 Task: Search one way flight ticket for 1 adult, 5 children, 2 infants in seat and 1 infant on lap in first from Manhattan: Manhattan Regional Airport to Rock Springs: Southwest Wyoming Regional Airport (rock Springs Sweetwater County Airport) on 8-5-2023. Number of bags: 2 carry on bags and 6 checked bags. Price is upto 92000. Outbound departure time preference is 8:15.
Action: Mouse moved to (350, 318)
Screenshot: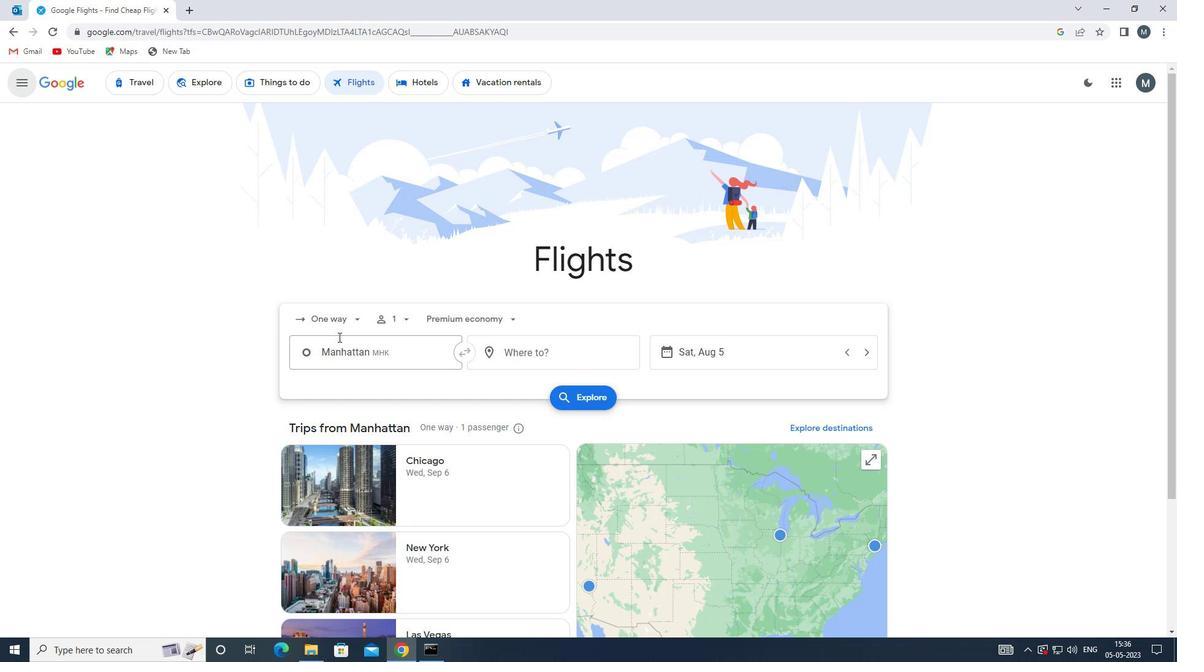 
Action: Mouse pressed left at (350, 318)
Screenshot: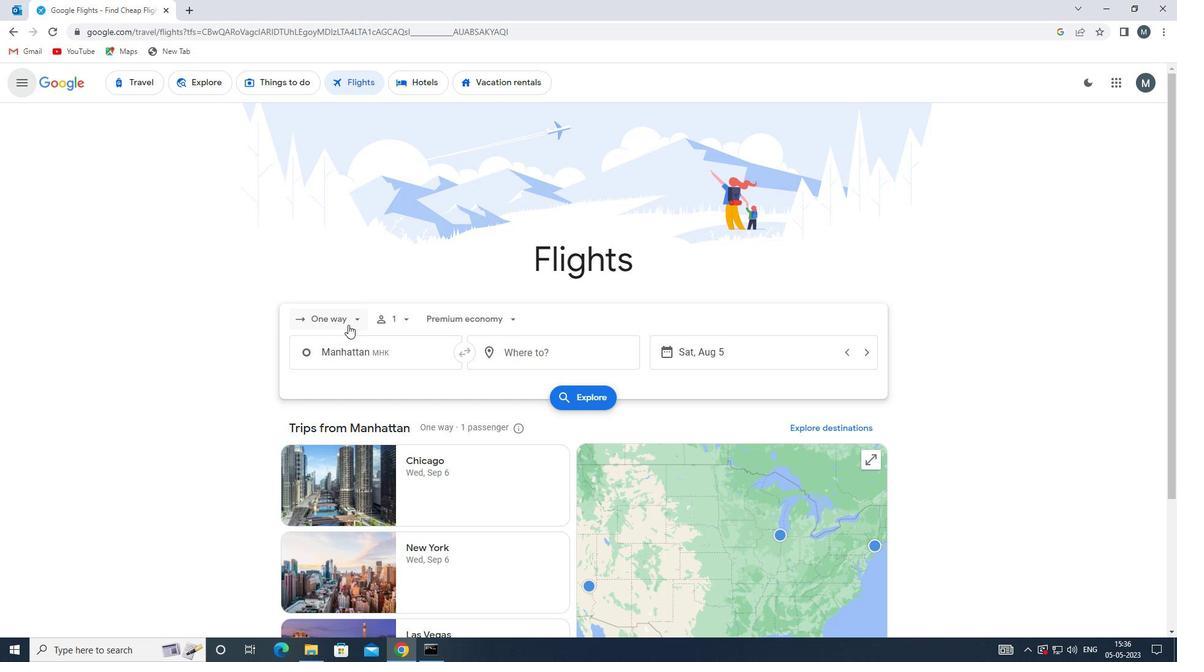 
Action: Mouse moved to (342, 373)
Screenshot: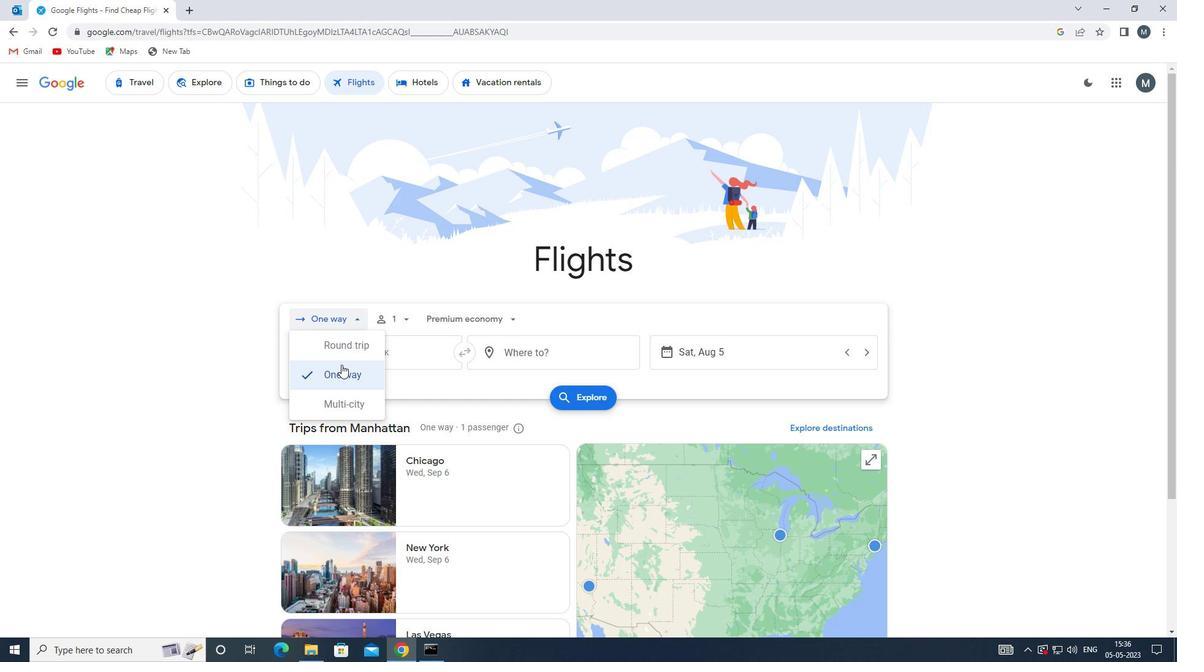 
Action: Mouse pressed left at (342, 373)
Screenshot: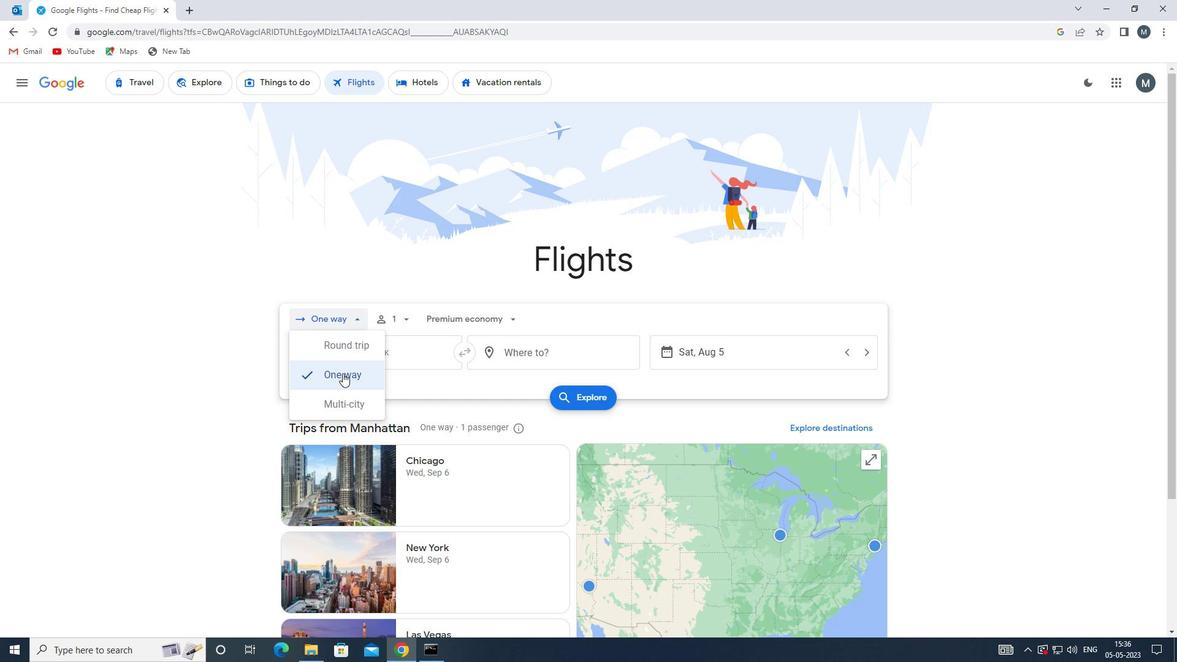 
Action: Mouse moved to (405, 318)
Screenshot: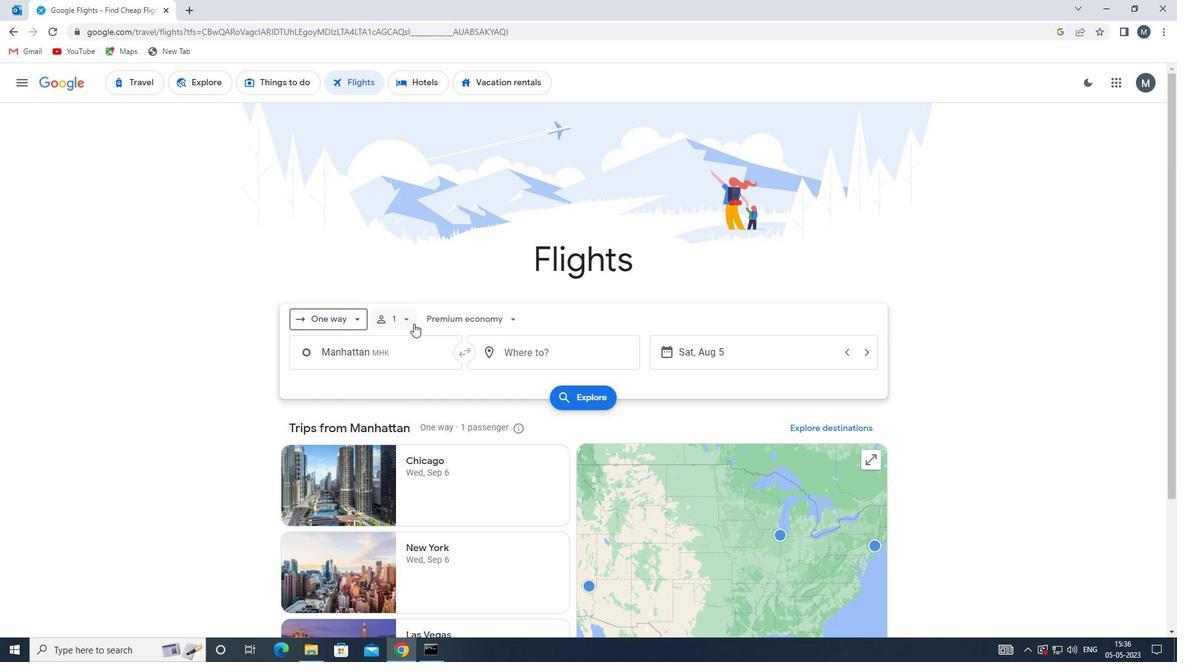 
Action: Mouse pressed left at (405, 318)
Screenshot: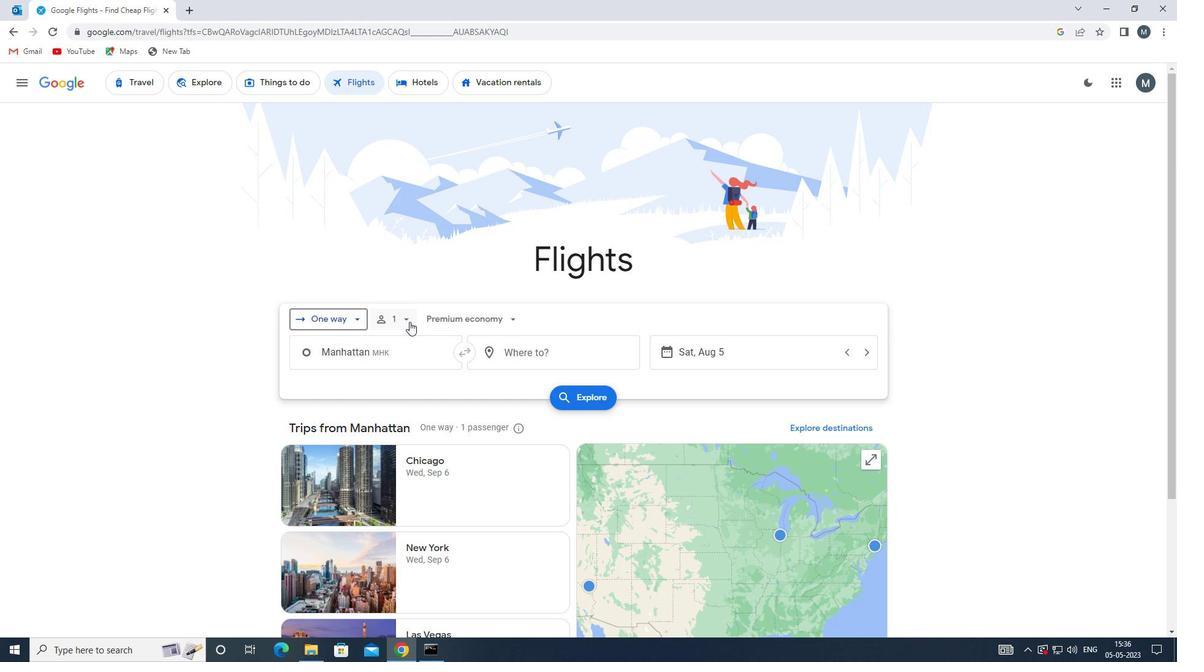 
Action: Mouse moved to (497, 384)
Screenshot: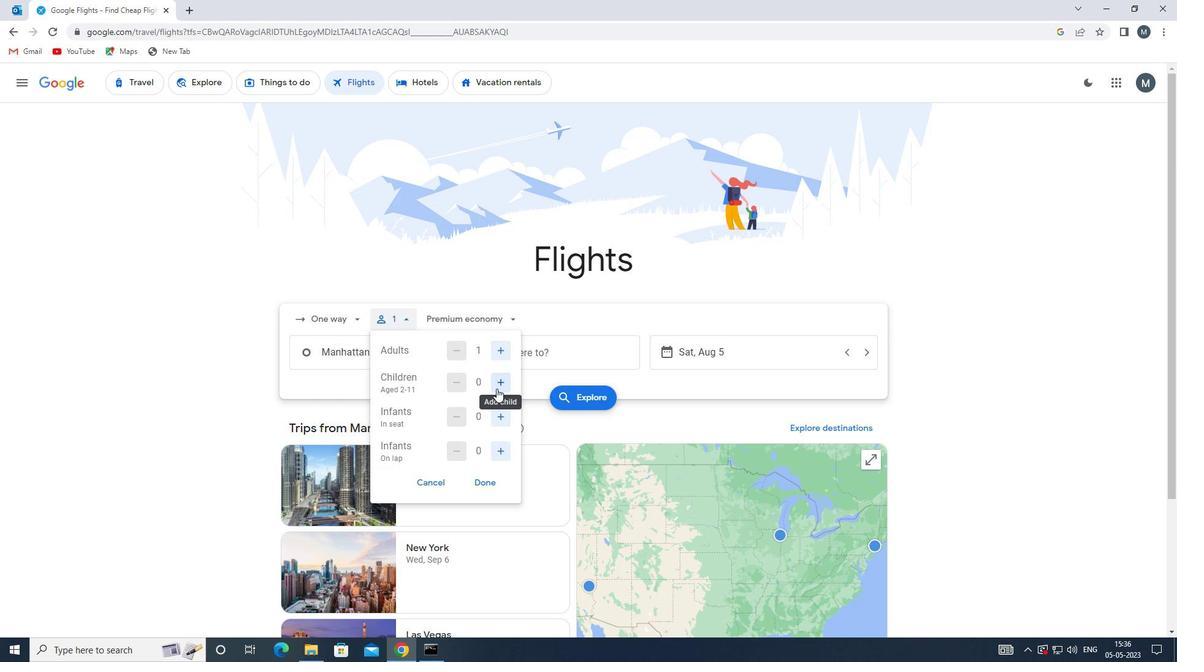 
Action: Mouse pressed left at (497, 384)
Screenshot: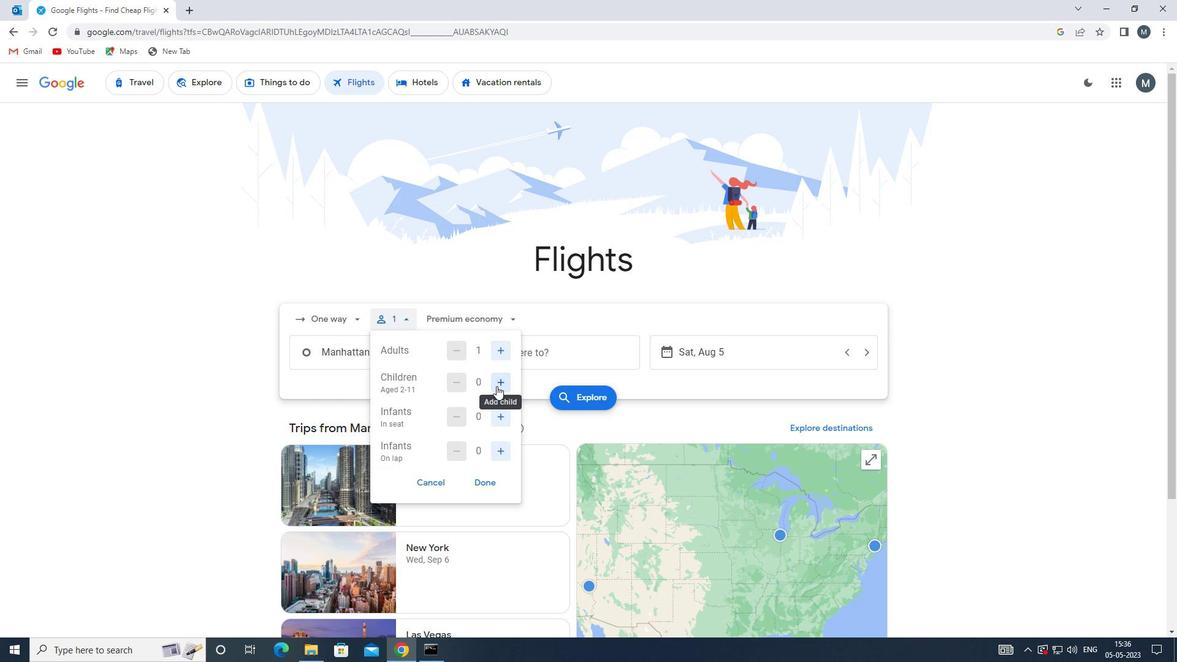 
Action: Mouse pressed left at (497, 384)
Screenshot: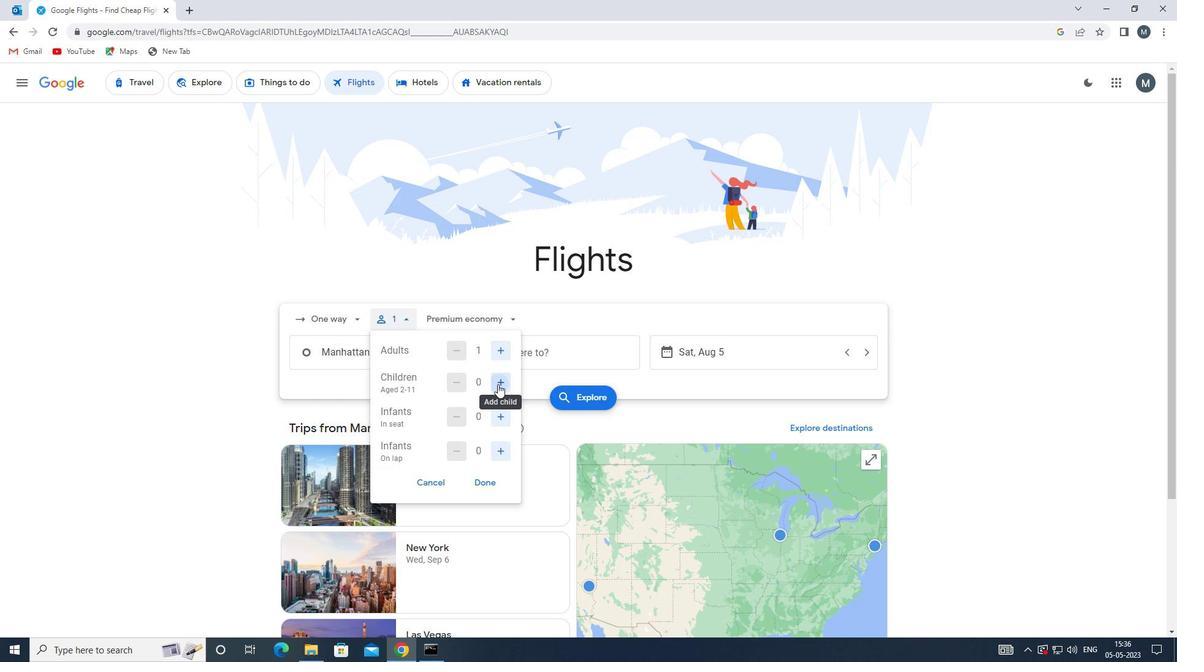 
Action: Mouse pressed left at (497, 384)
Screenshot: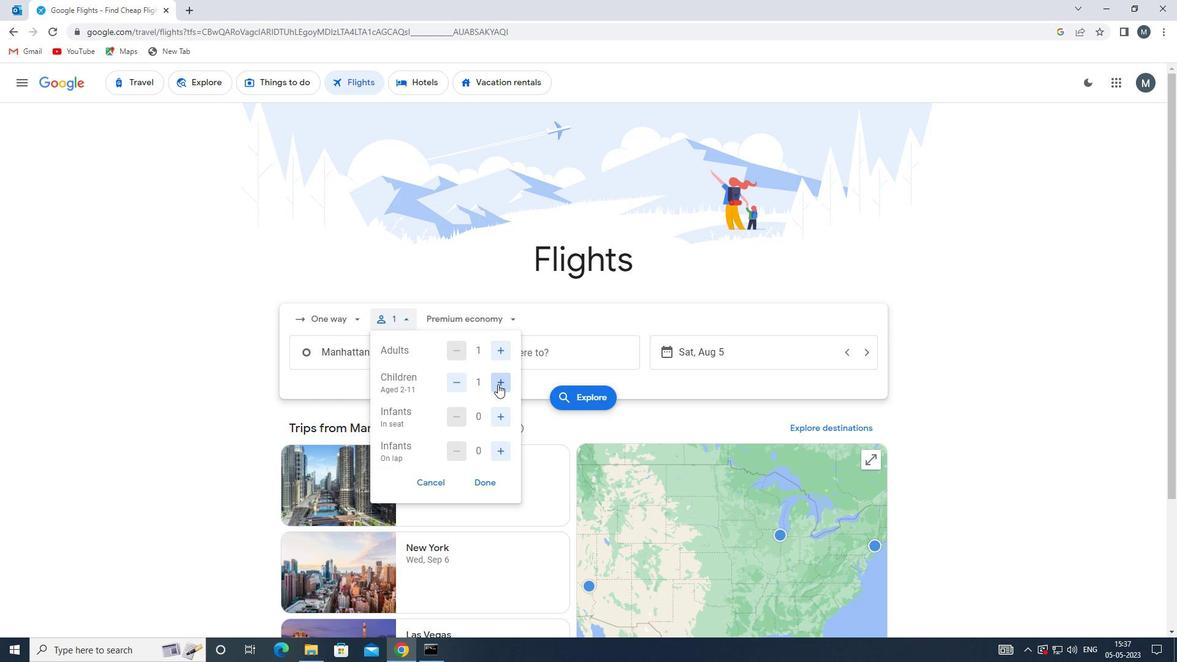 
Action: Mouse pressed left at (497, 384)
Screenshot: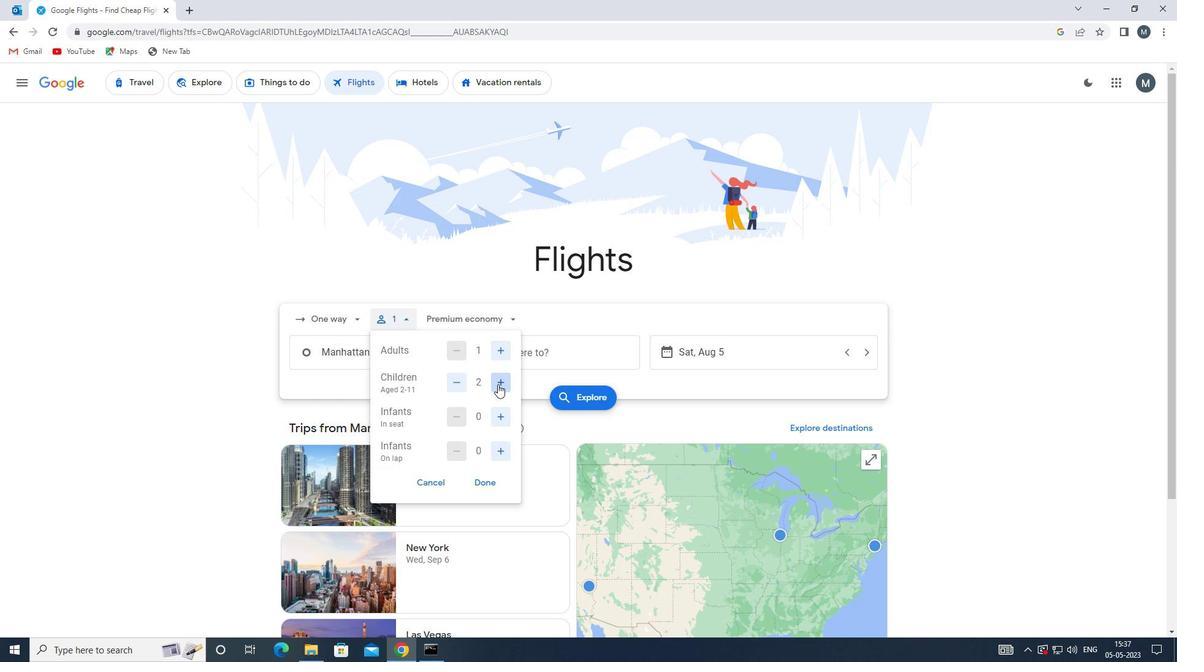 
Action: Mouse pressed left at (497, 384)
Screenshot: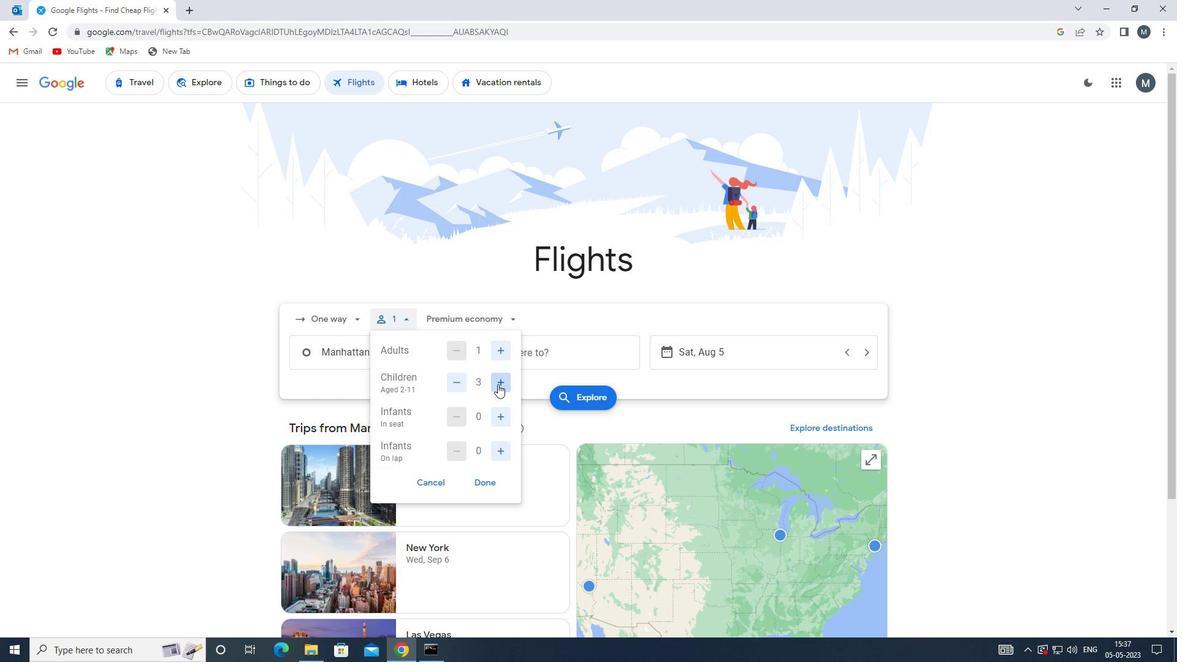 
Action: Mouse moved to (501, 412)
Screenshot: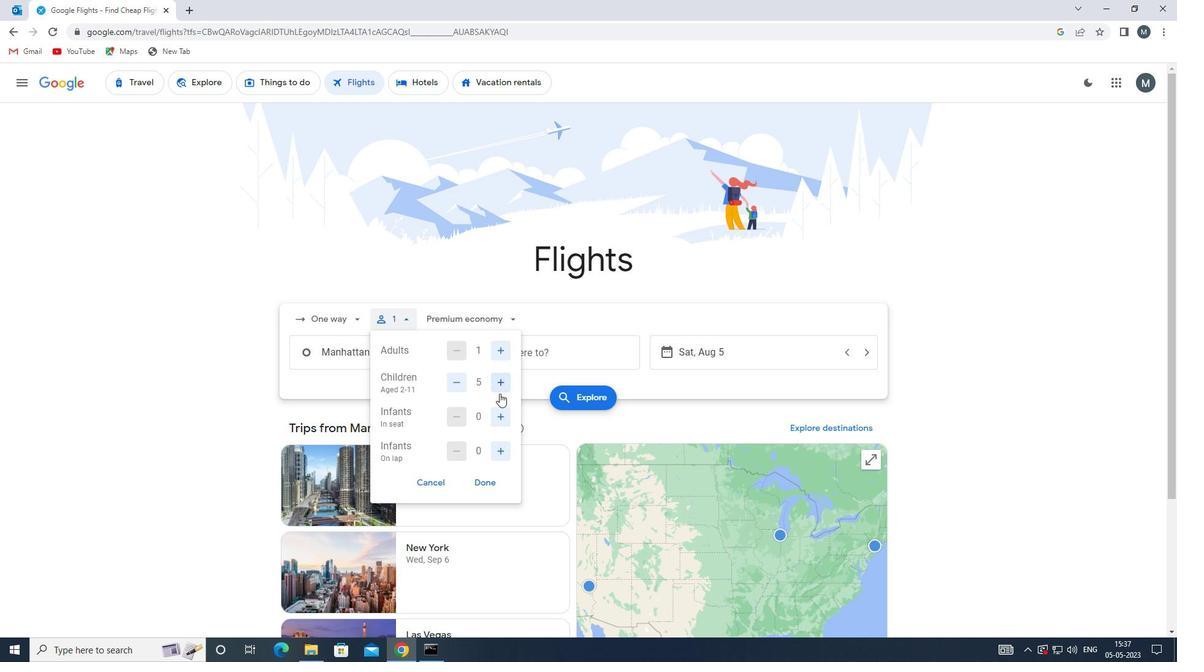 
Action: Mouse pressed left at (501, 412)
Screenshot: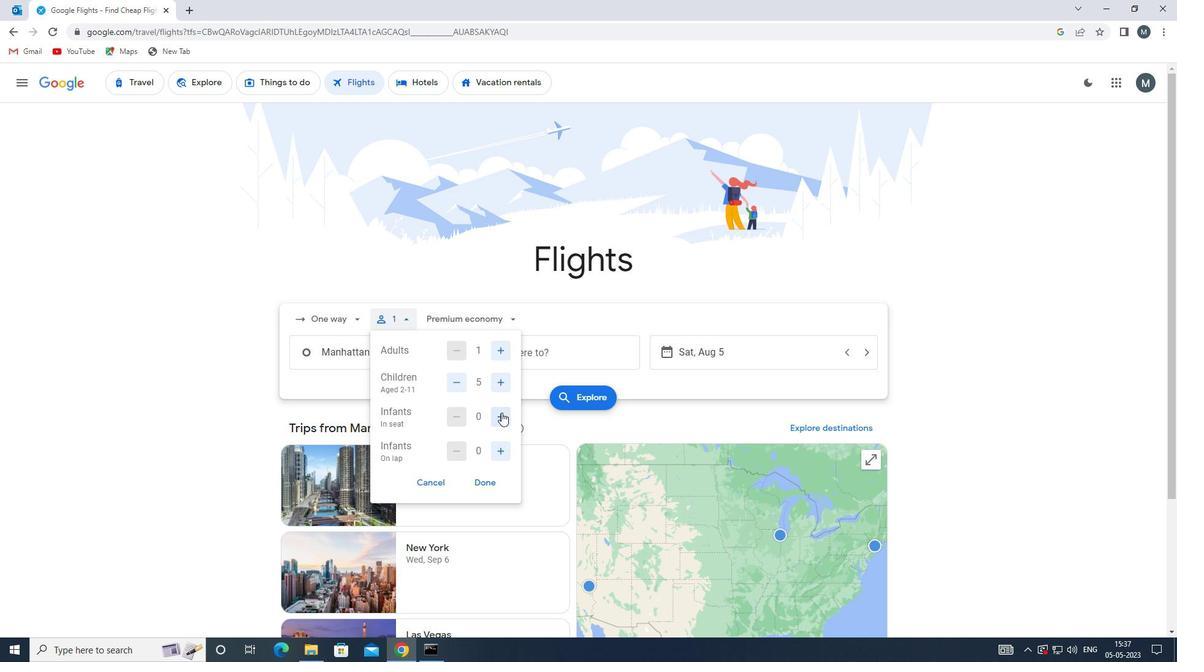 
Action: Mouse pressed left at (501, 412)
Screenshot: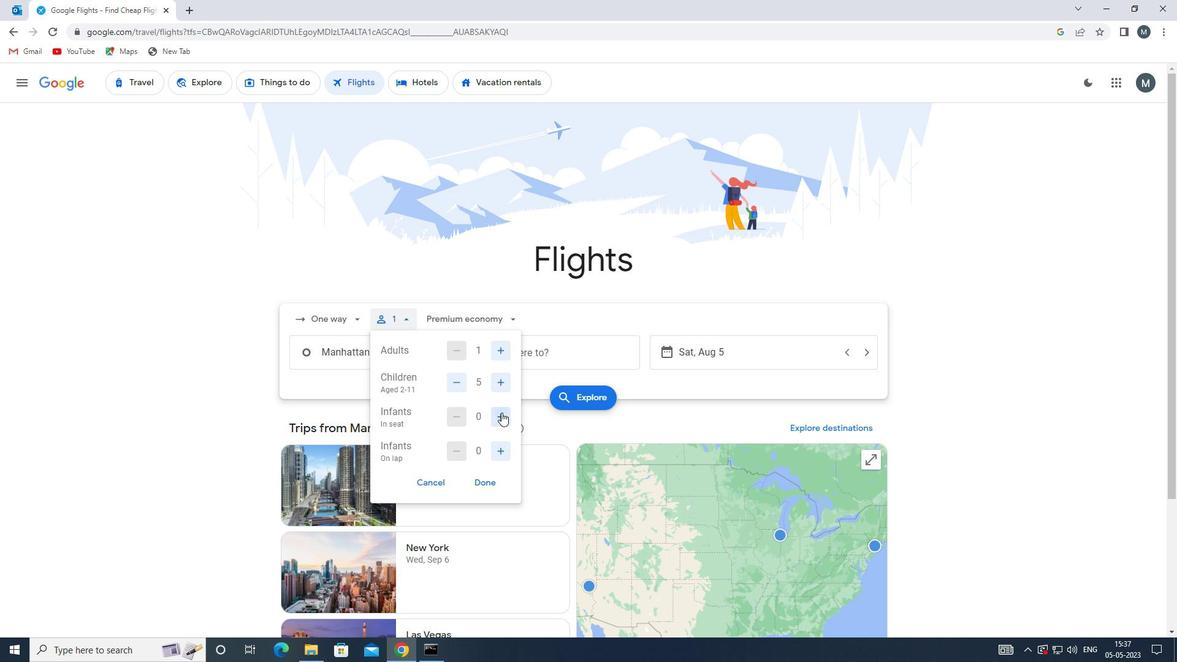 
Action: Mouse moved to (497, 452)
Screenshot: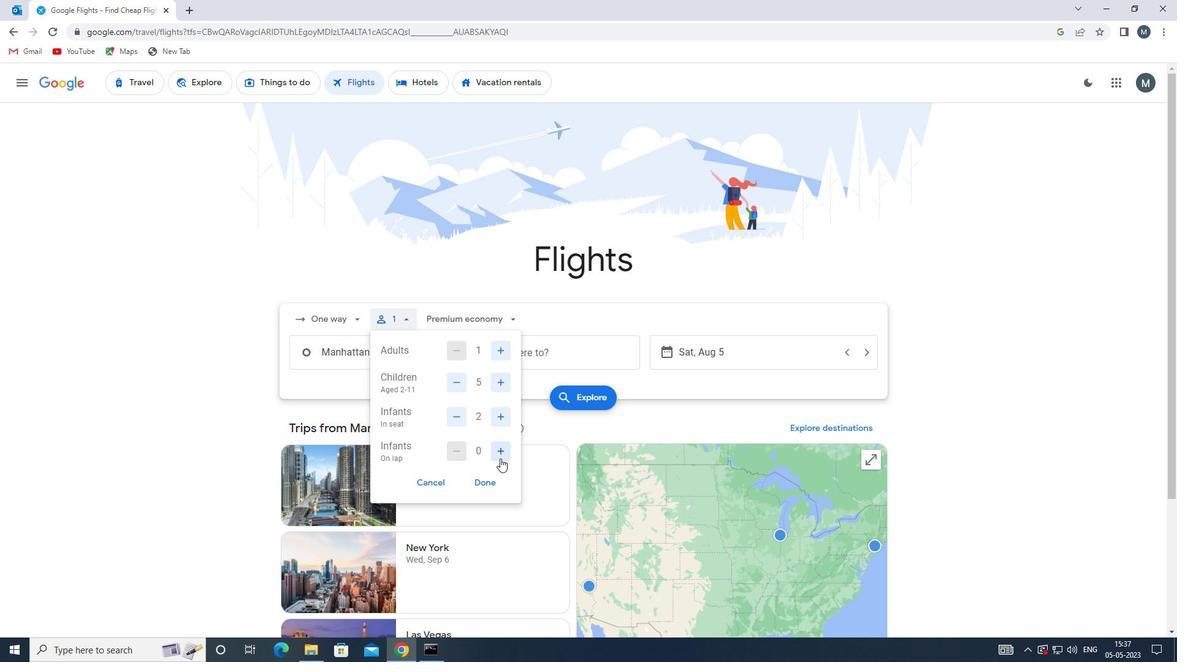 
Action: Mouse pressed left at (497, 452)
Screenshot: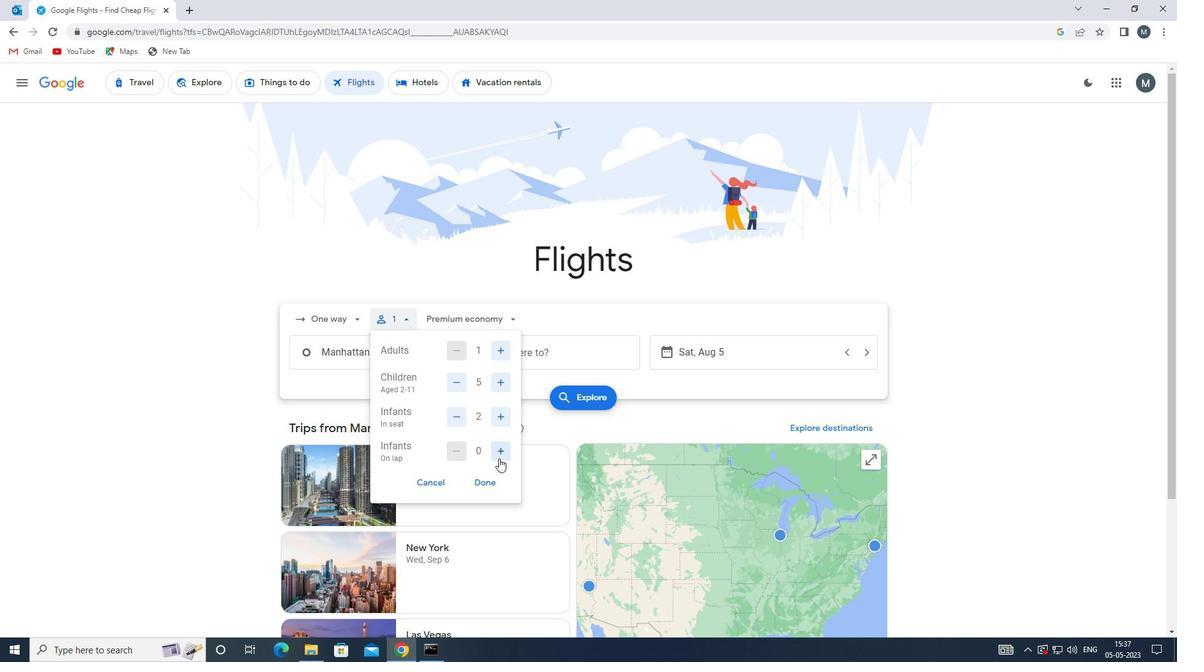
Action: Mouse moved to (491, 483)
Screenshot: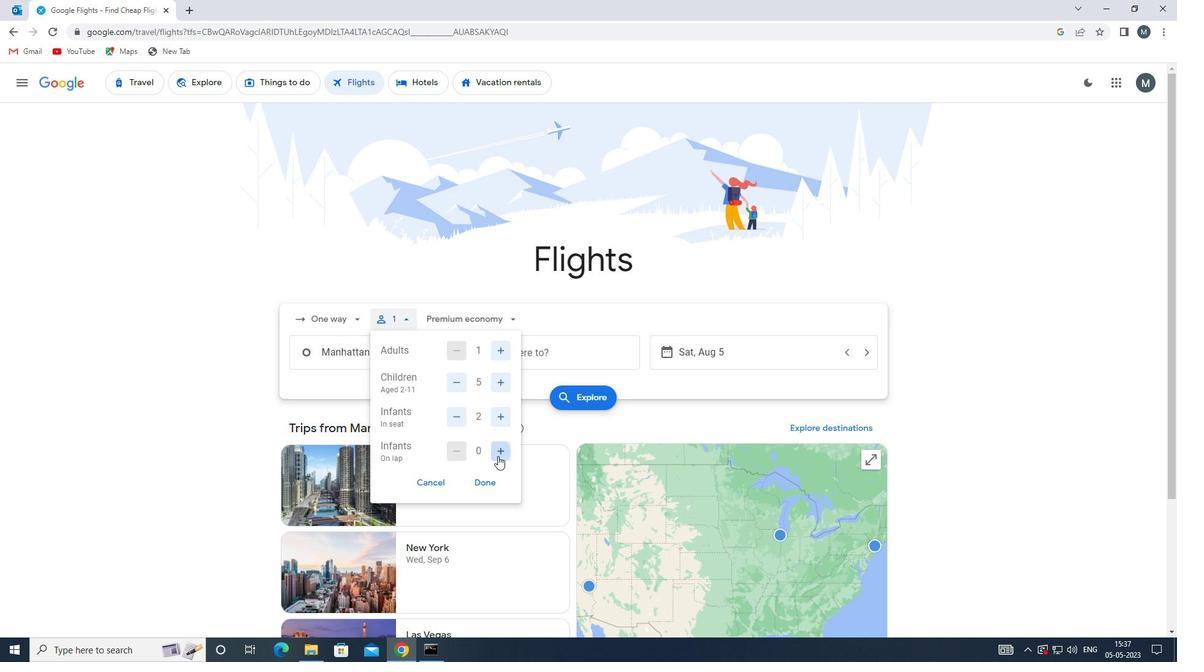 
Action: Mouse pressed left at (491, 483)
Screenshot: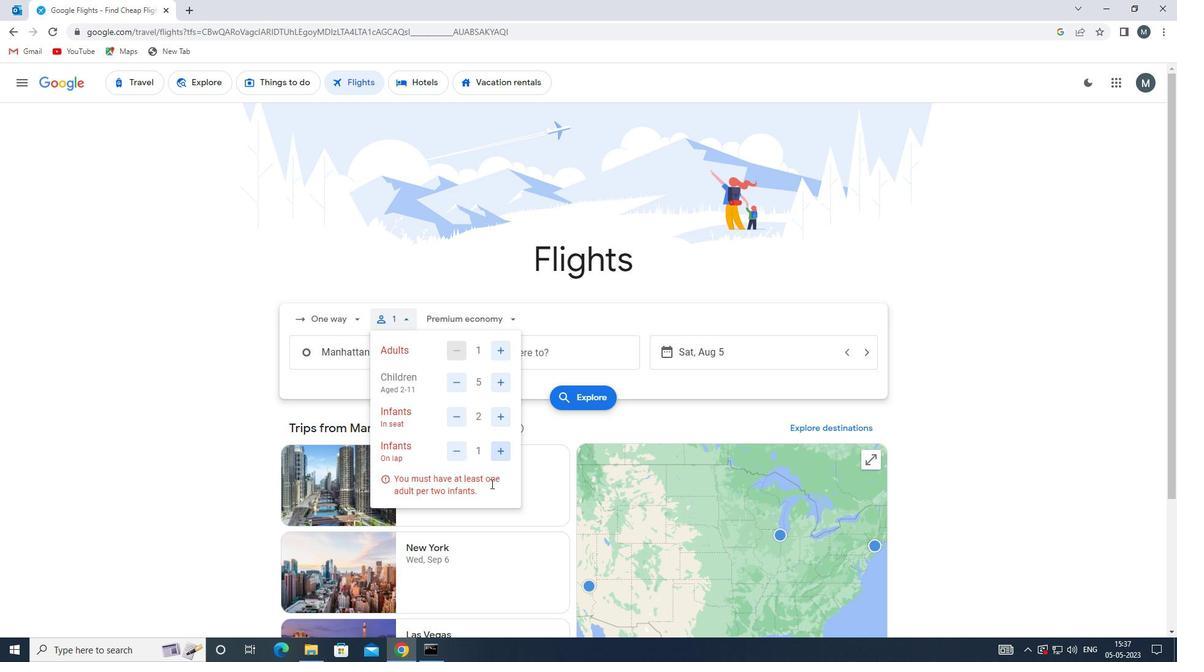 
Action: Mouse moved to (460, 415)
Screenshot: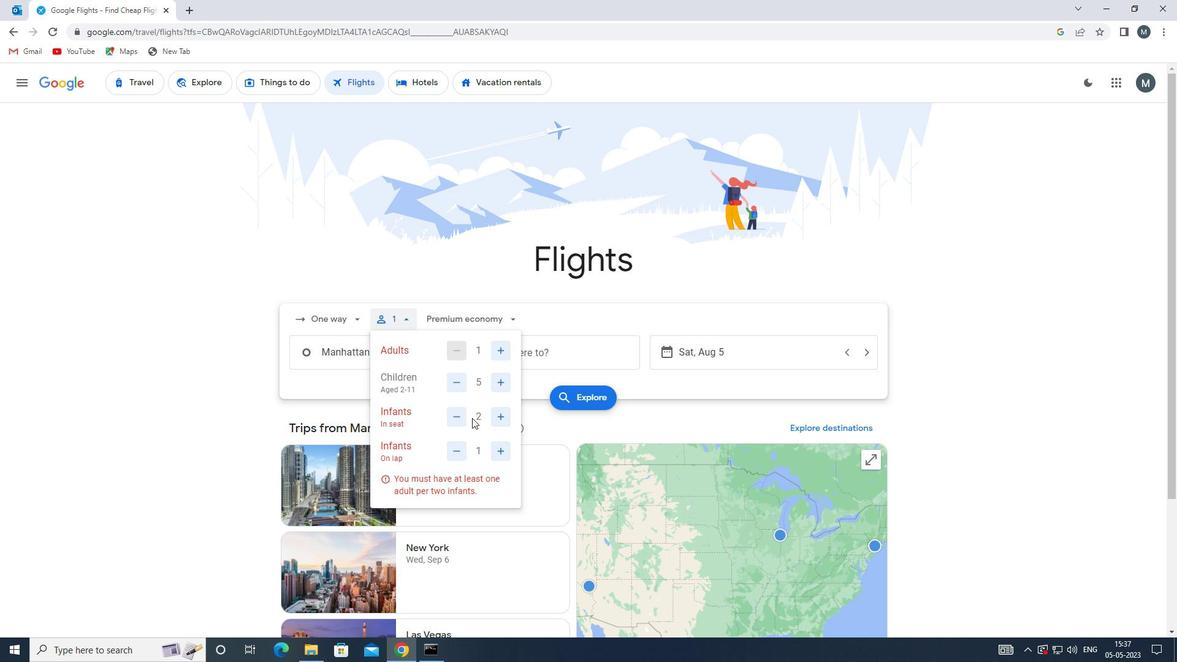 
Action: Mouse pressed left at (460, 415)
Screenshot: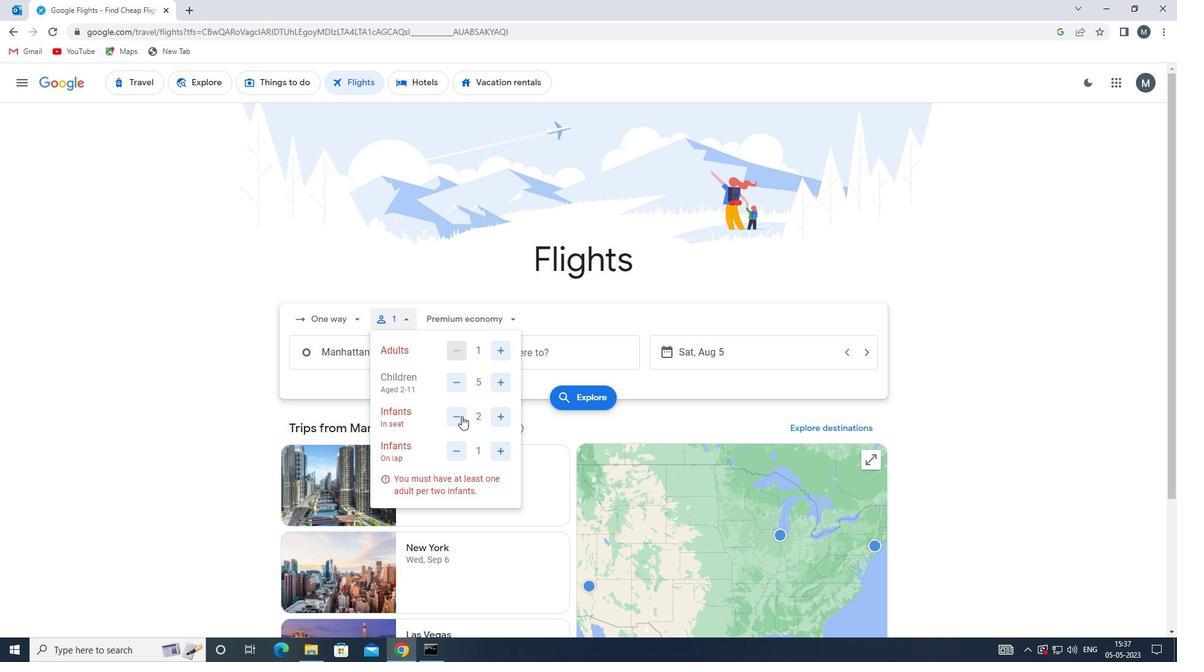 
Action: Mouse moved to (489, 484)
Screenshot: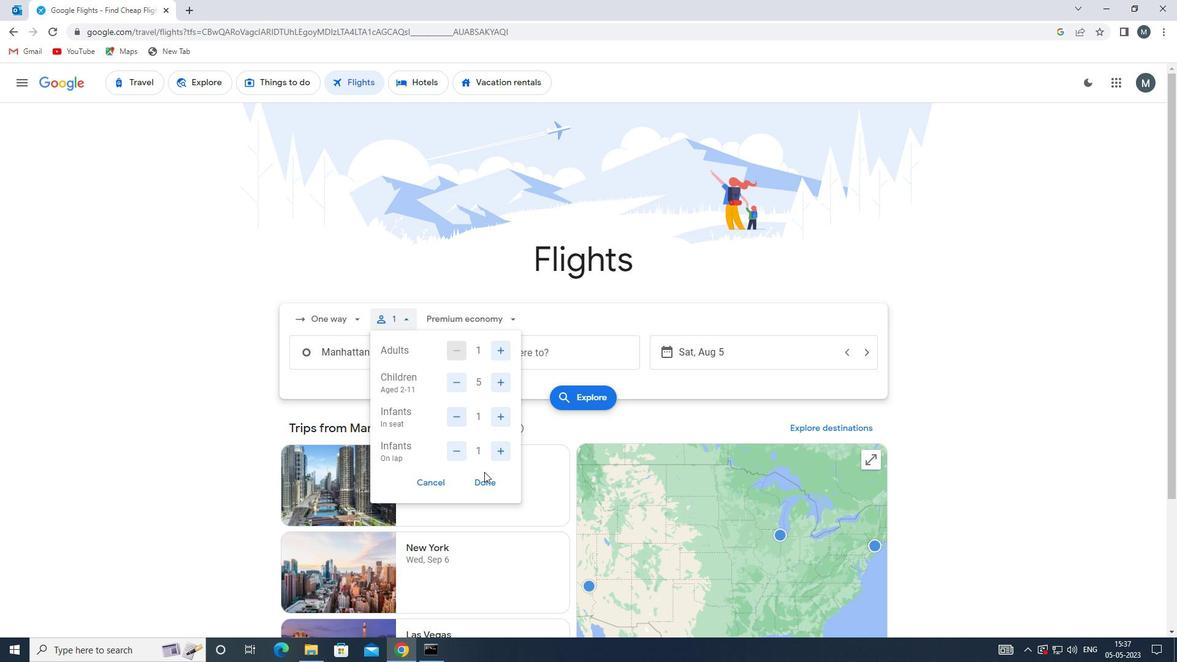
Action: Mouse pressed left at (489, 484)
Screenshot: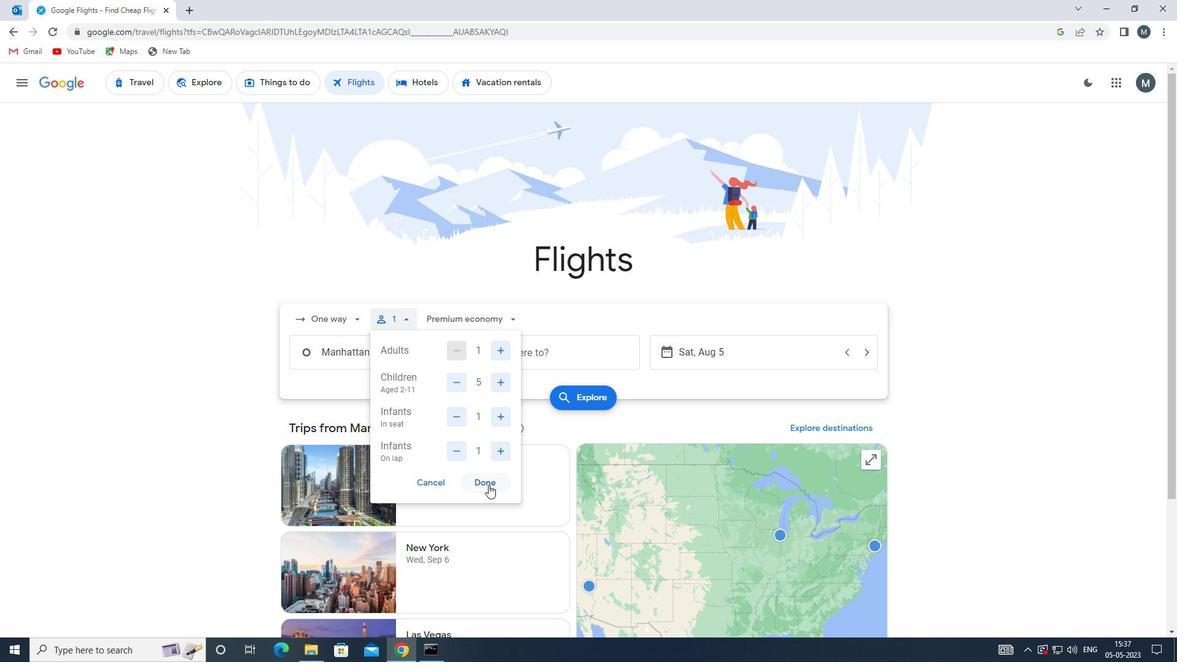 
Action: Mouse moved to (459, 323)
Screenshot: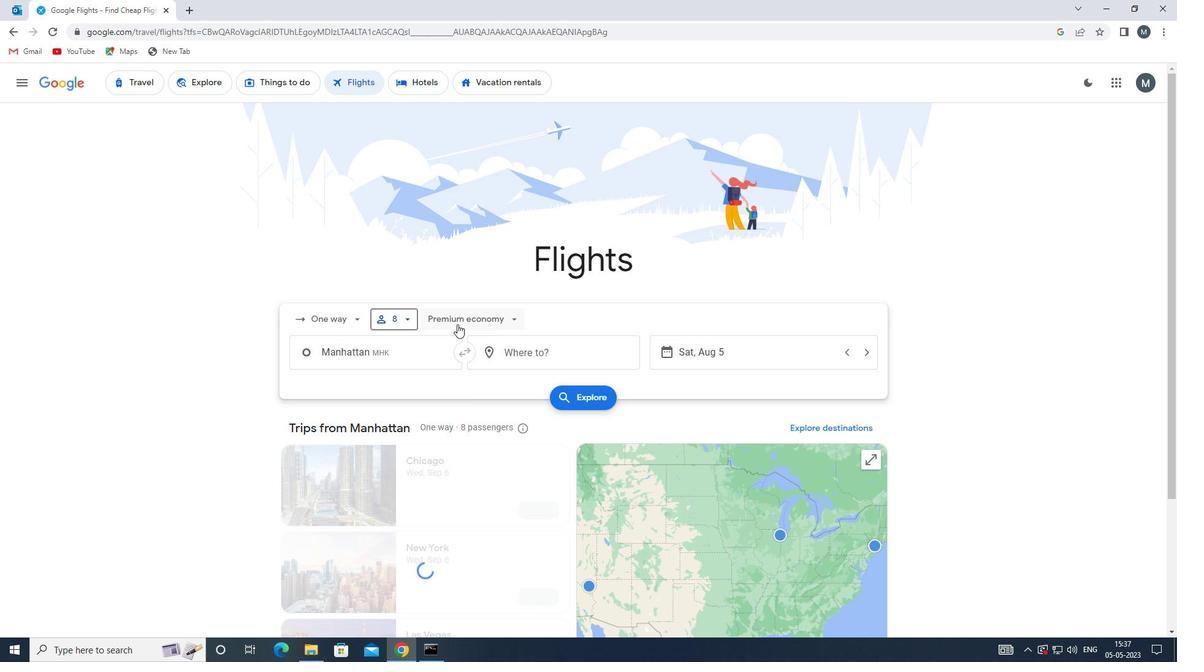 
Action: Mouse pressed left at (459, 323)
Screenshot: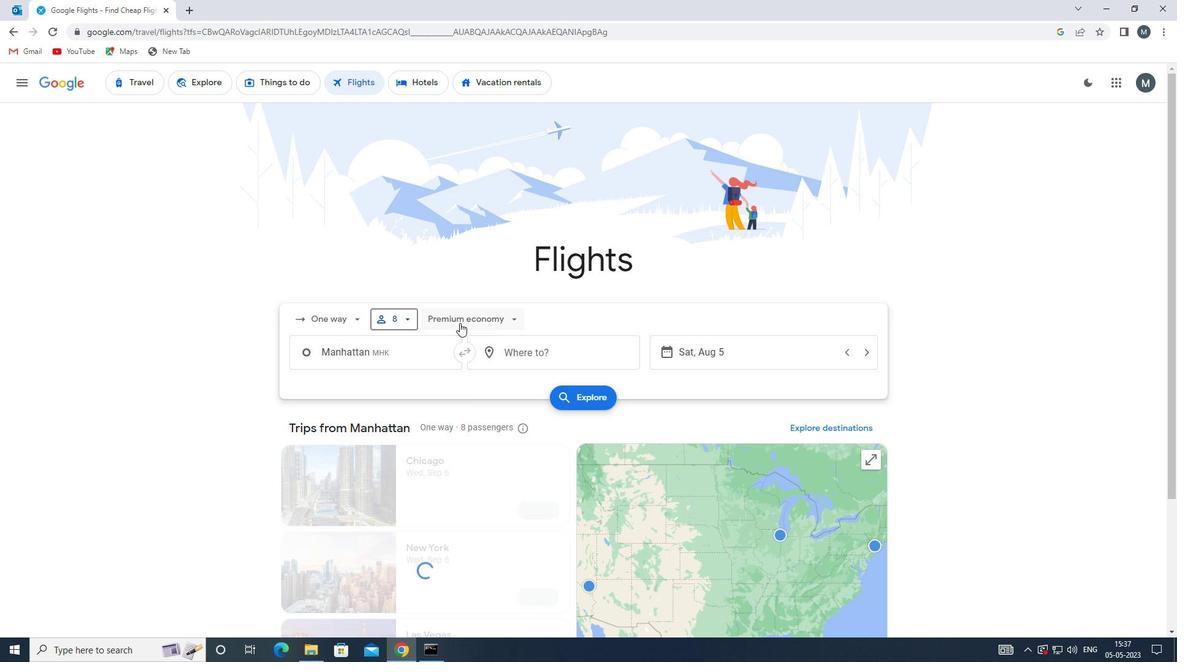 
Action: Mouse moved to (469, 434)
Screenshot: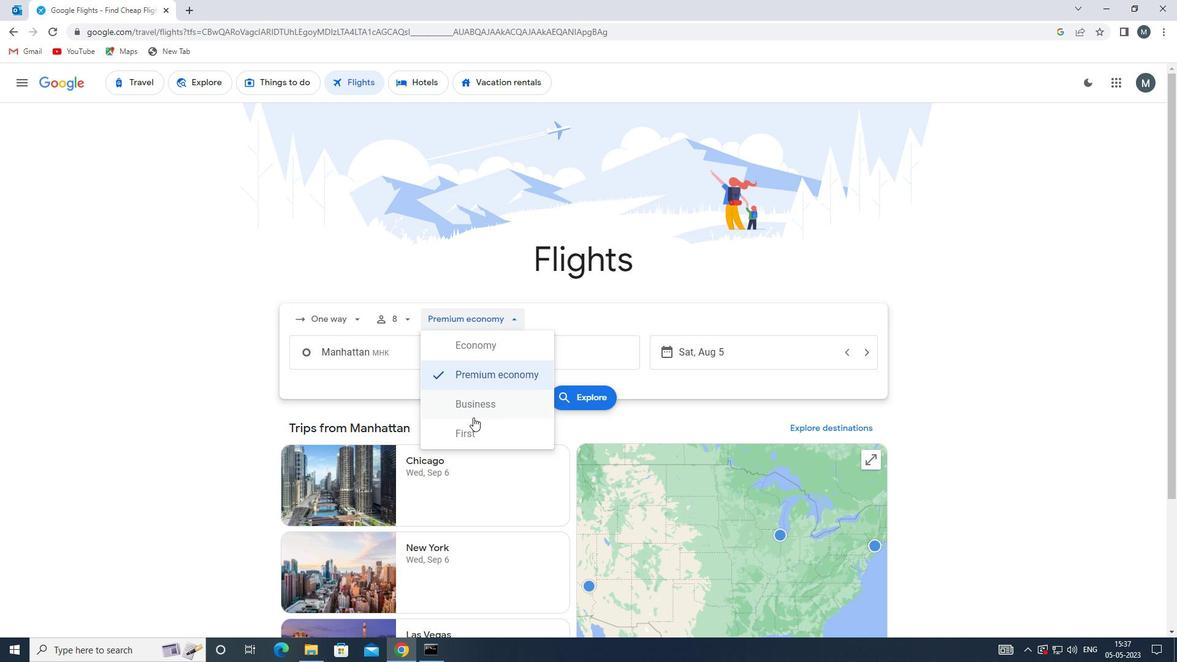 
Action: Mouse pressed left at (469, 434)
Screenshot: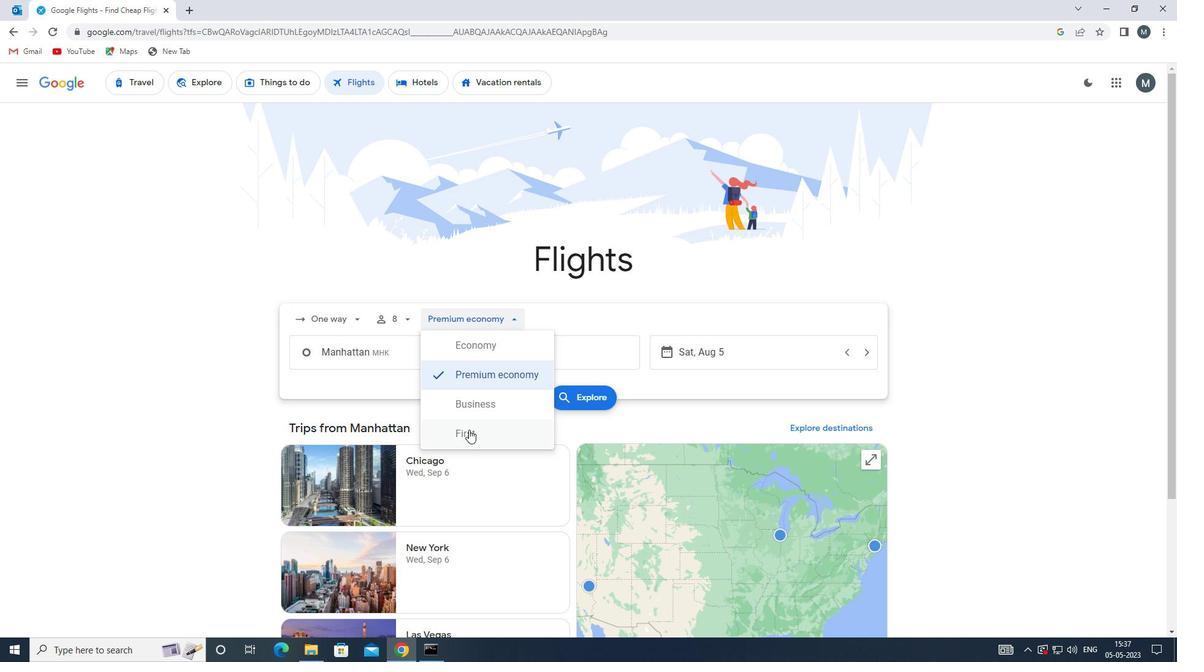 
Action: Mouse moved to (399, 359)
Screenshot: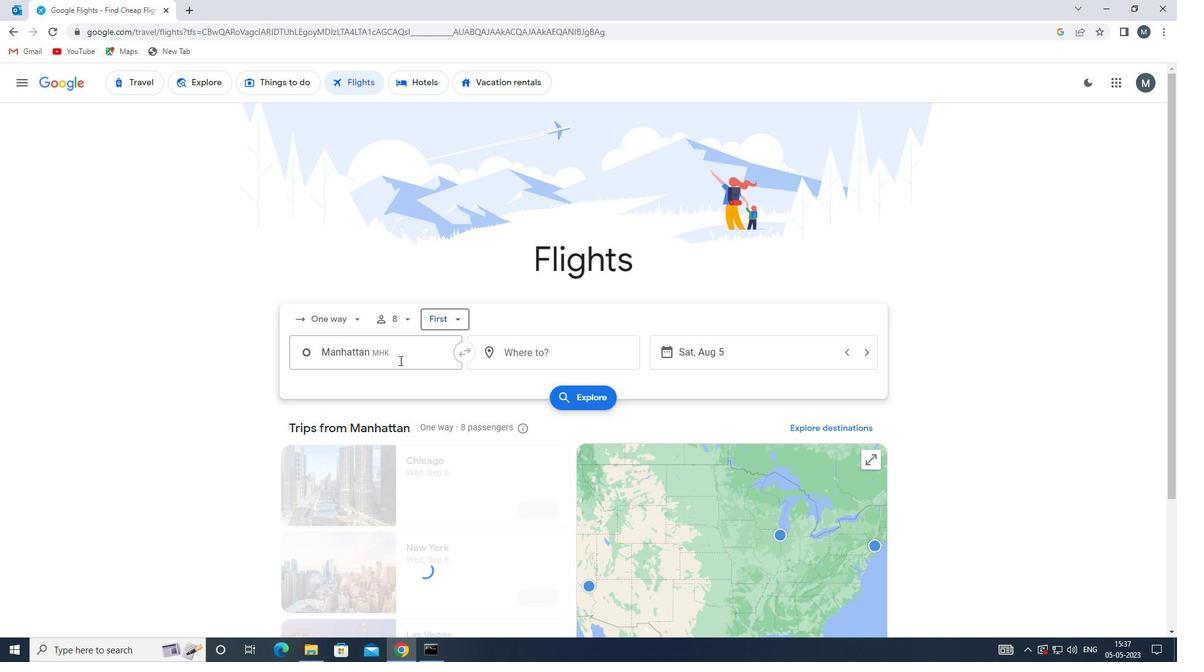 
Action: Mouse pressed left at (399, 359)
Screenshot: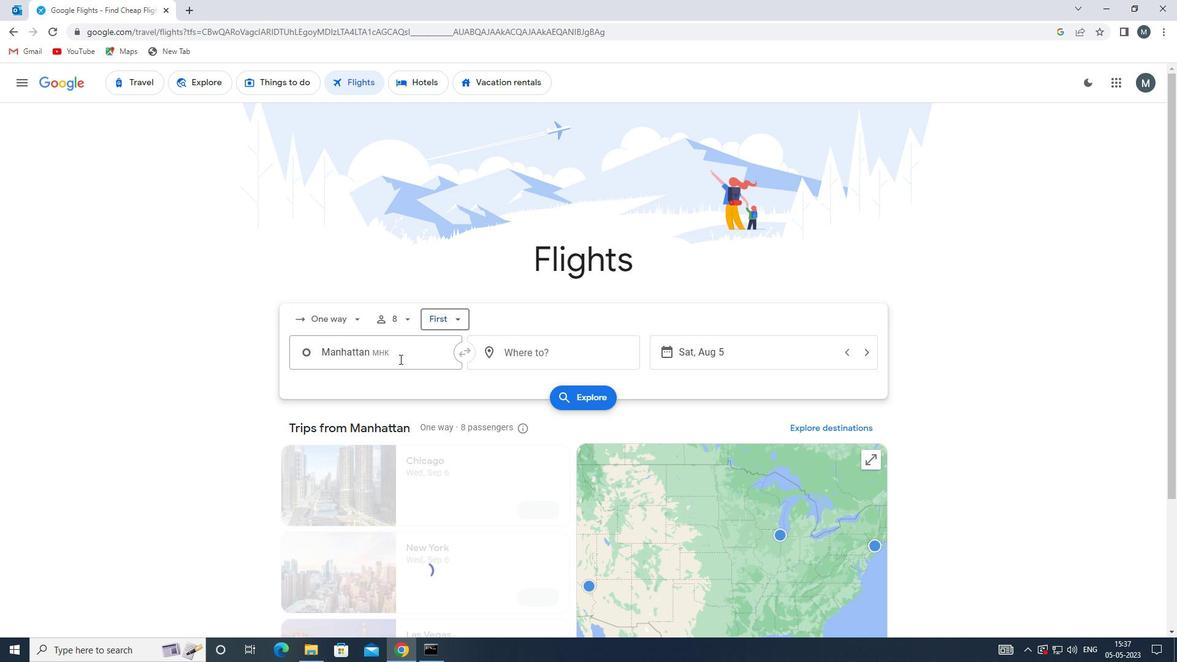 
Action: Mouse moved to (405, 521)
Screenshot: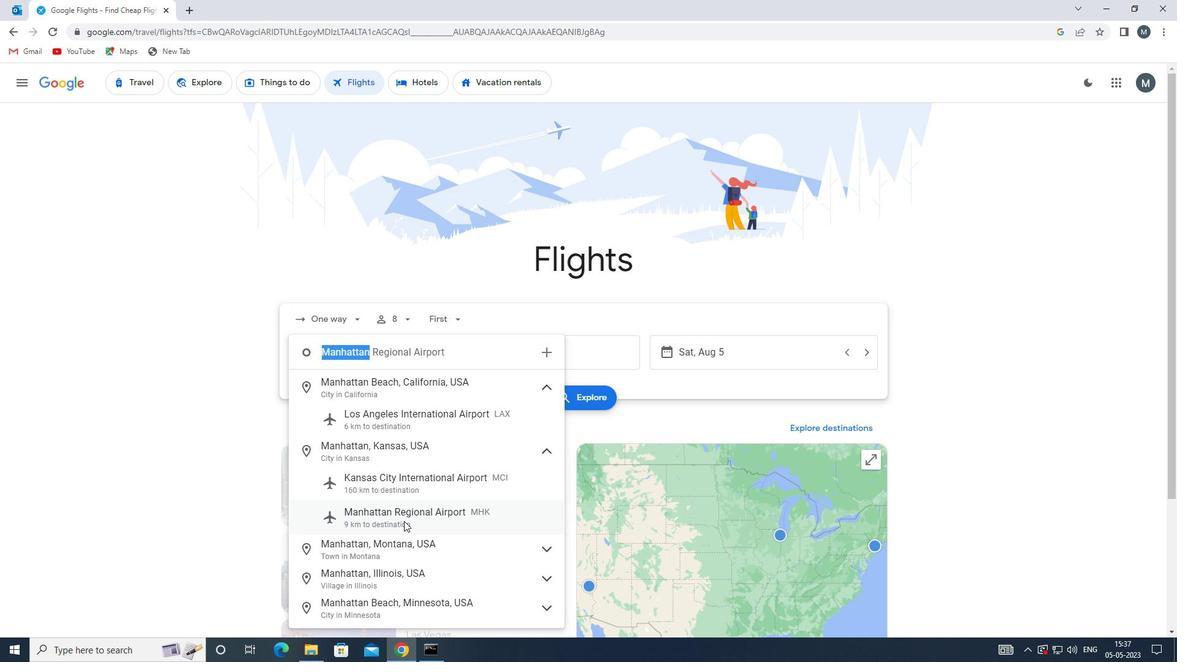
Action: Mouse pressed left at (405, 521)
Screenshot: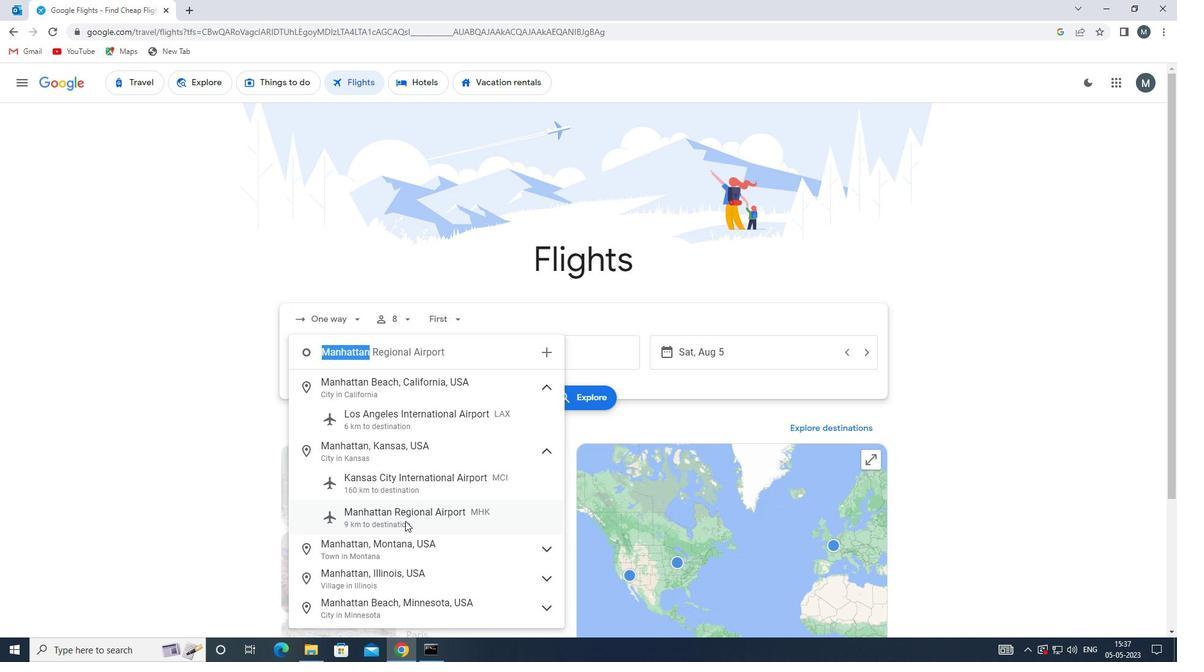 
Action: Mouse moved to (525, 356)
Screenshot: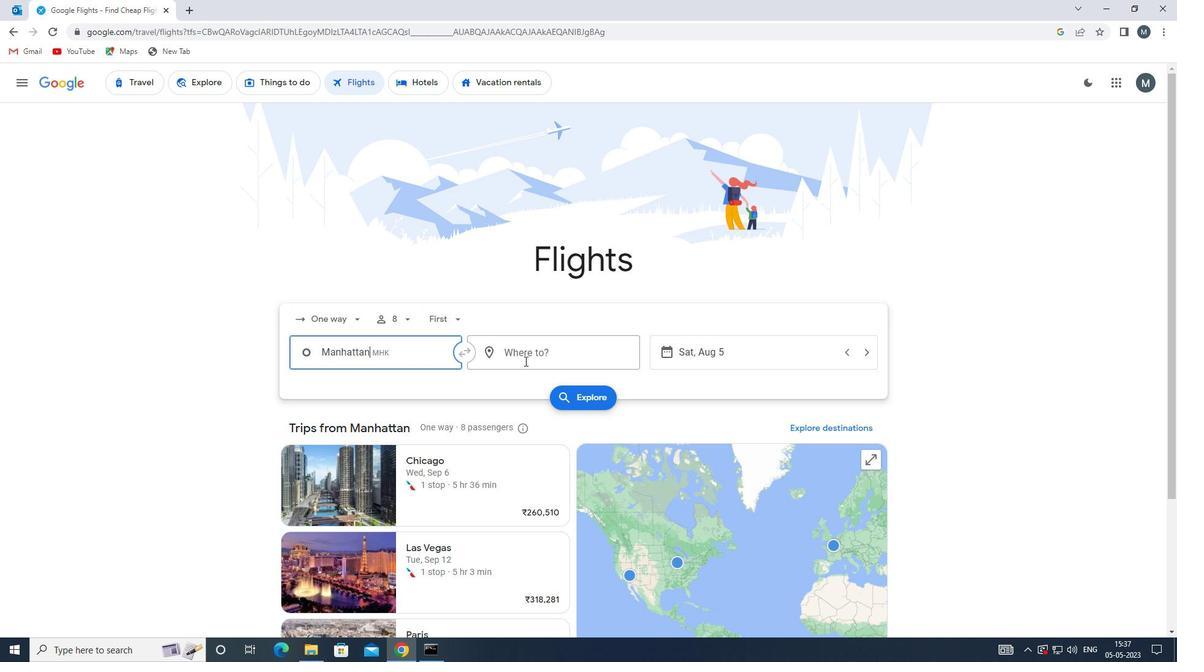 
Action: Mouse pressed left at (525, 356)
Screenshot: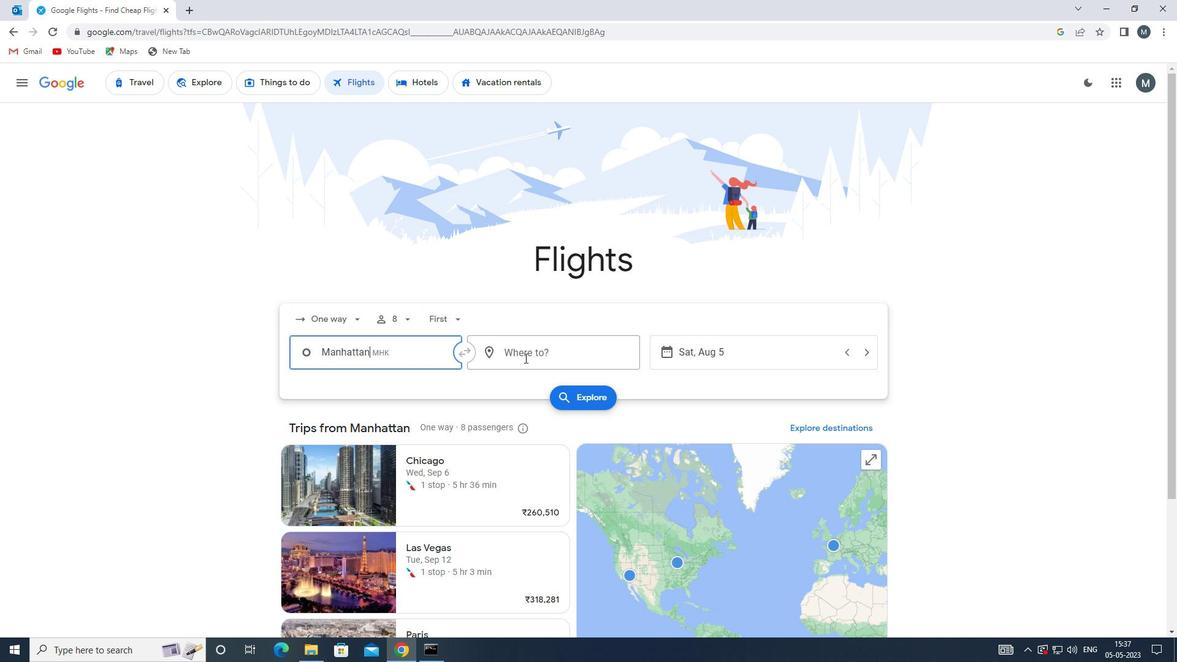 
Action: Mouse moved to (525, 356)
Screenshot: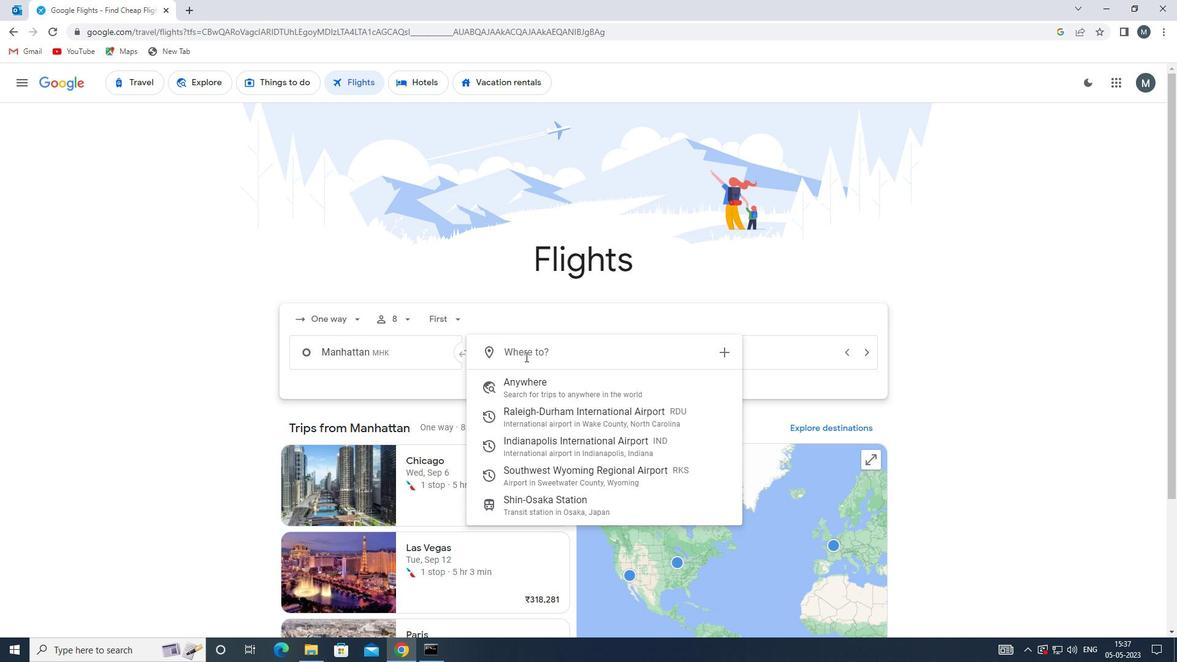 
Action: Key pressed r
Screenshot: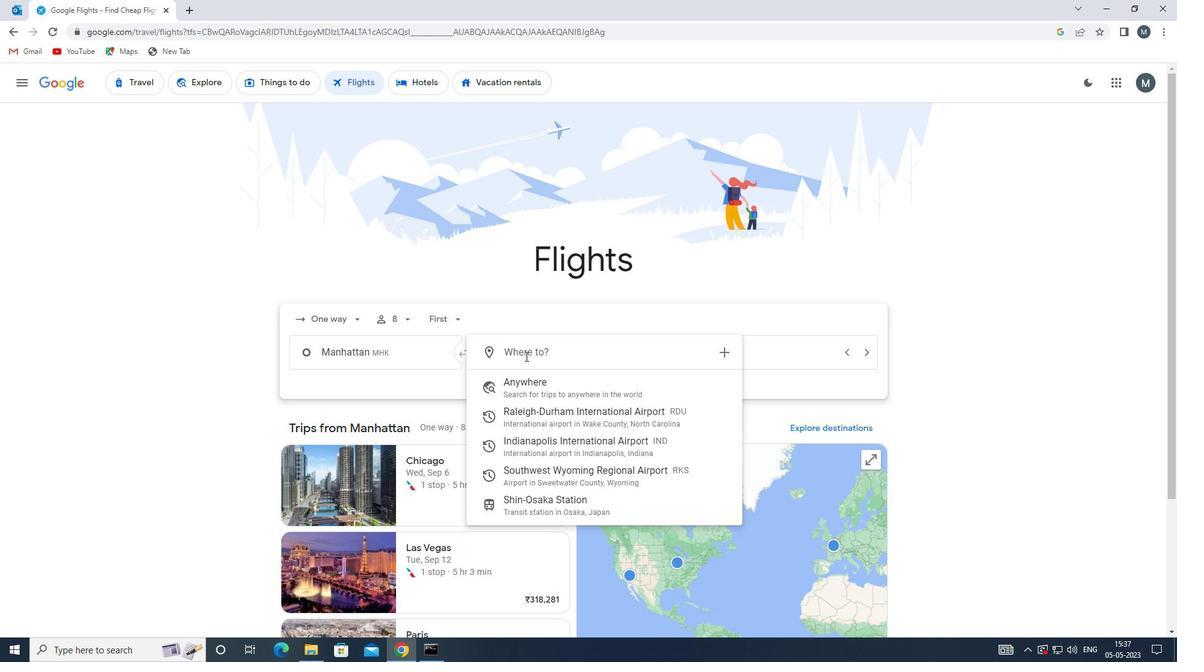 
Action: Mouse moved to (525, 356)
Screenshot: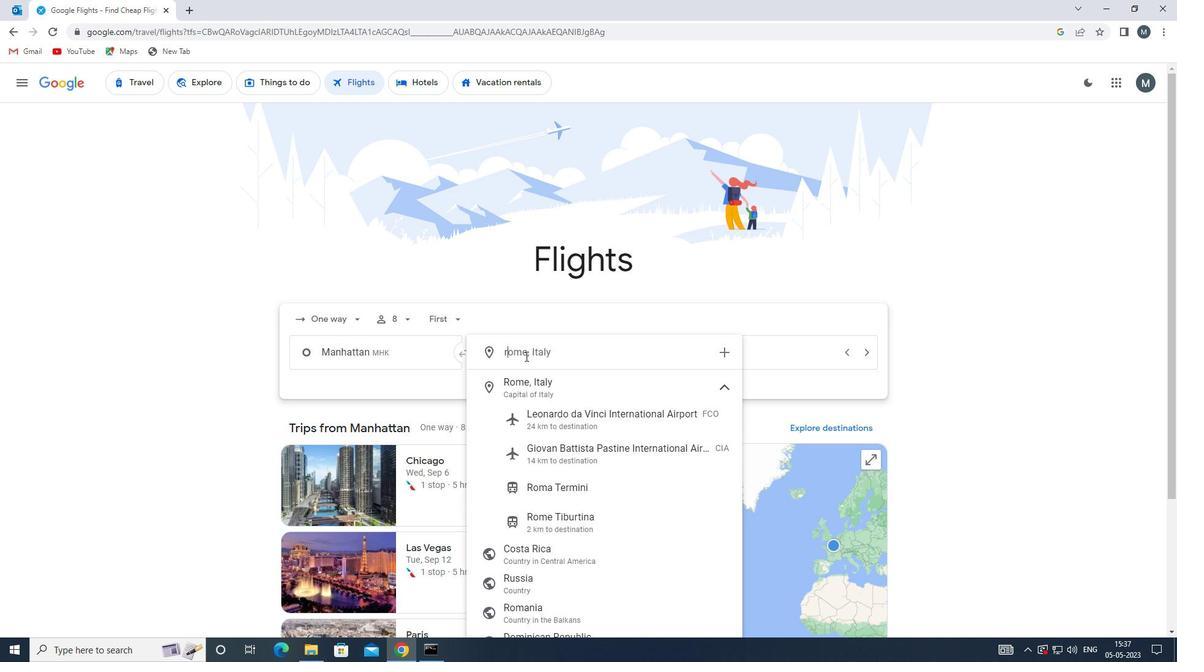 
Action: Key pressed ks
Screenshot: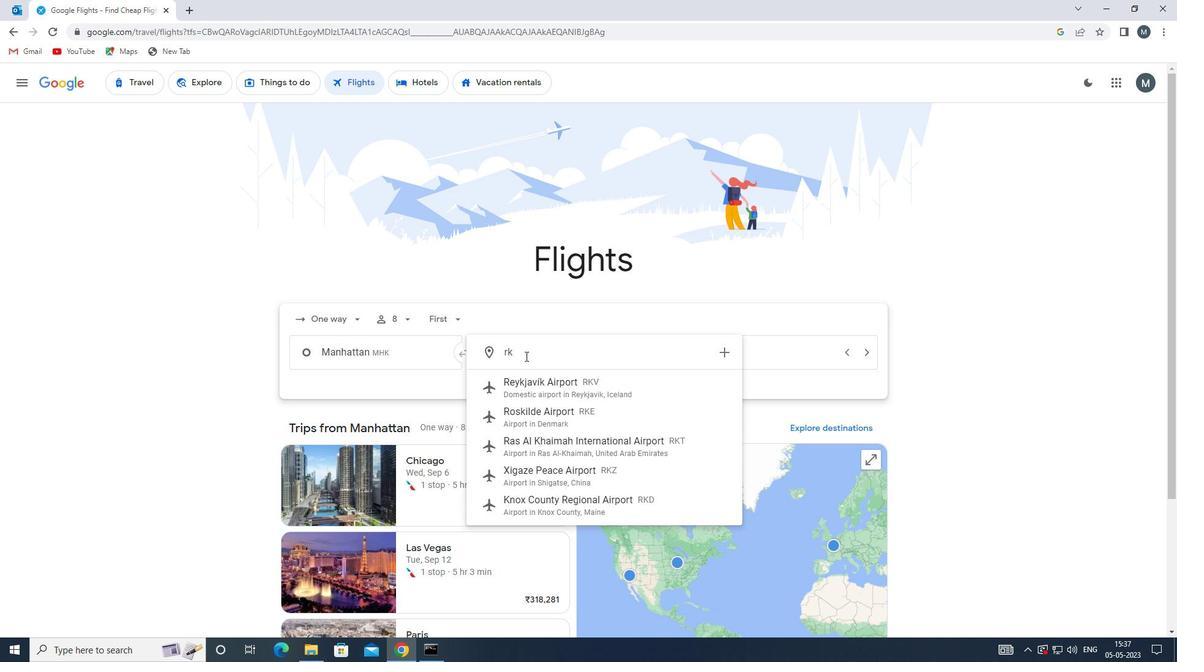 
Action: Mouse moved to (534, 387)
Screenshot: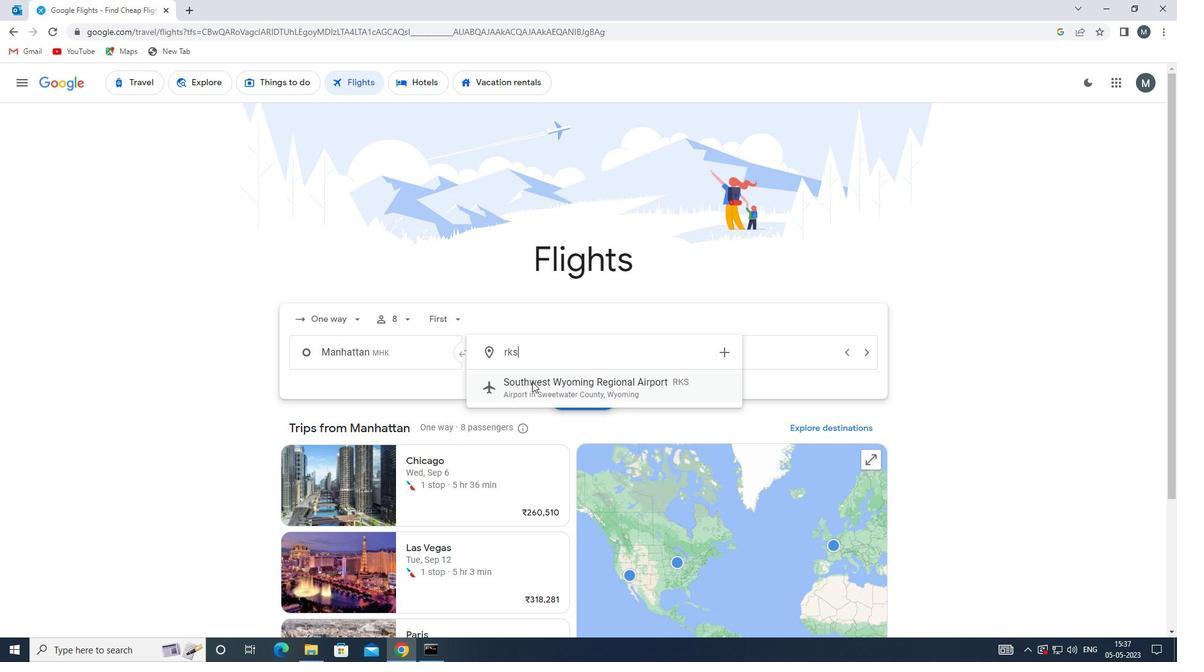 
Action: Mouse pressed left at (534, 387)
Screenshot: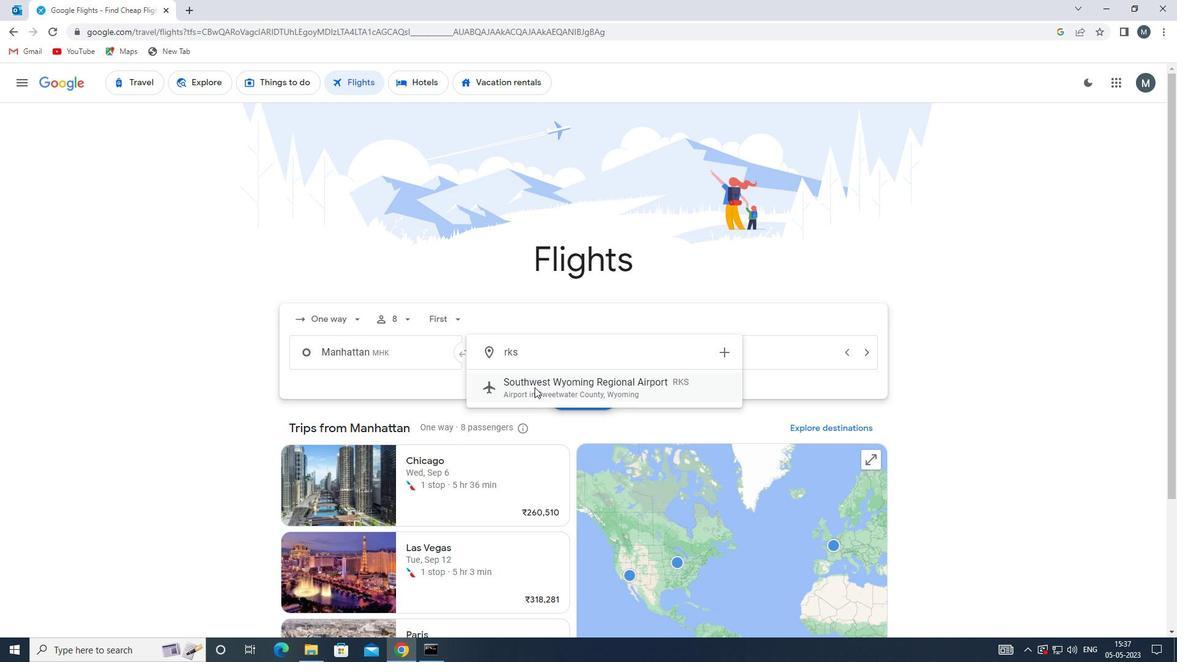 
Action: Mouse moved to (703, 355)
Screenshot: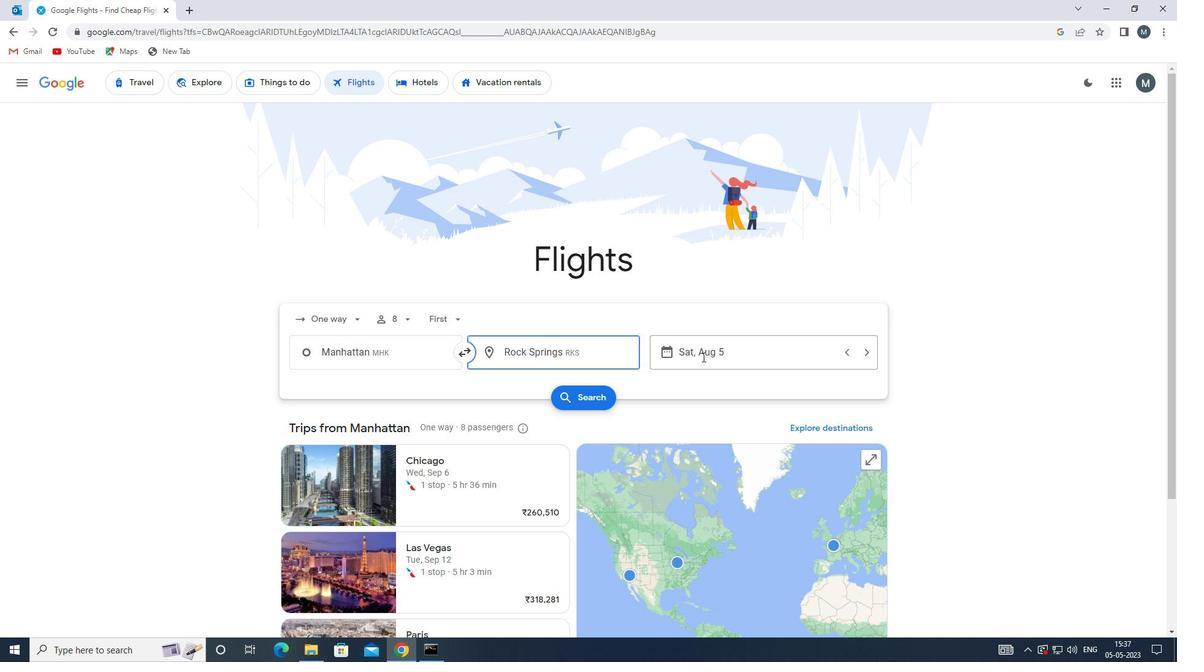 
Action: Mouse pressed left at (703, 355)
Screenshot: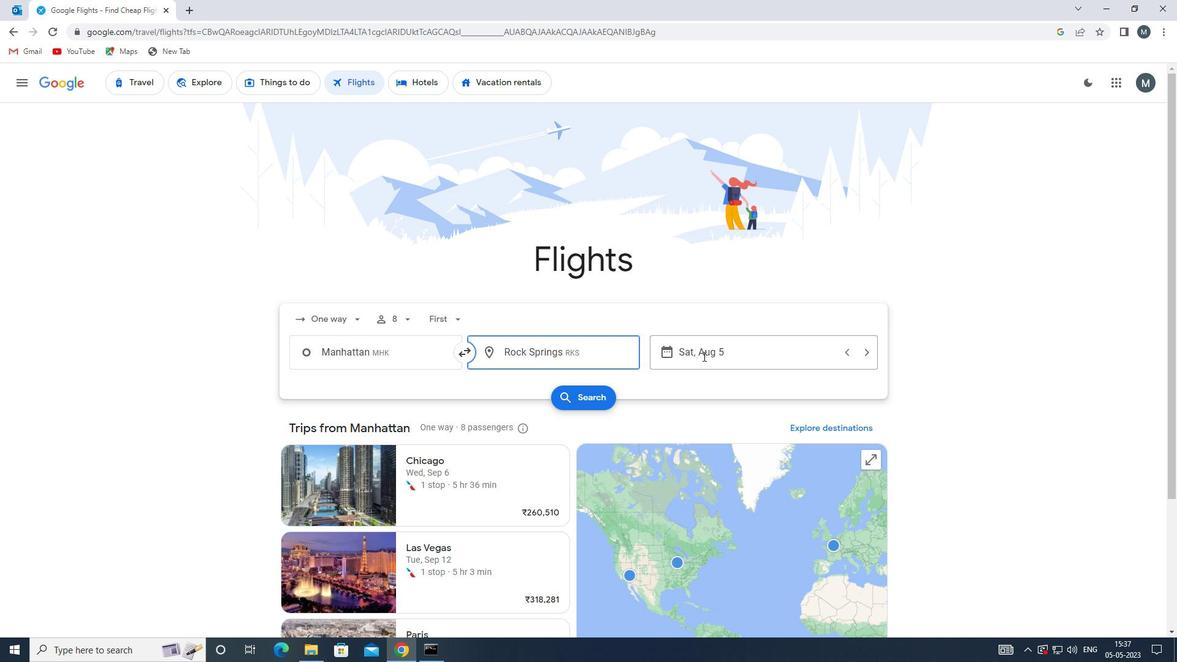 
Action: Mouse moved to (620, 419)
Screenshot: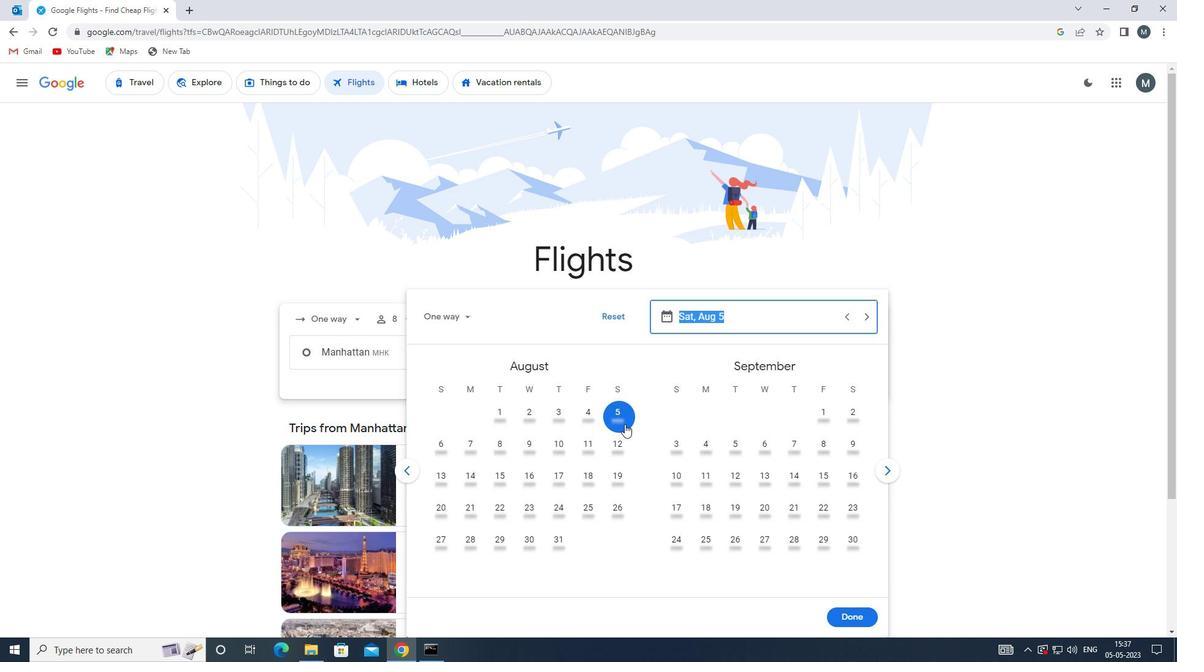 
Action: Mouse pressed left at (620, 419)
Screenshot: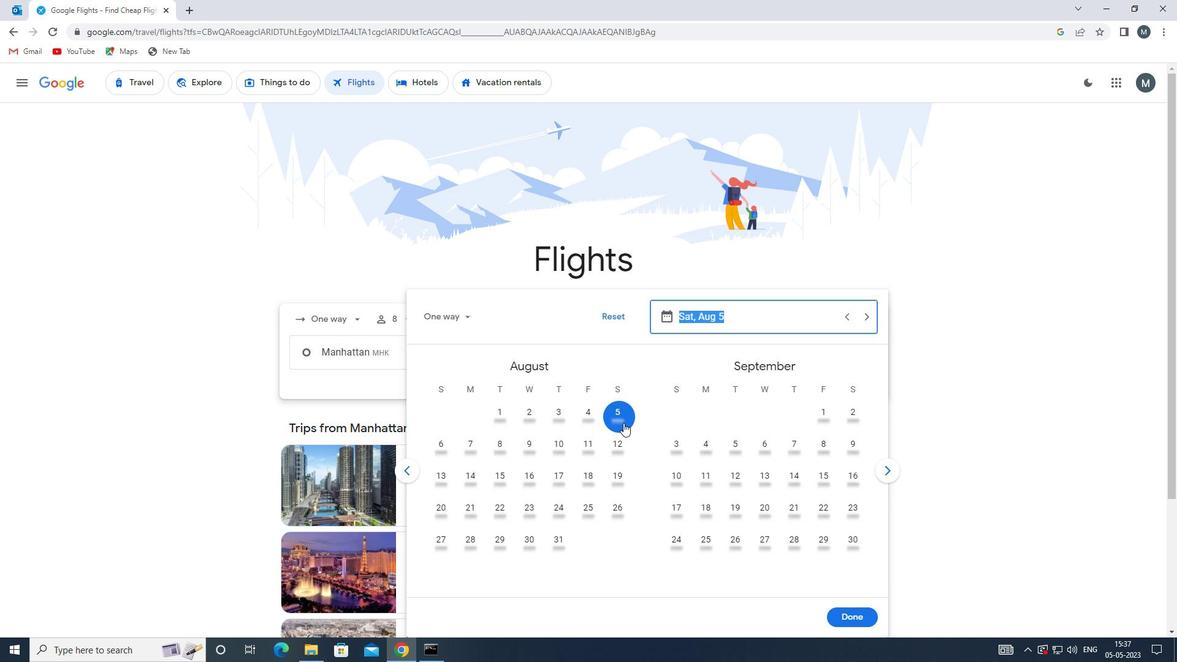 
Action: Mouse moved to (840, 617)
Screenshot: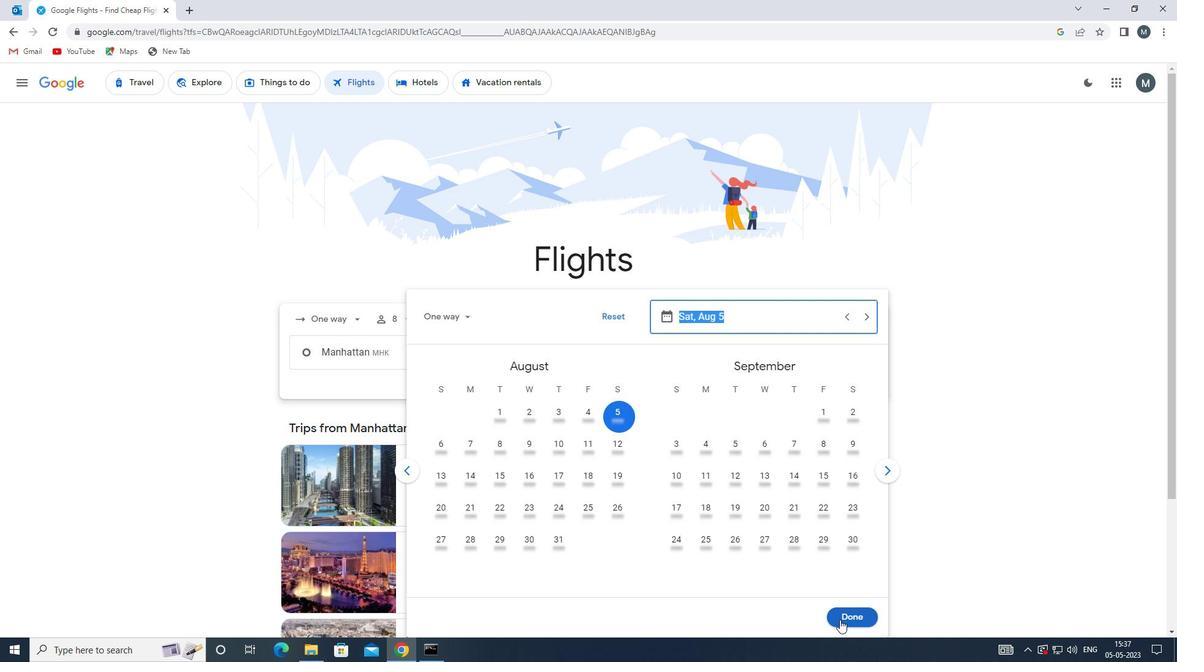 
Action: Mouse pressed left at (840, 617)
Screenshot: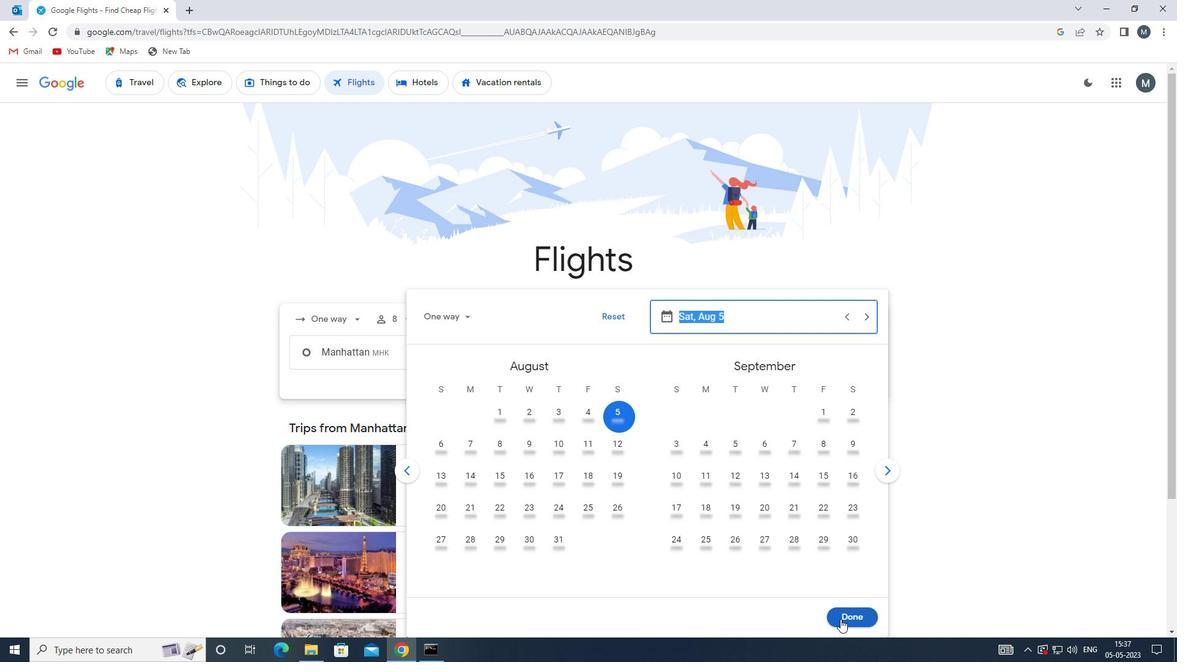 
Action: Mouse moved to (582, 398)
Screenshot: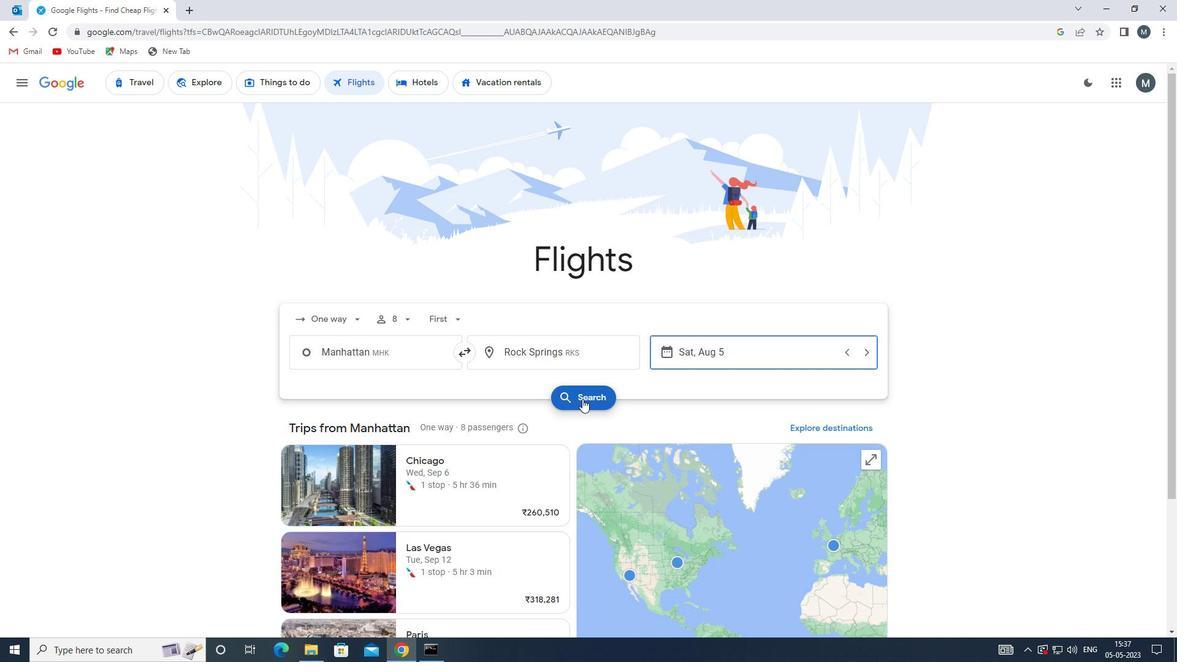 
Action: Mouse pressed left at (582, 398)
Screenshot: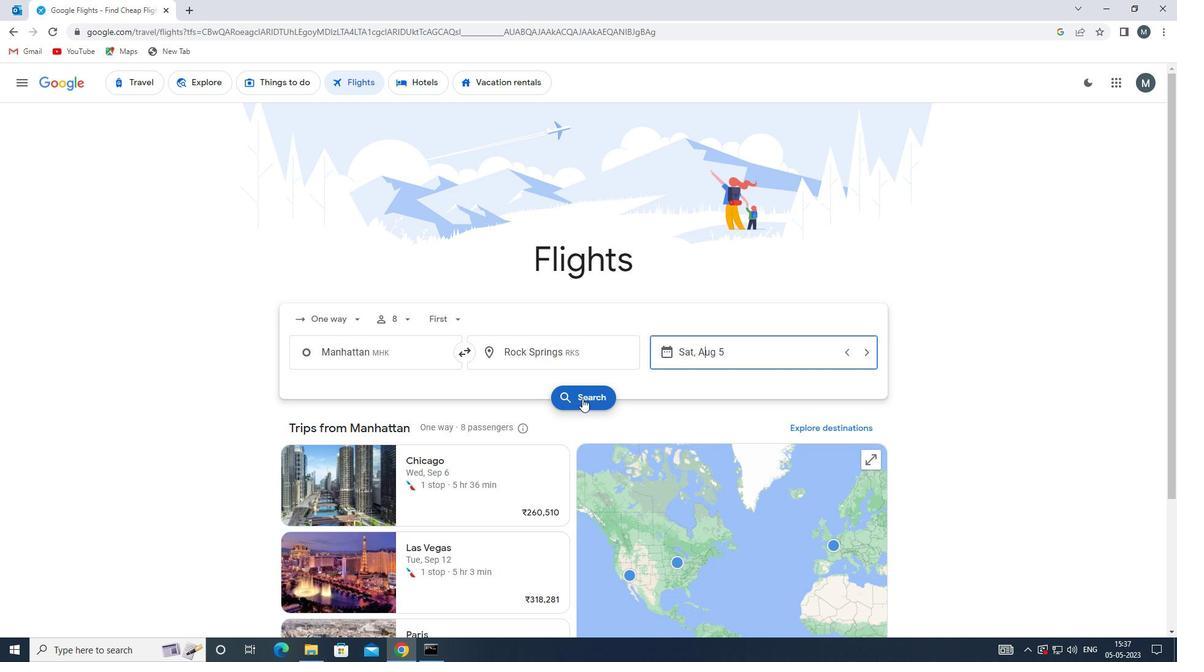 
Action: Mouse moved to (304, 191)
Screenshot: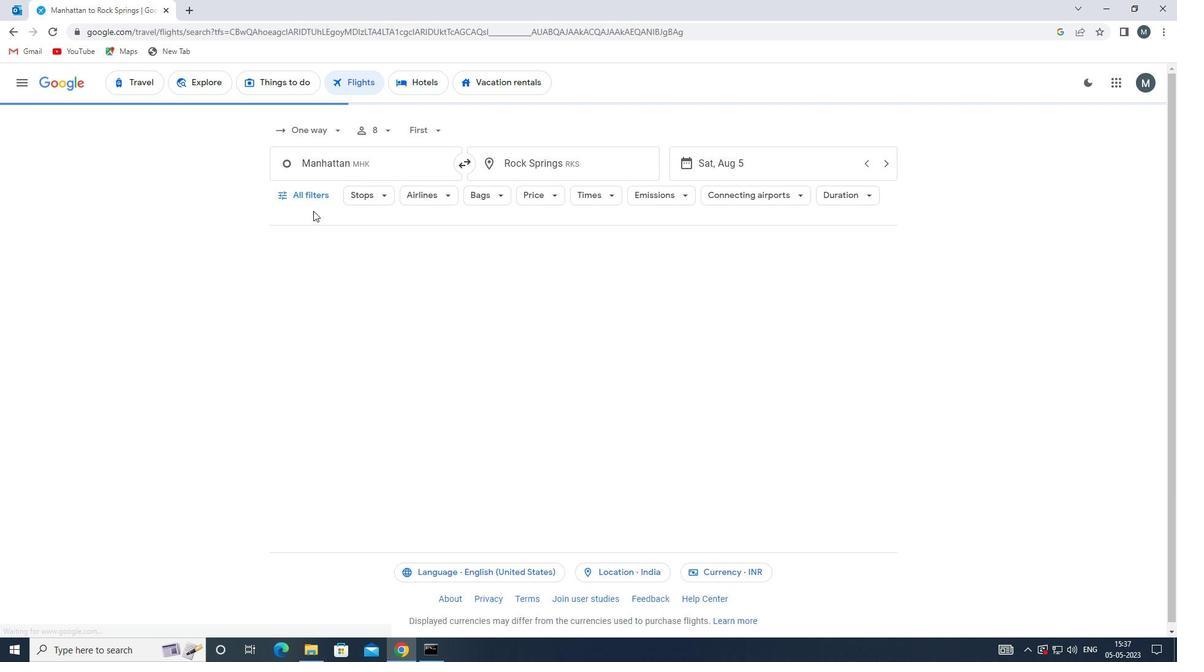 
Action: Mouse pressed left at (304, 191)
Screenshot: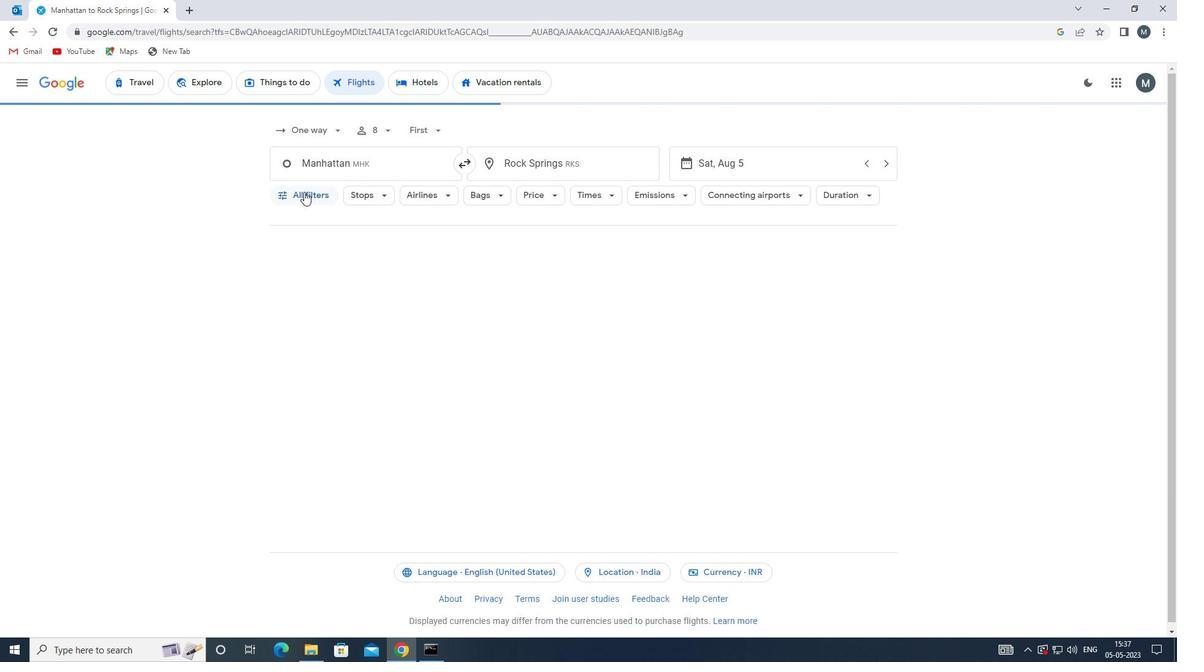 
Action: Mouse moved to (354, 312)
Screenshot: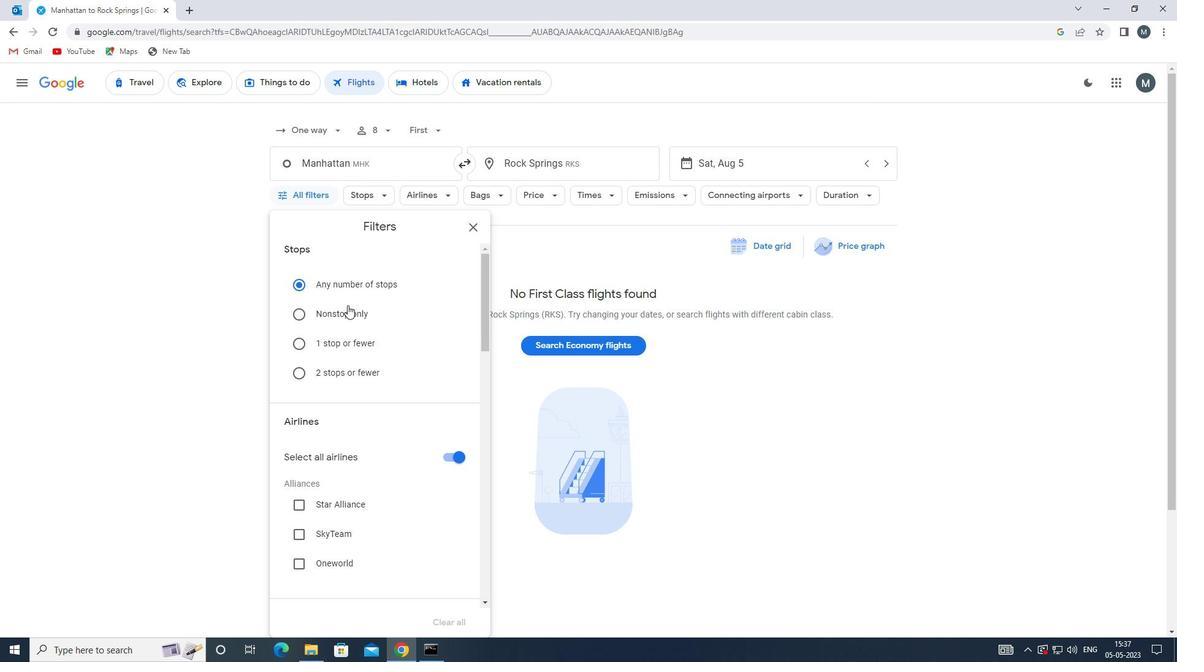 
Action: Mouse scrolled (354, 312) with delta (0, 0)
Screenshot: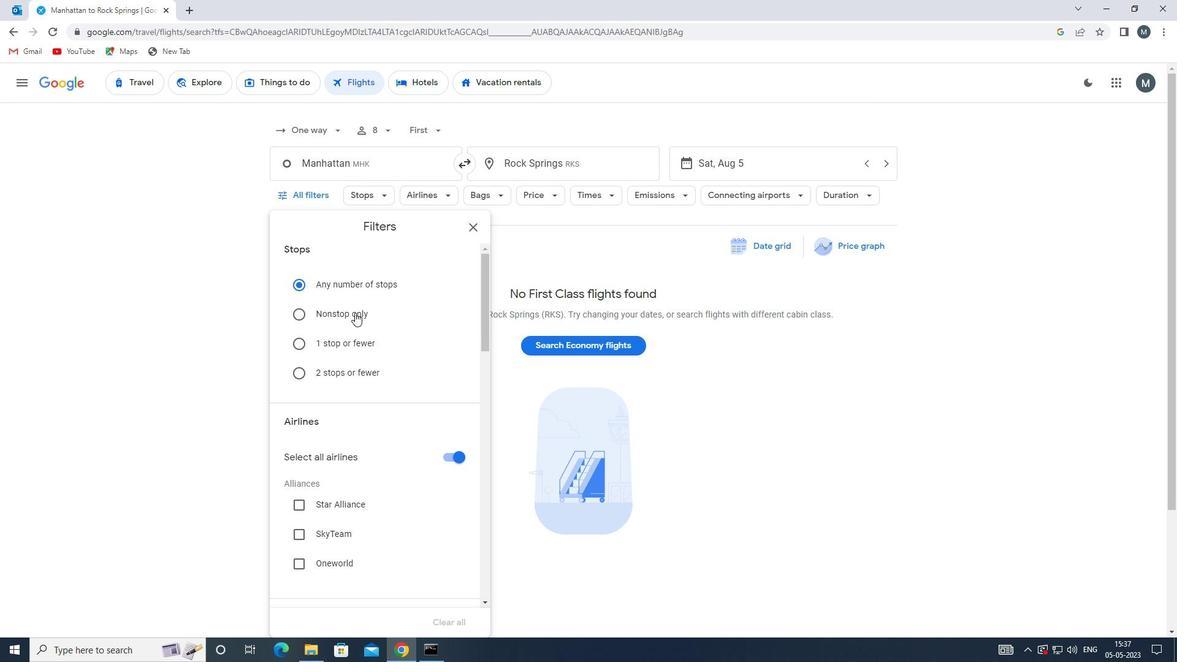 
Action: Mouse moved to (448, 394)
Screenshot: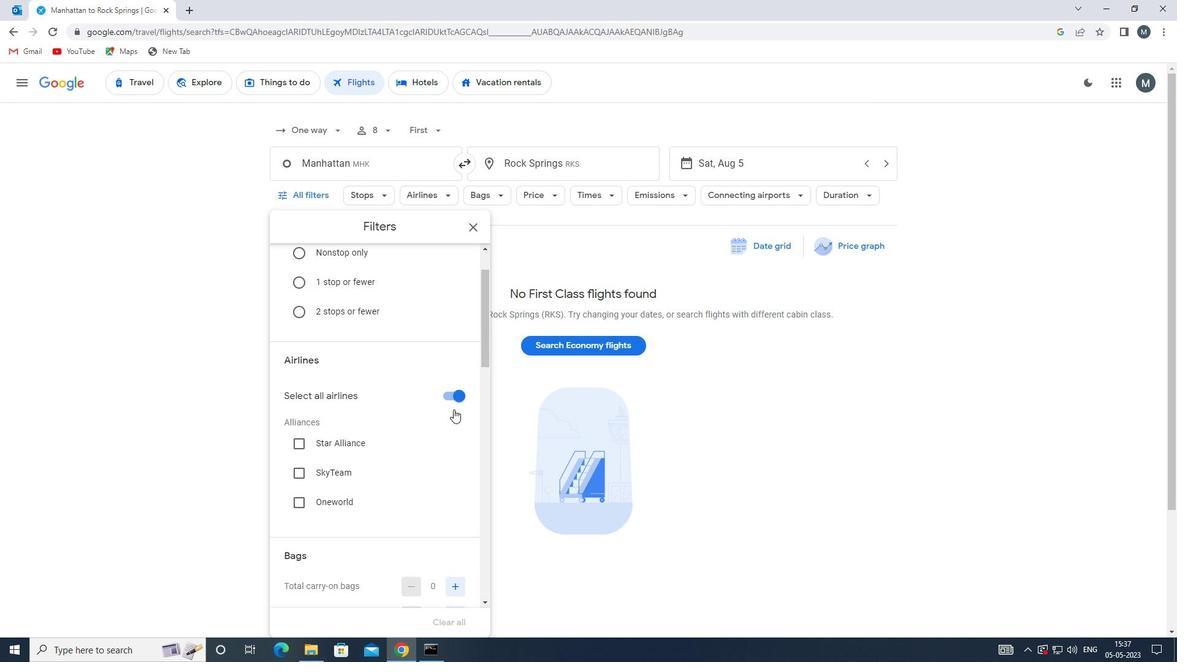 
Action: Mouse pressed left at (448, 394)
Screenshot: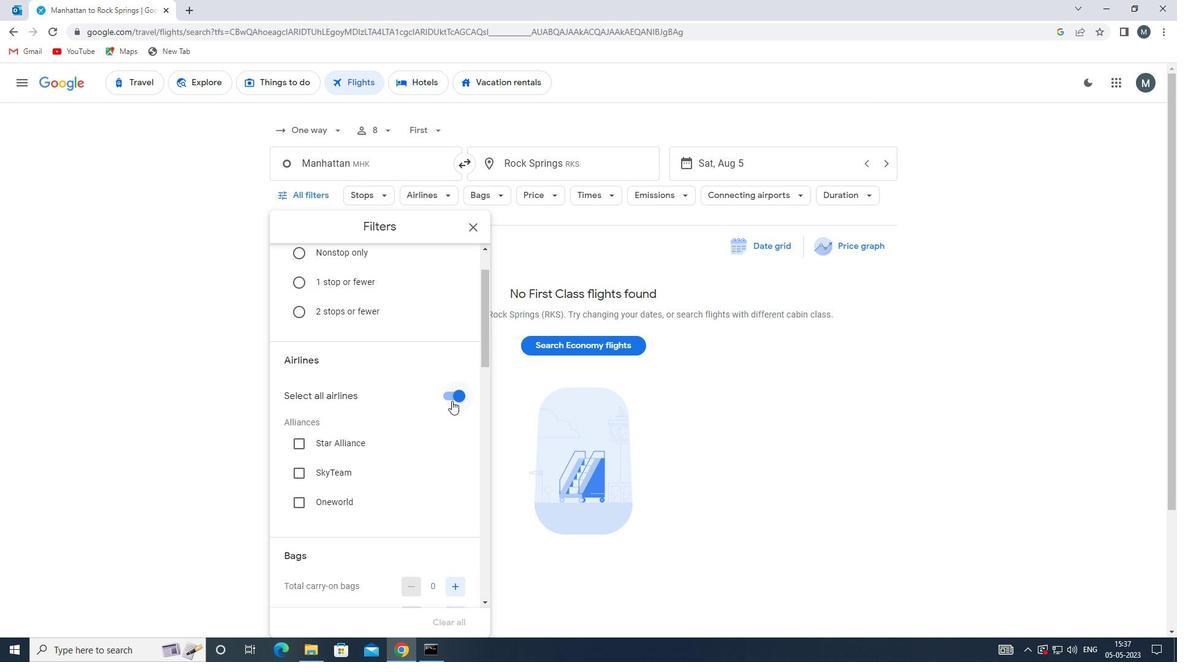 
Action: Mouse moved to (389, 400)
Screenshot: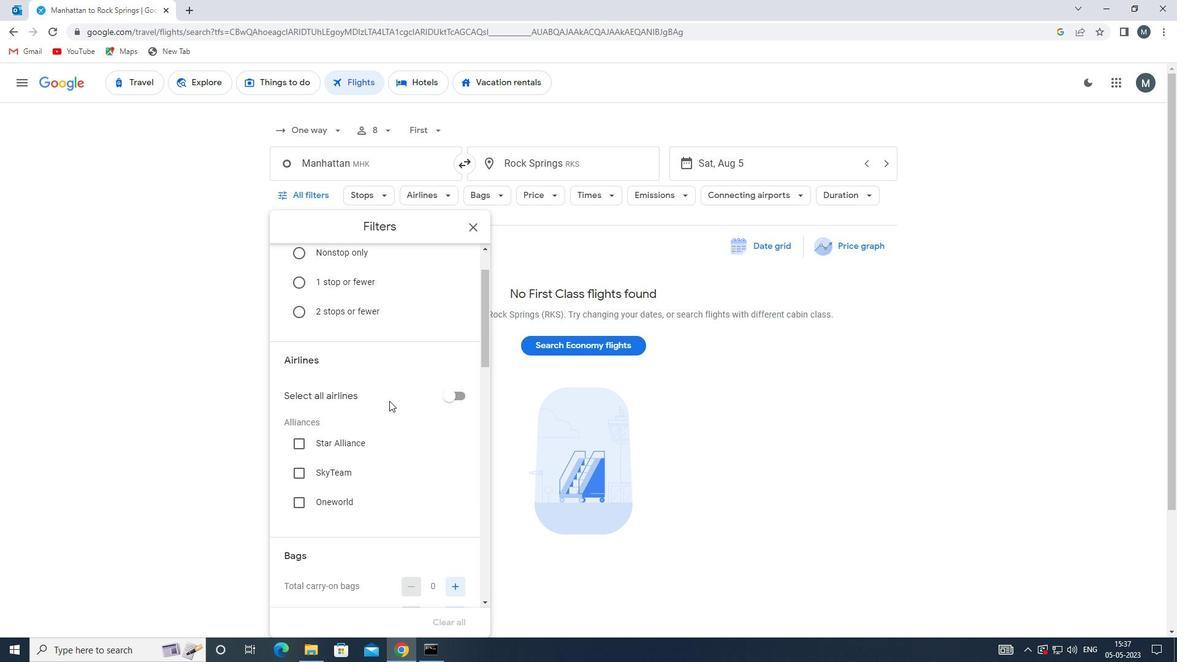
Action: Mouse scrolled (389, 399) with delta (0, 0)
Screenshot: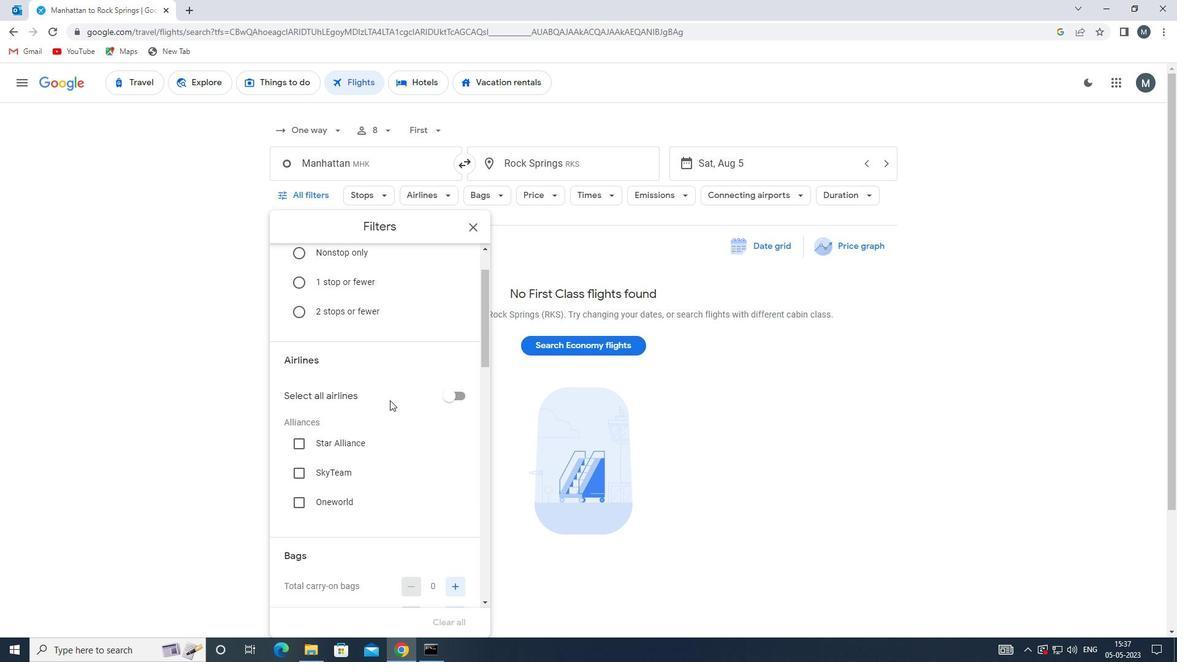 
Action: Mouse moved to (400, 391)
Screenshot: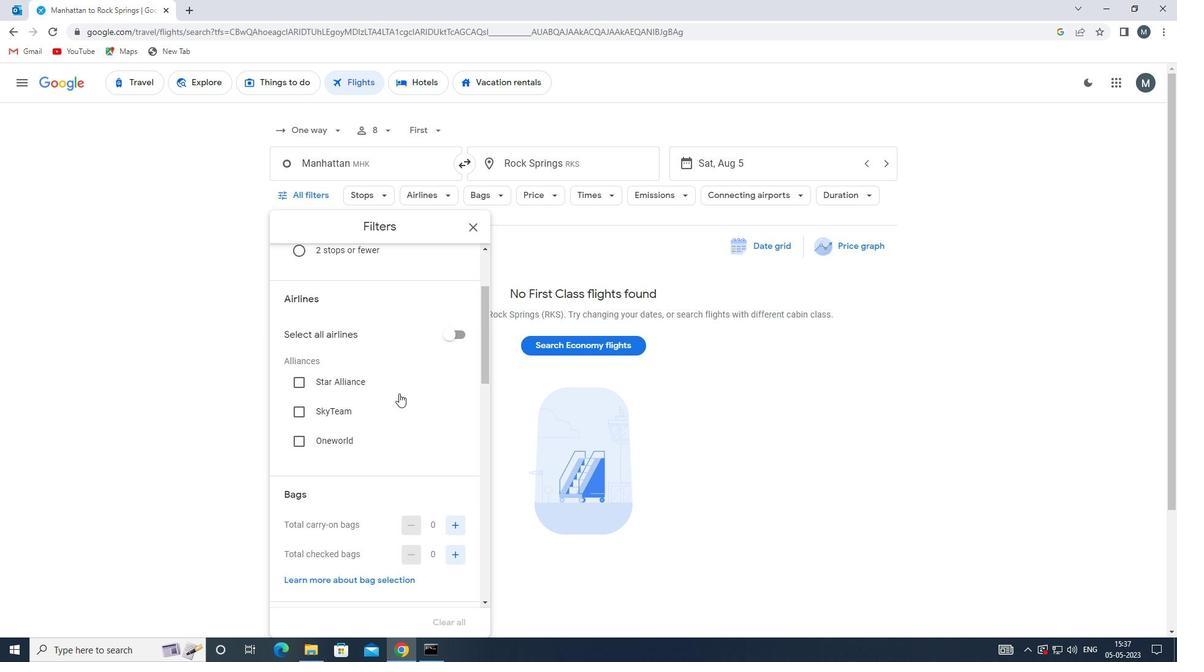 
Action: Mouse scrolled (400, 391) with delta (0, 0)
Screenshot: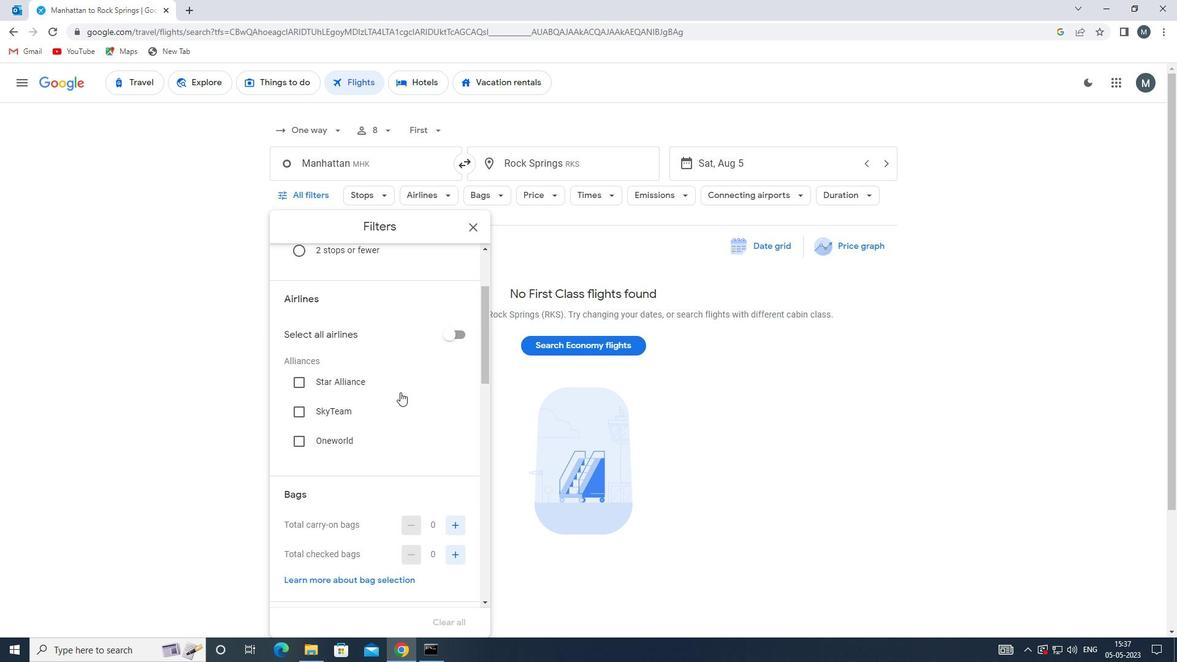 
Action: Mouse scrolled (400, 391) with delta (0, 0)
Screenshot: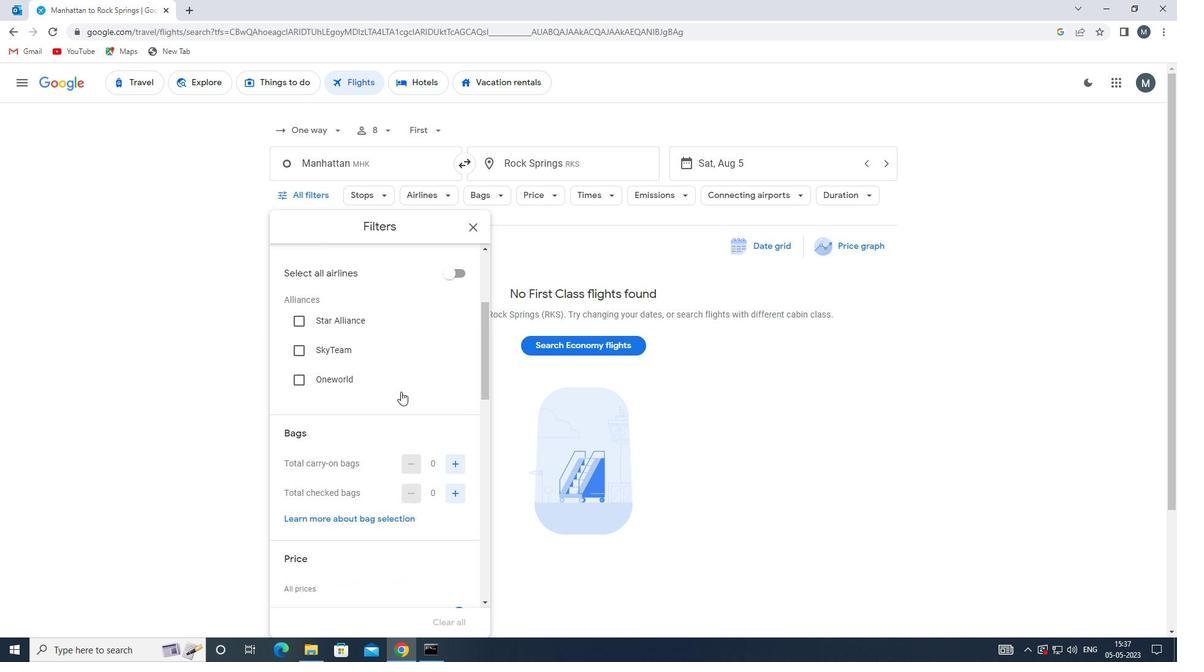 
Action: Mouse moved to (453, 401)
Screenshot: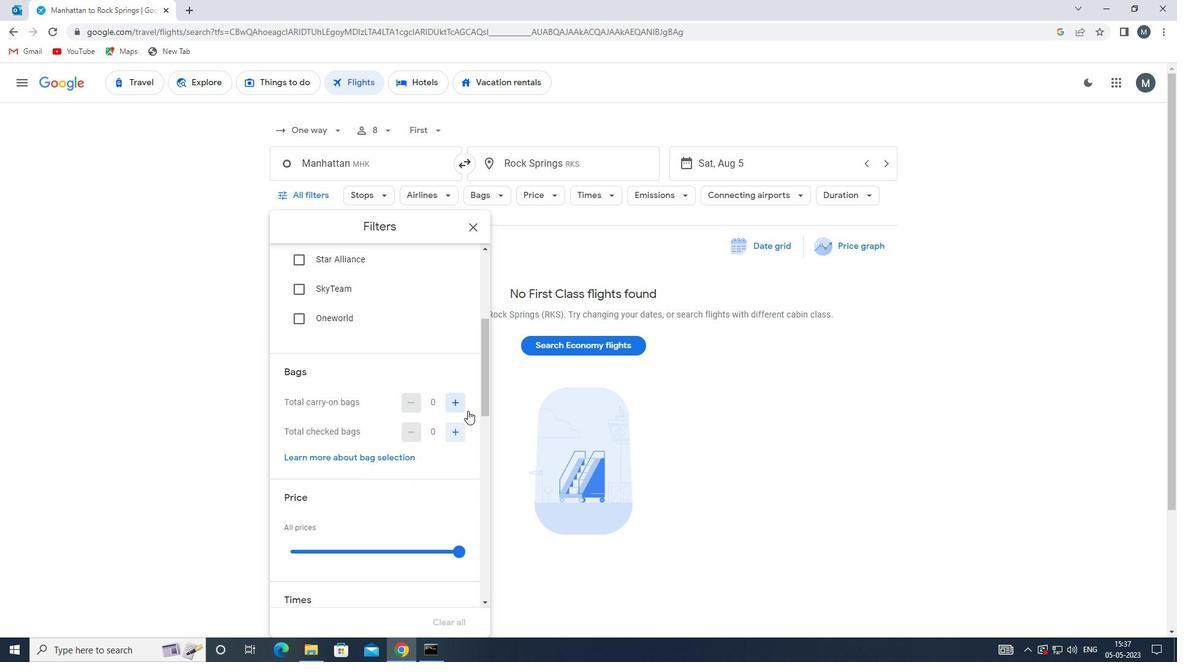 
Action: Mouse pressed left at (453, 401)
Screenshot: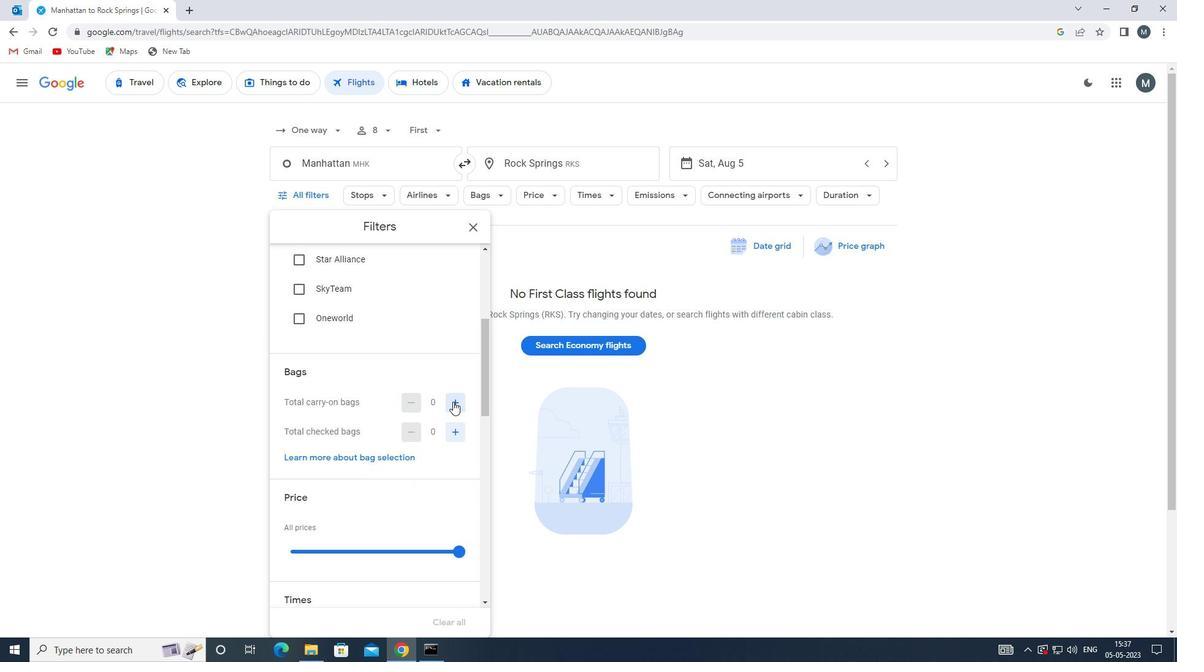 
Action: Mouse pressed left at (453, 401)
Screenshot: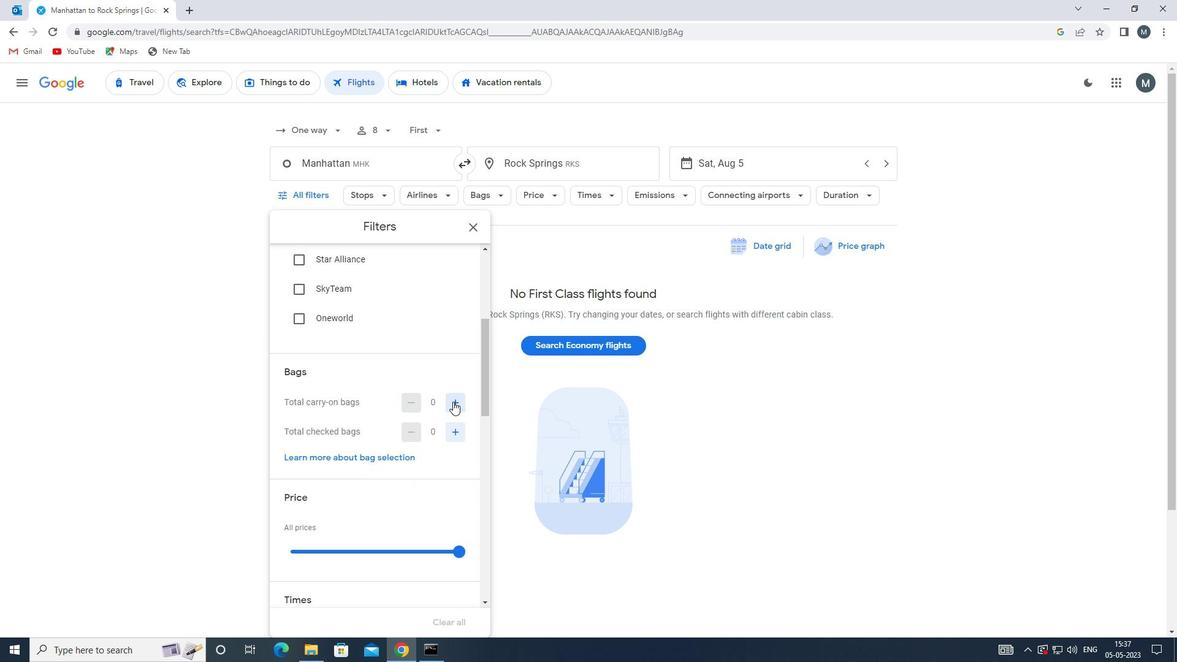 
Action: Mouse moved to (454, 428)
Screenshot: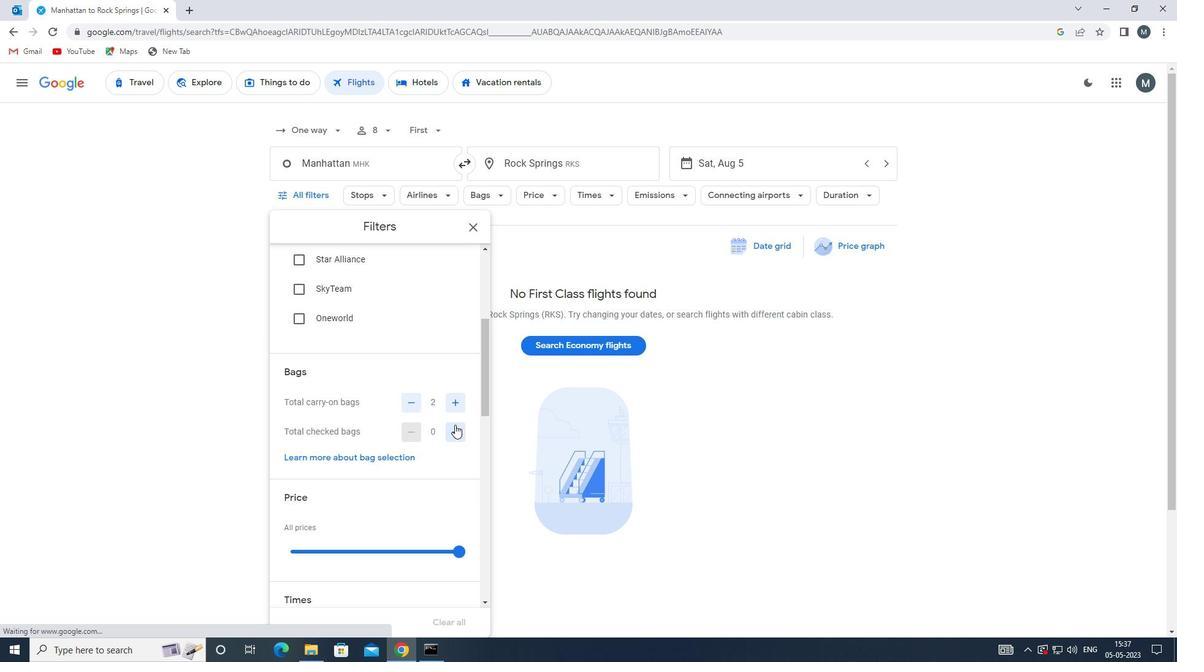 
Action: Mouse pressed left at (454, 428)
Screenshot: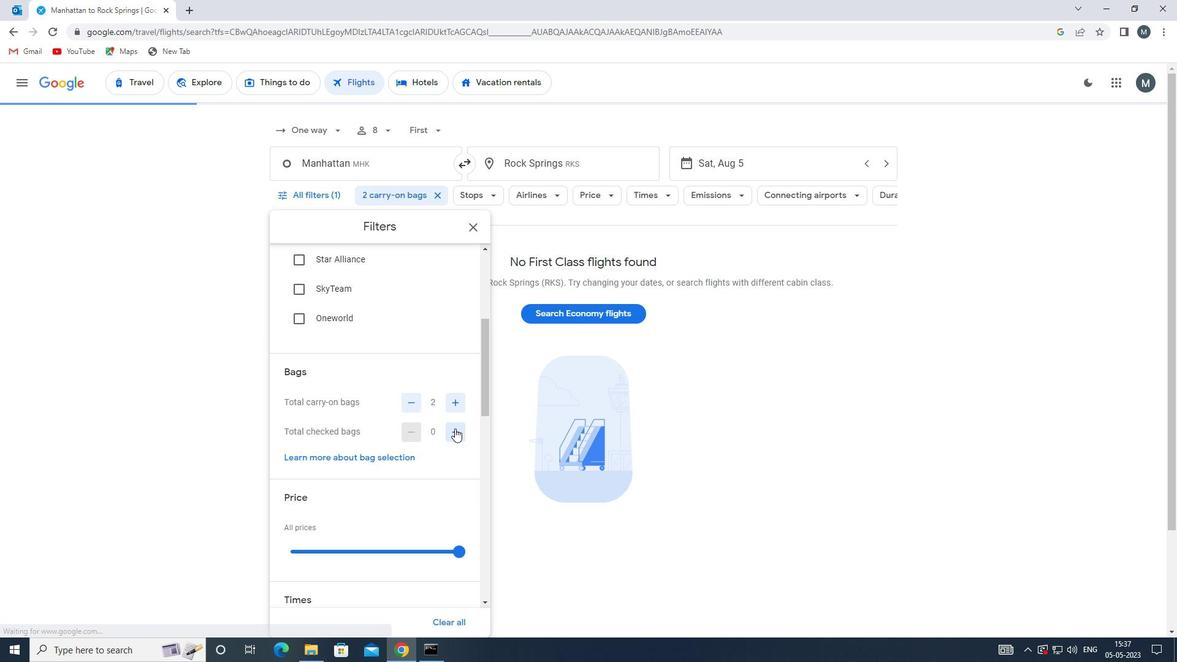 
Action: Mouse moved to (454, 428)
Screenshot: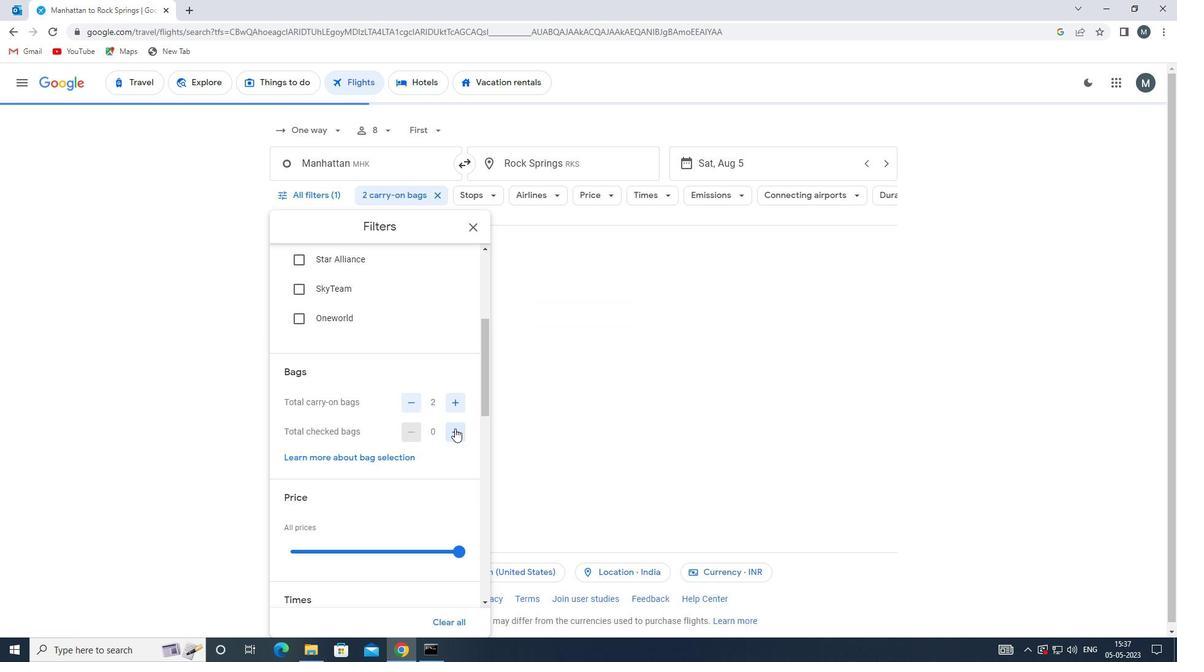 
Action: Mouse pressed left at (454, 428)
Screenshot: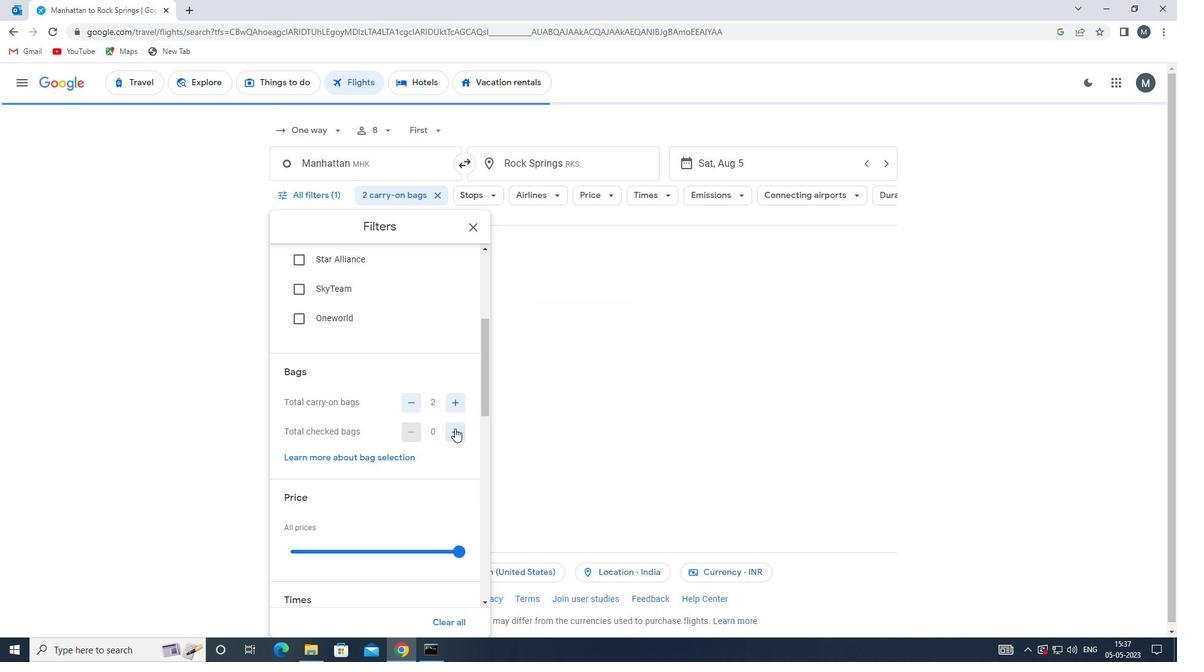 
Action: Mouse pressed left at (454, 428)
Screenshot: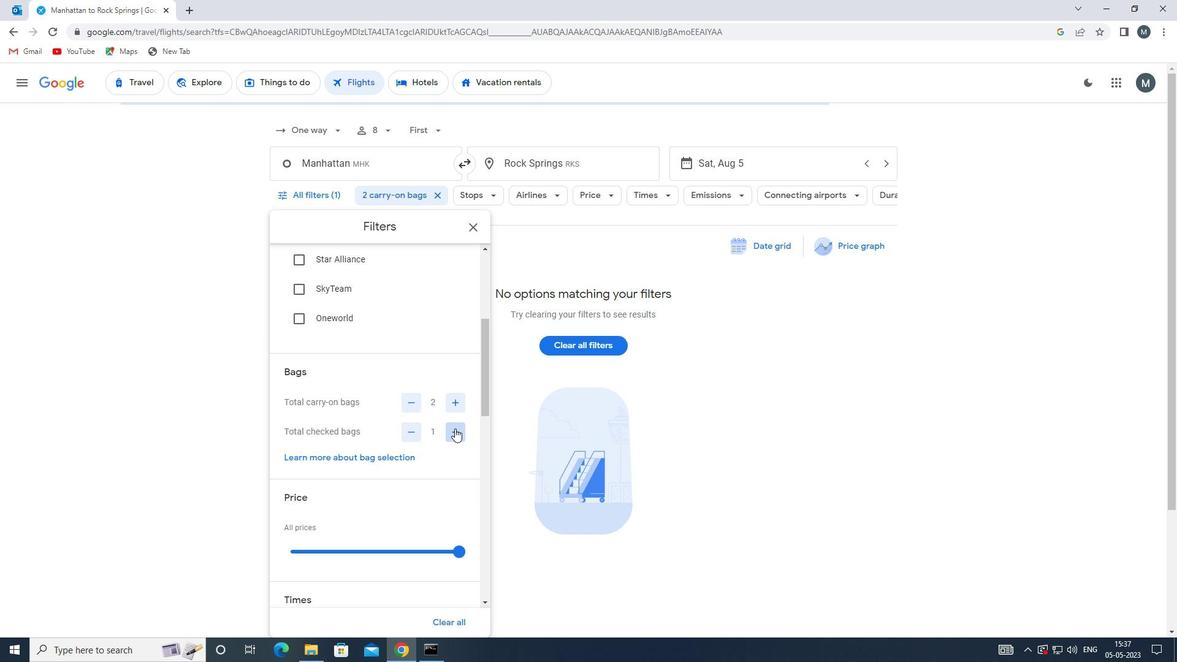 
Action: Mouse moved to (454, 429)
Screenshot: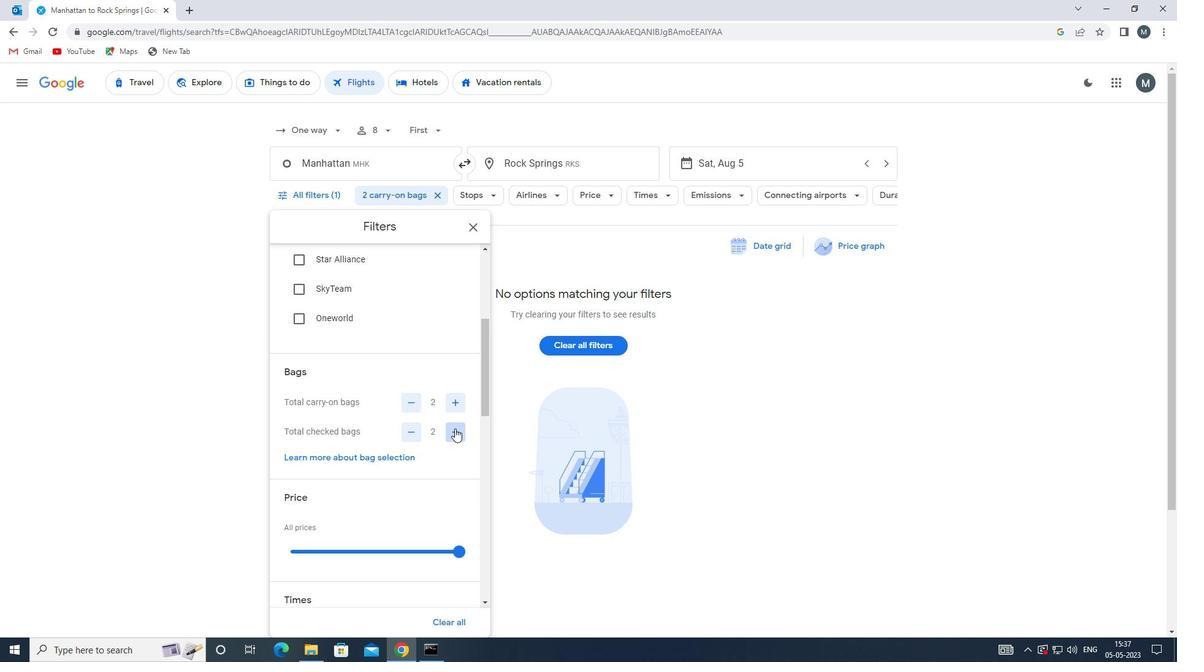 
Action: Mouse pressed left at (454, 429)
Screenshot: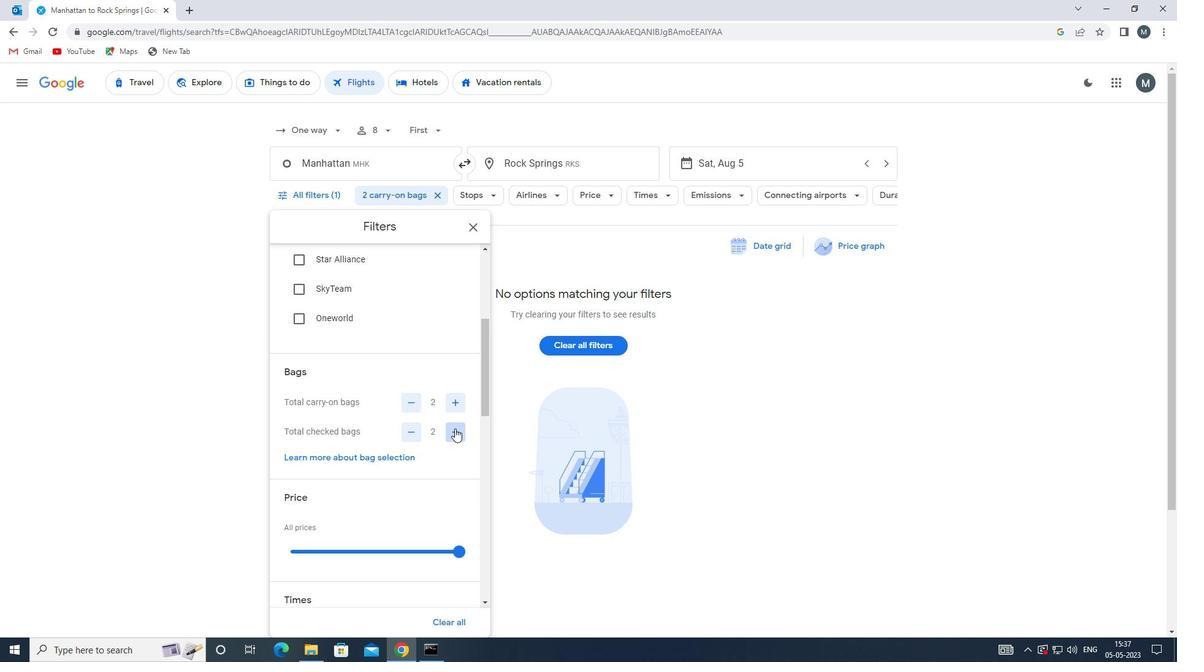 
Action: Mouse pressed left at (454, 429)
Screenshot: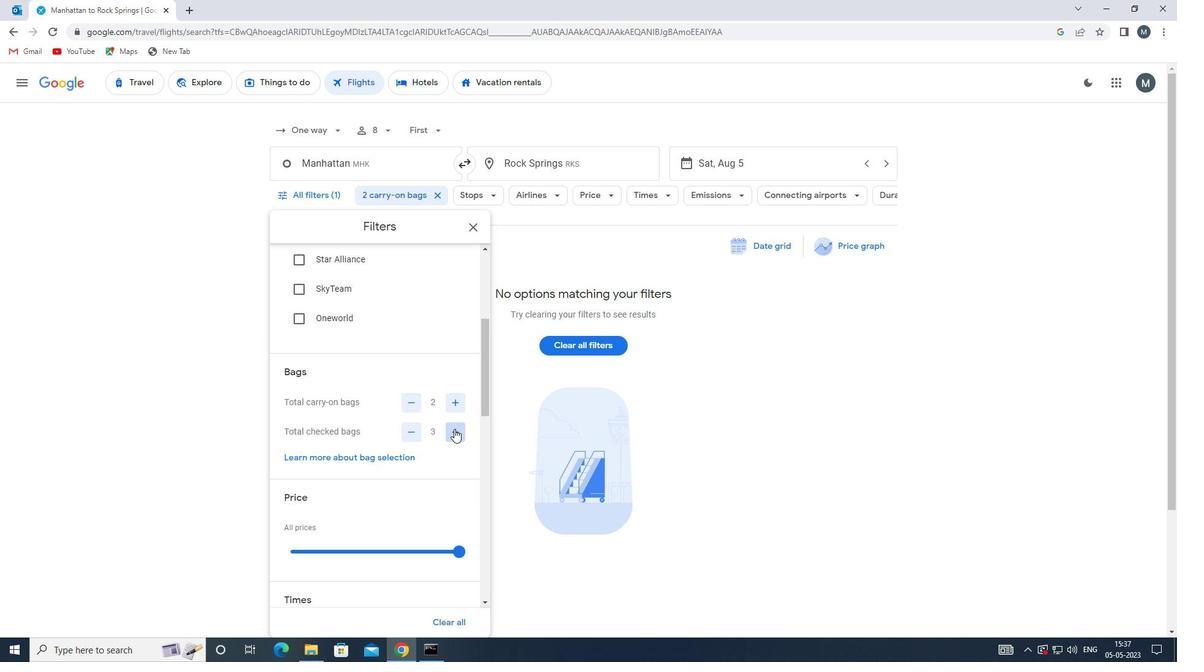 
Action: Mouse pressed left at (454, 429)
Screenshot: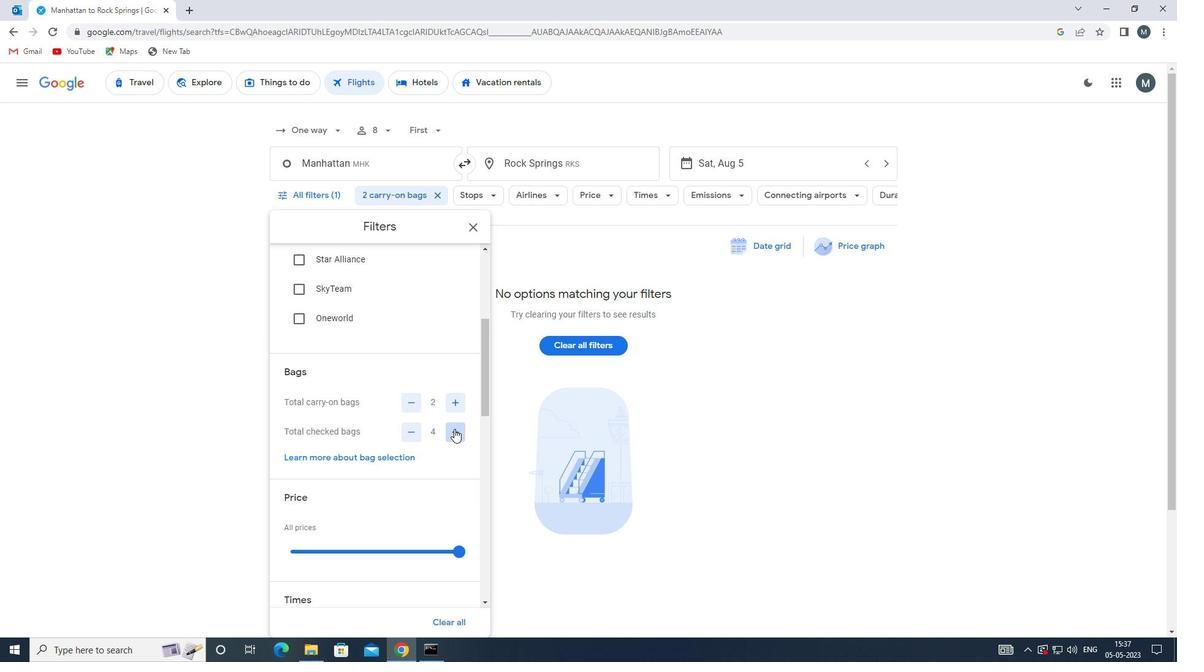 
Action: Mouse pressed left at (454, 429)
Screenshot: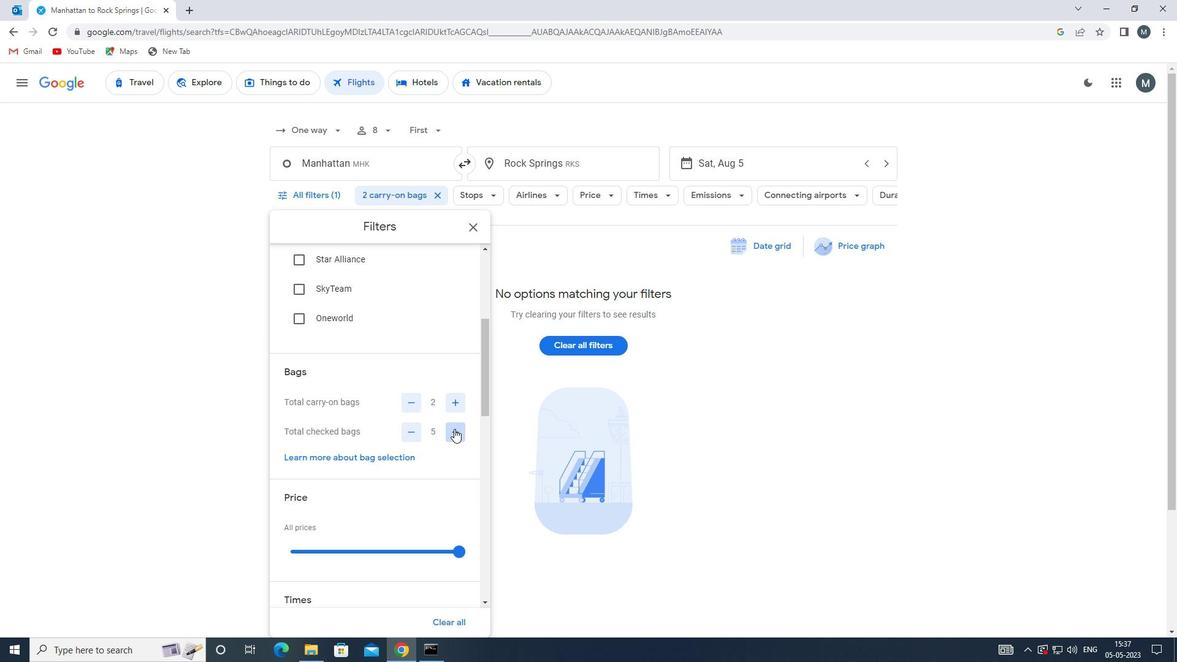 
Action: Mouse moved to (417, 429)
Screenshot: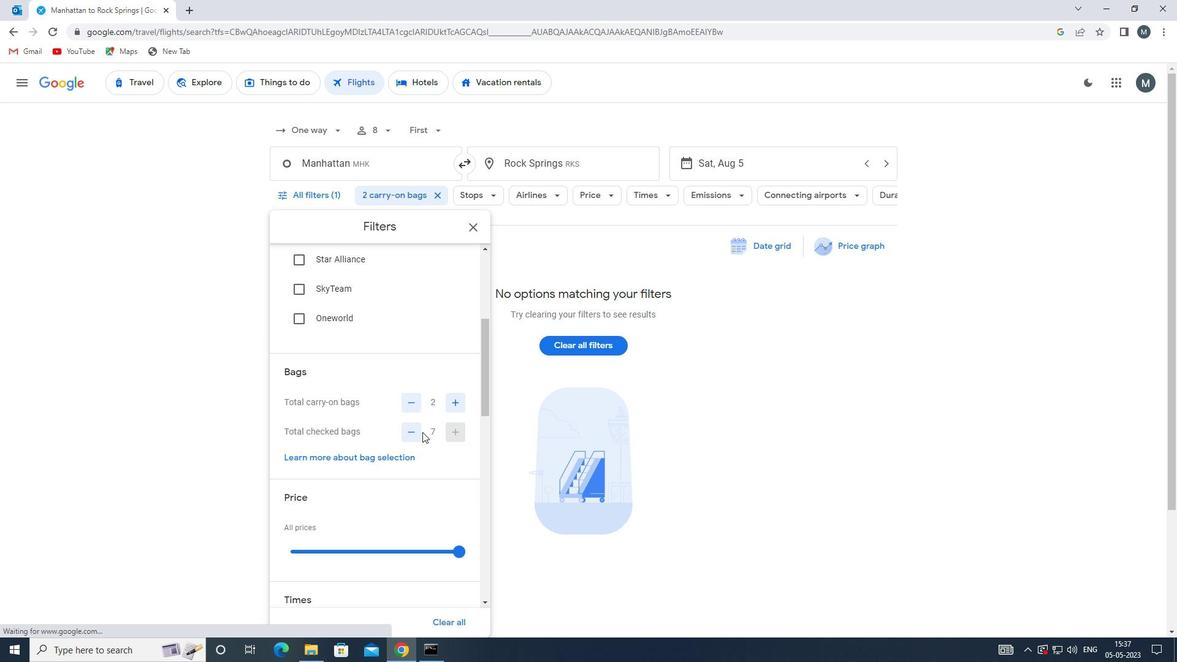
Action: Mouse pressed left at (417, 429)
Screenshot: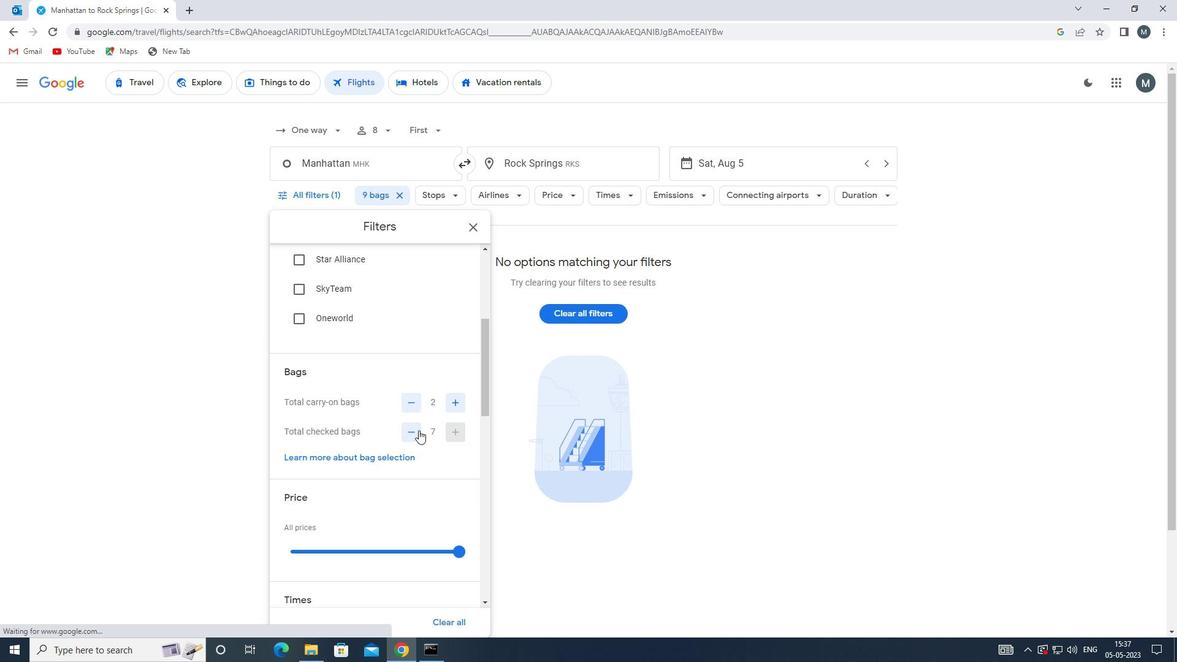 
Action: Mouse moved to (426, 424)
Screenshot: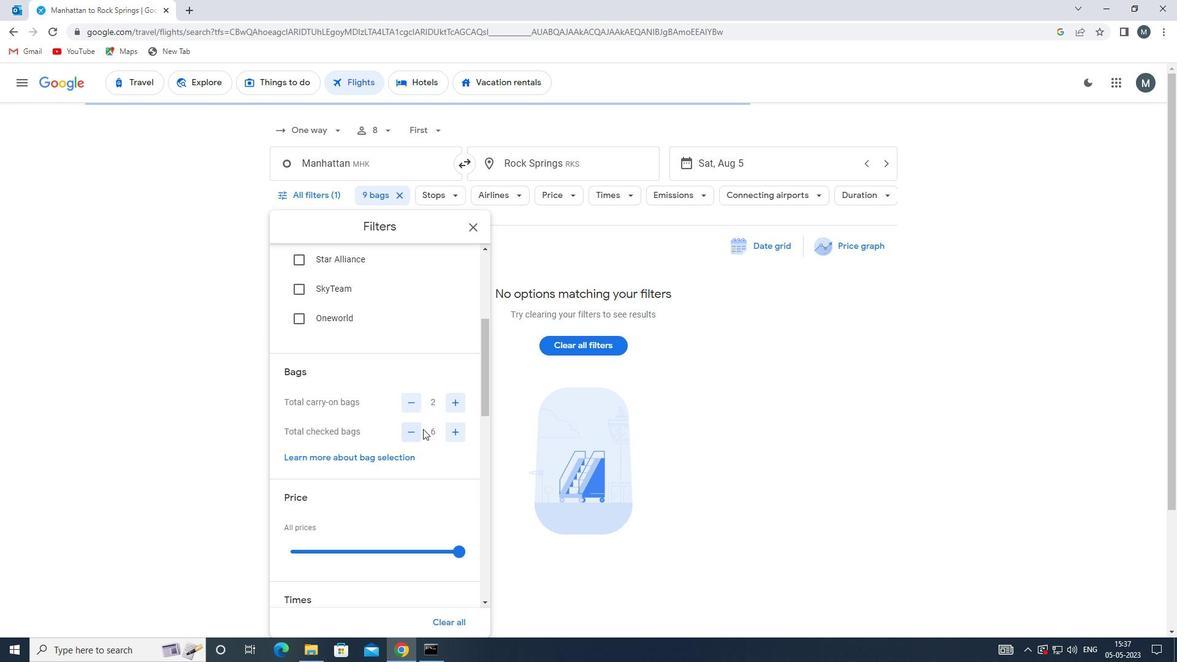 
Action: Mouse scrolled (426, 424) with delta (0, 0)
Screenshot: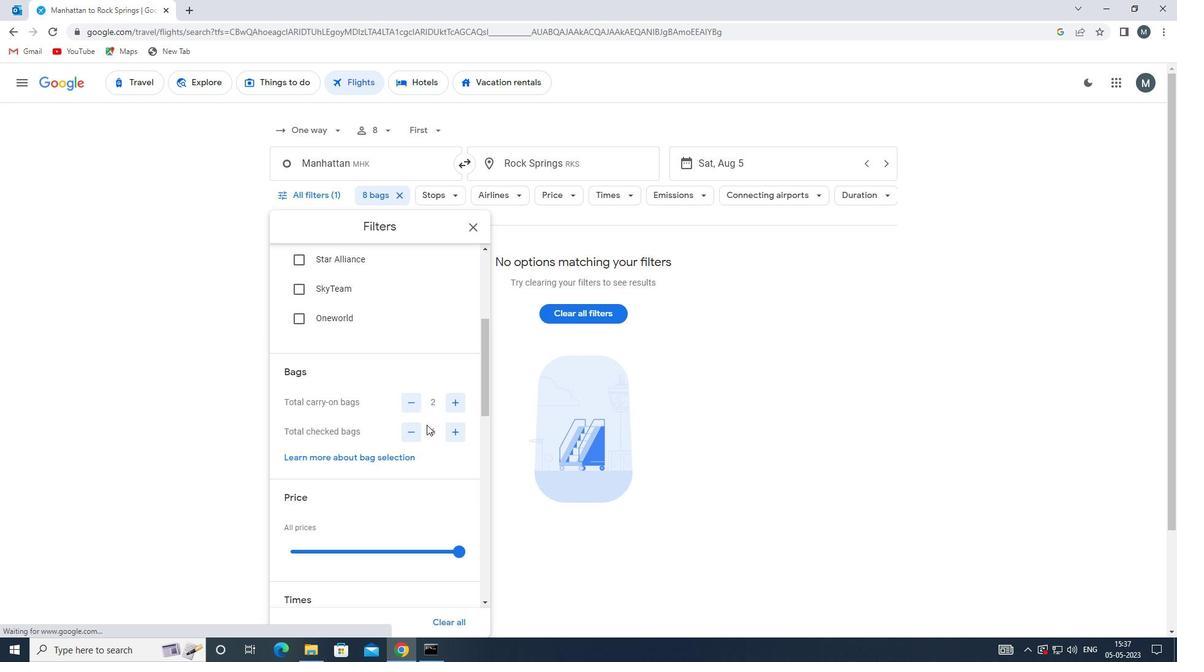 
Action: Mouse moved to (412, 407)
Screenshot: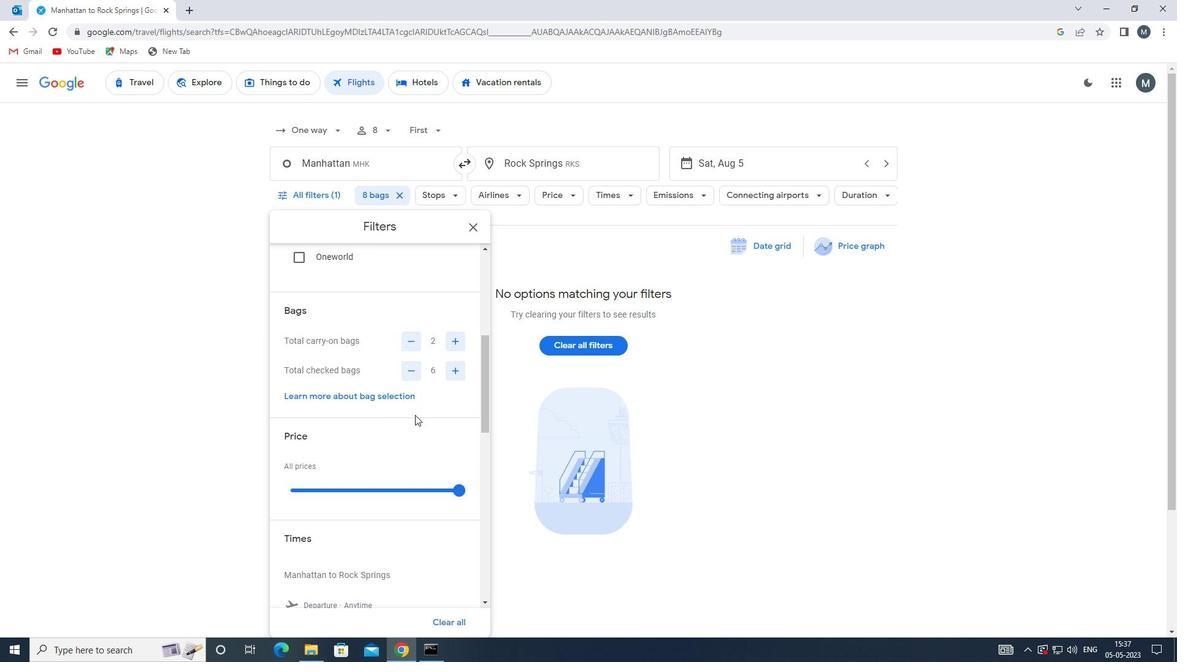 
Action: Mouse scrolled (412, 407) with delta (0, 0)
Screenshot: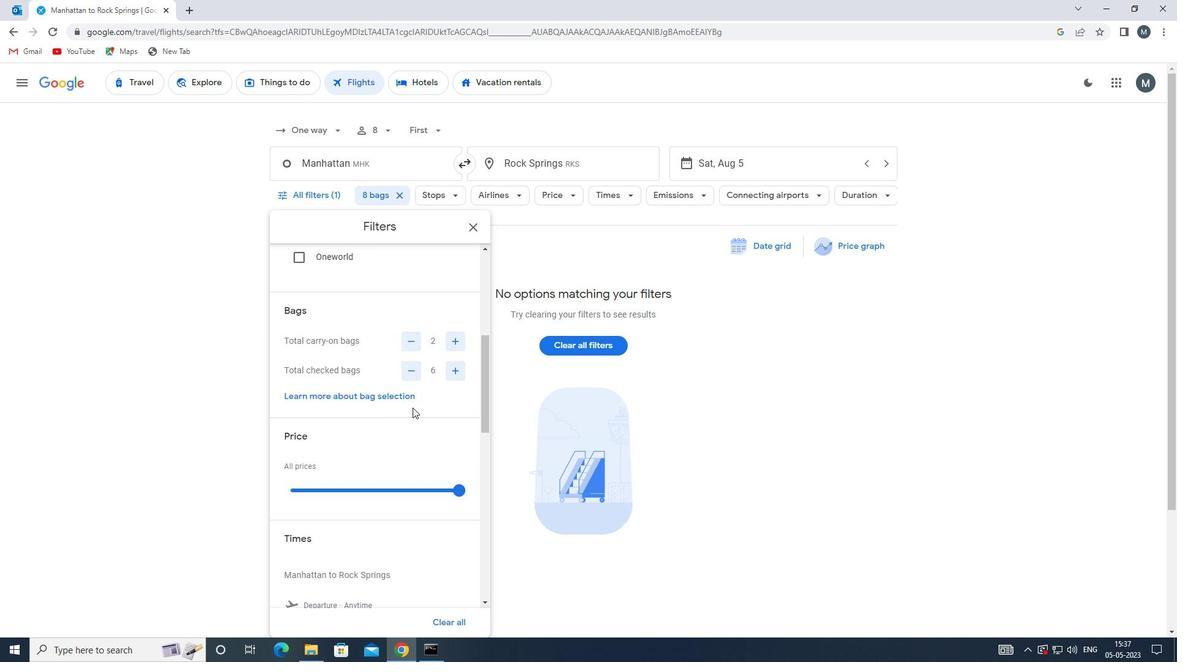 
Action: Mouse moved to (349, 427)
Screenshot: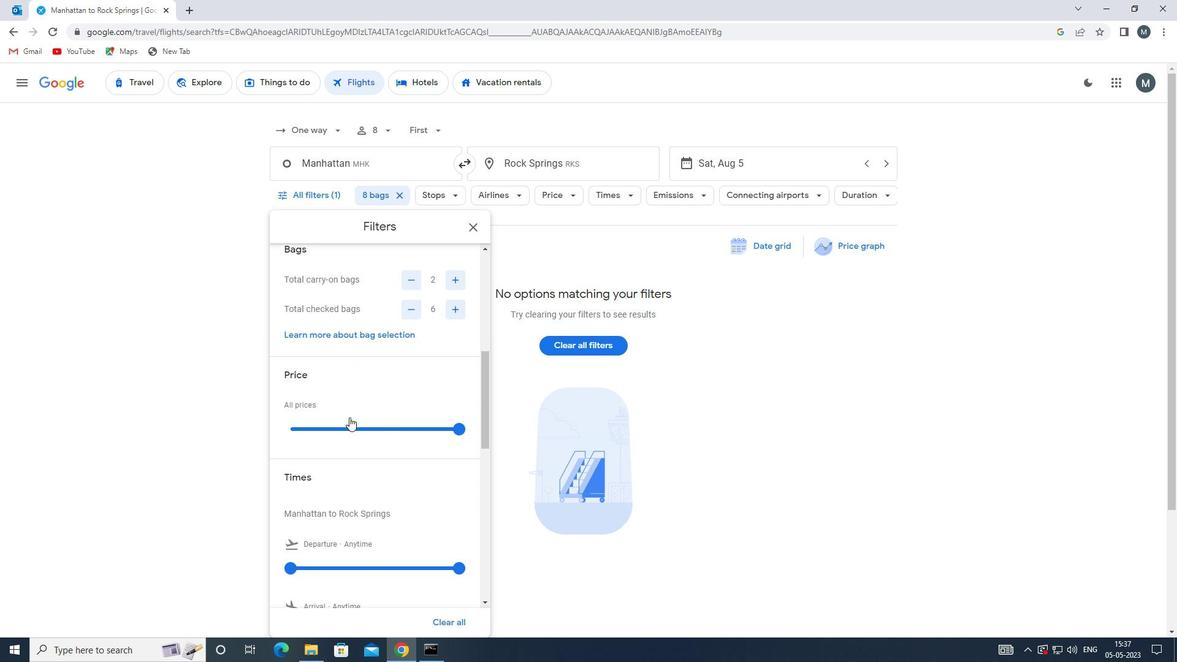 
Action: Mouse pressed left at (349, 427)
Screenshot: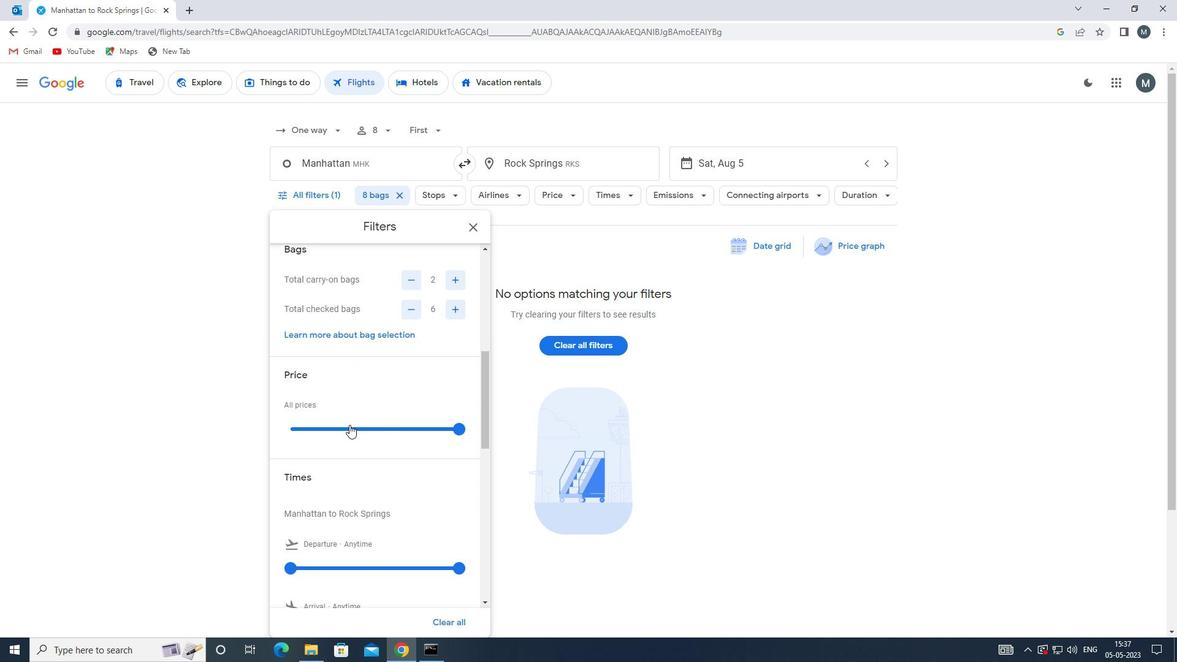 
Action: Mouse moved to (347, 428)
Screenshot: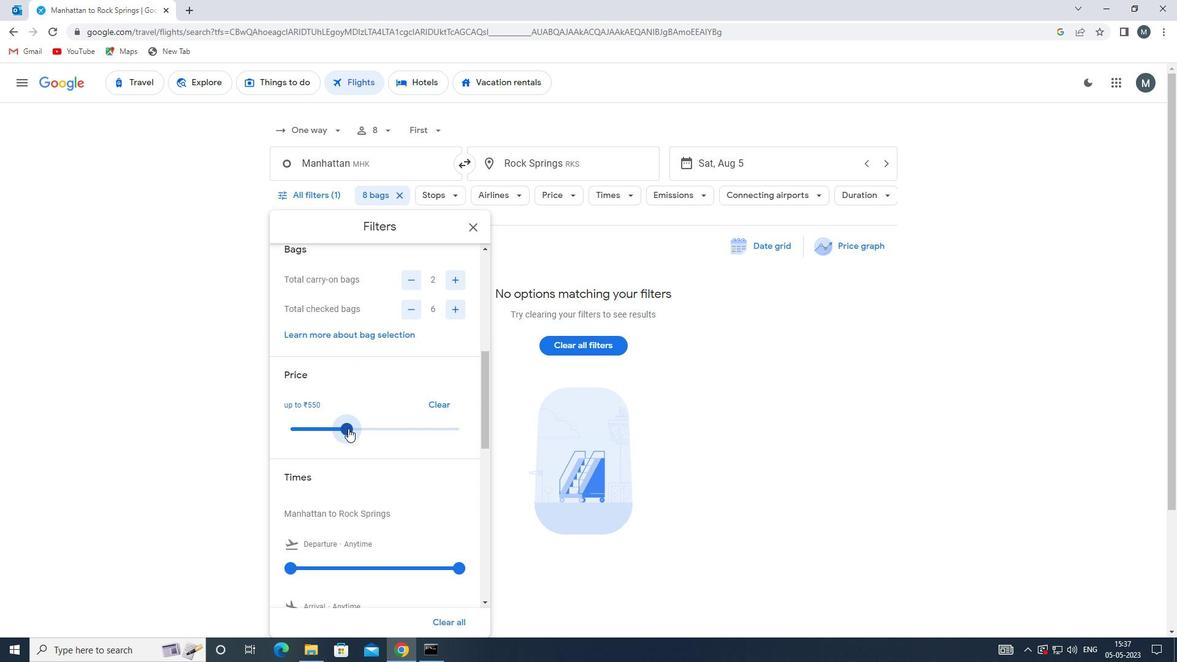 
Action: Mouse pressed left at (347, 428)
Screenshot: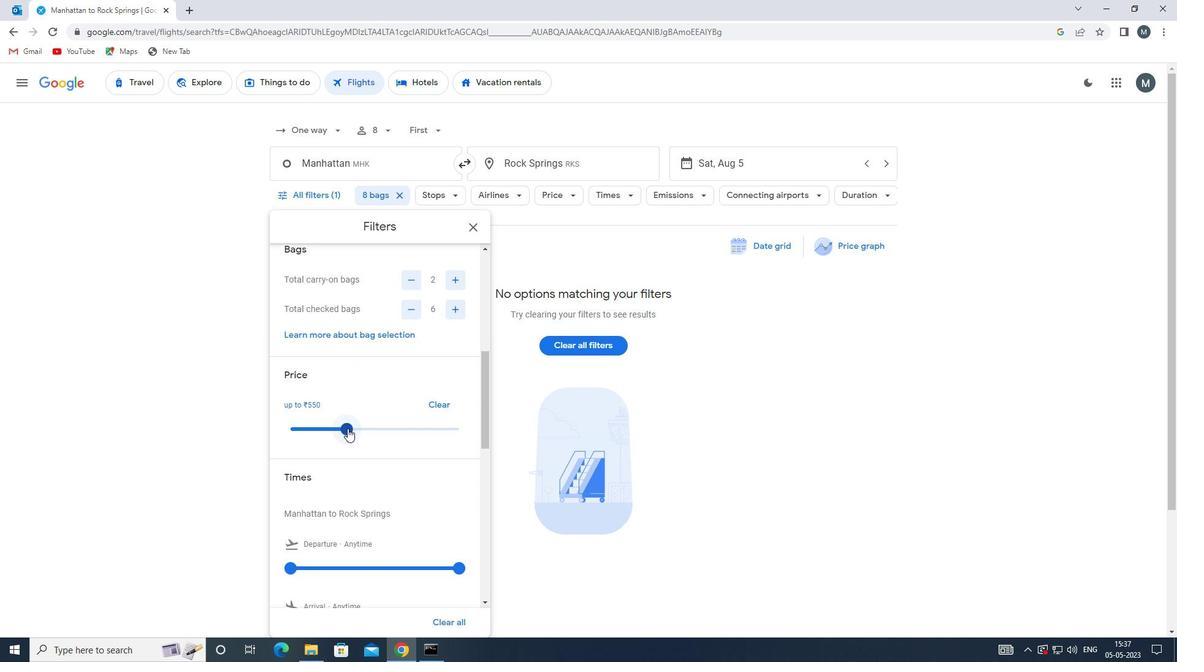 
Action: Mouse moved to (366, 424)
Screenshot: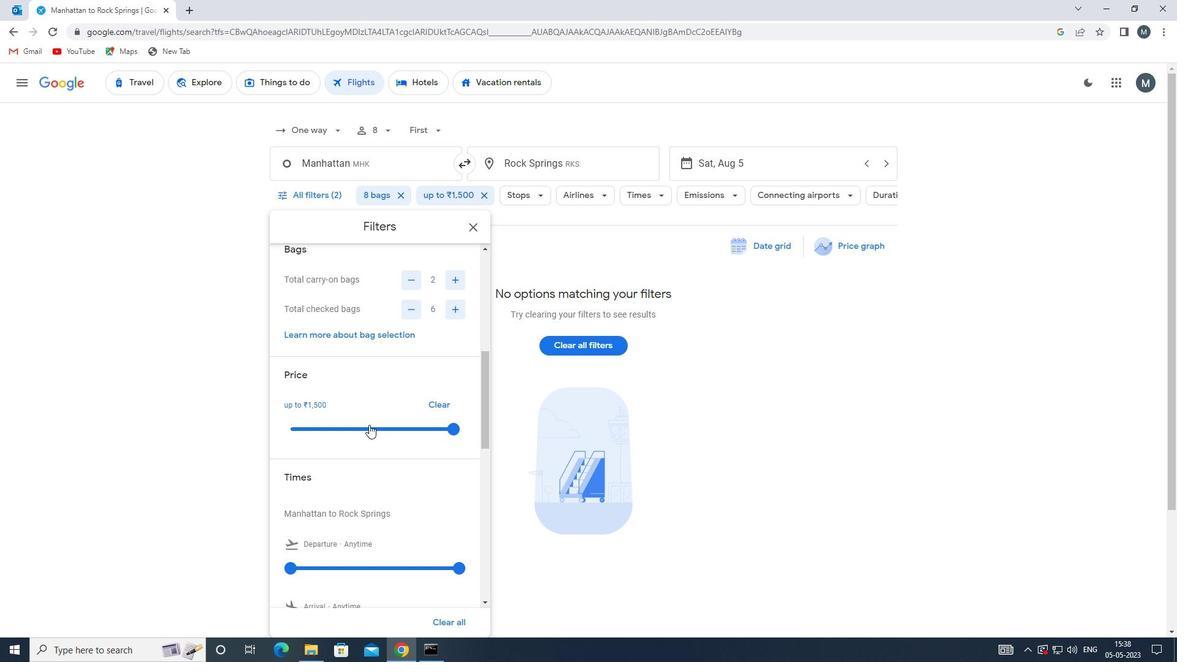 
Action: Mouse scrolled (366, 424) with delta (0, 0)
Screenshot: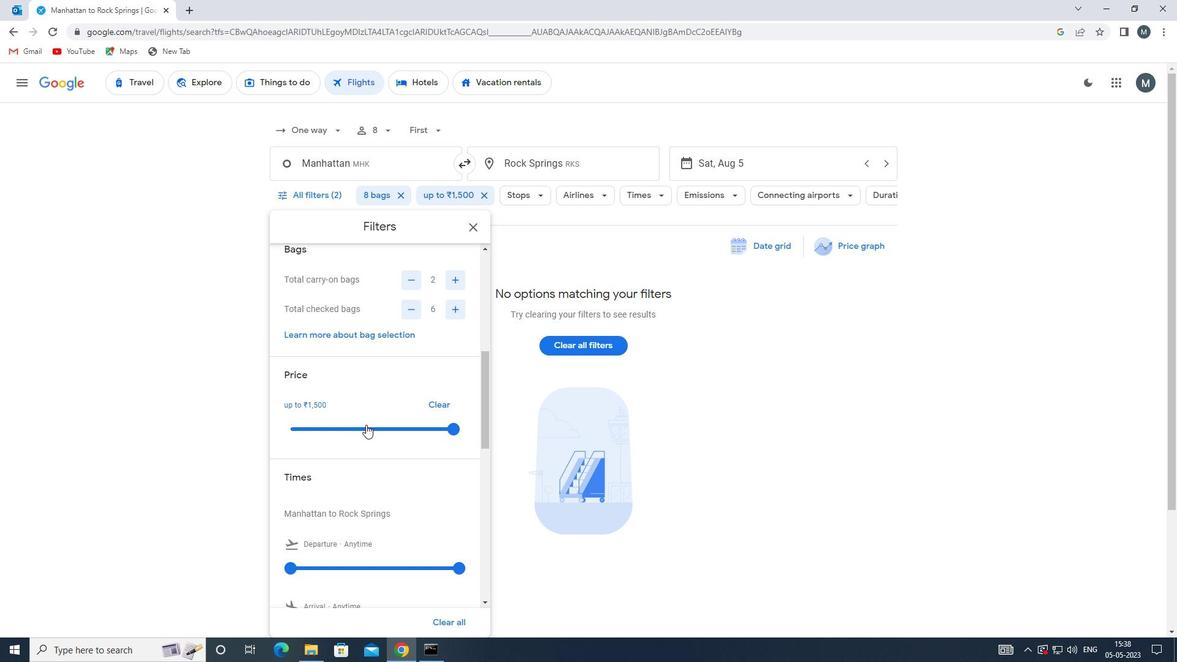 
Action: Mouse scrolled (366, 424) with delta (0, 0)
Screenshot: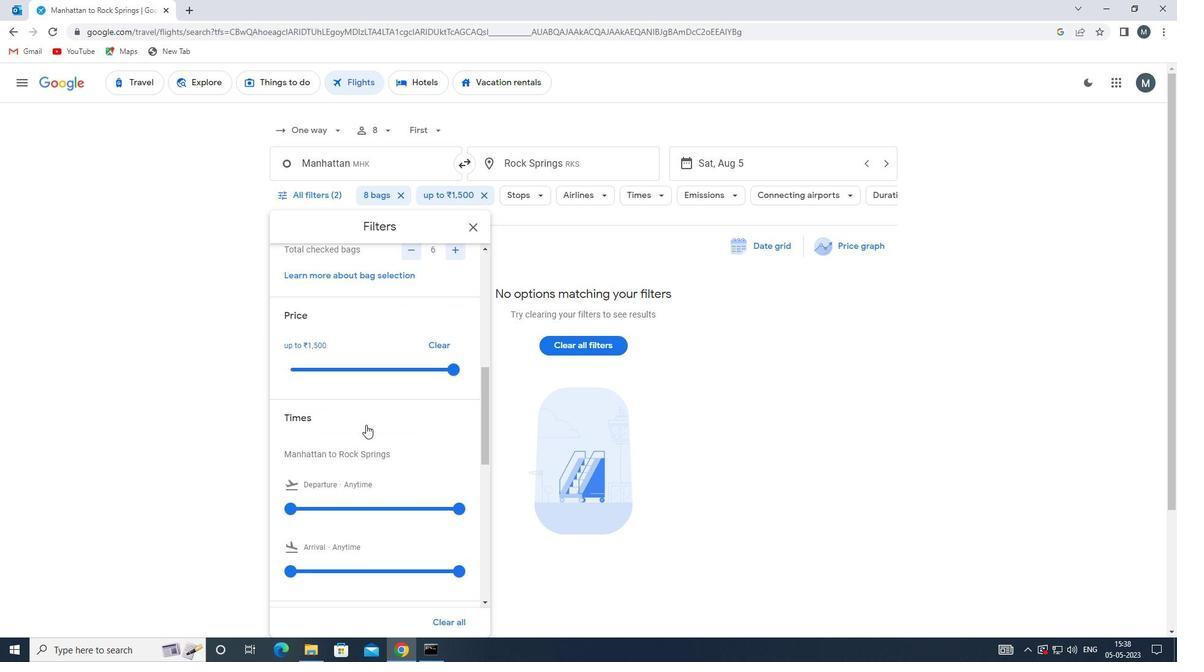 
Action: Mouse moved to (285, 441)
Screenshot: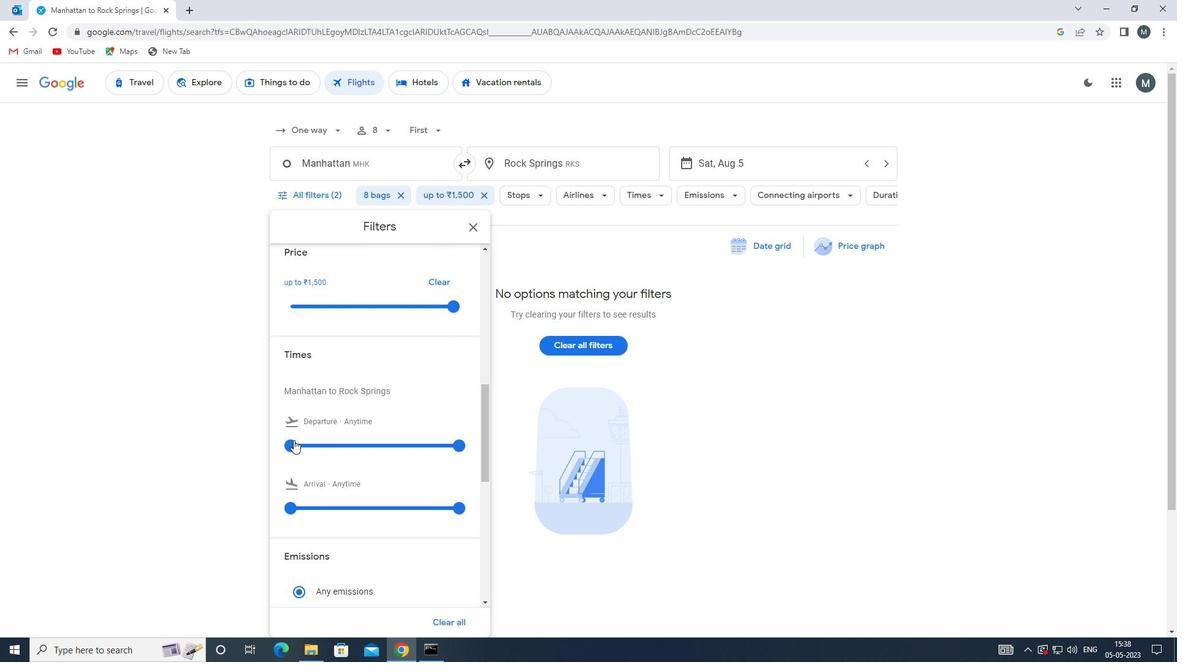 
Action: Mouse pressed left at (285, 441)
Screenshot: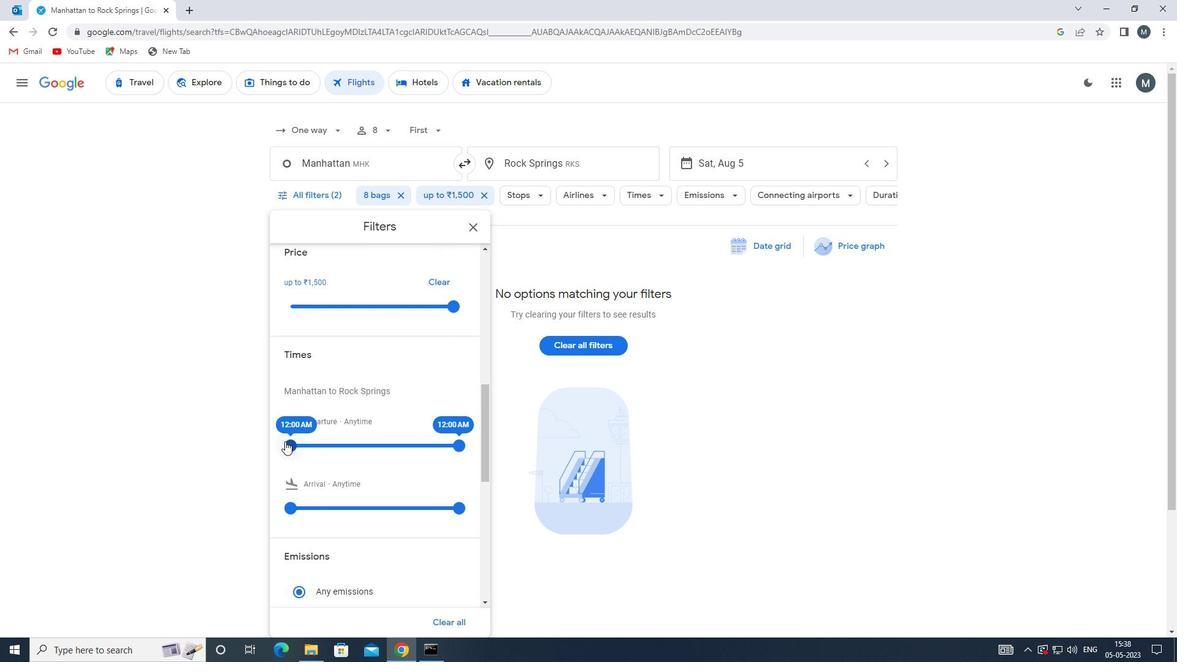 
Action: Mouse moved to (456, 446)
Screenshot: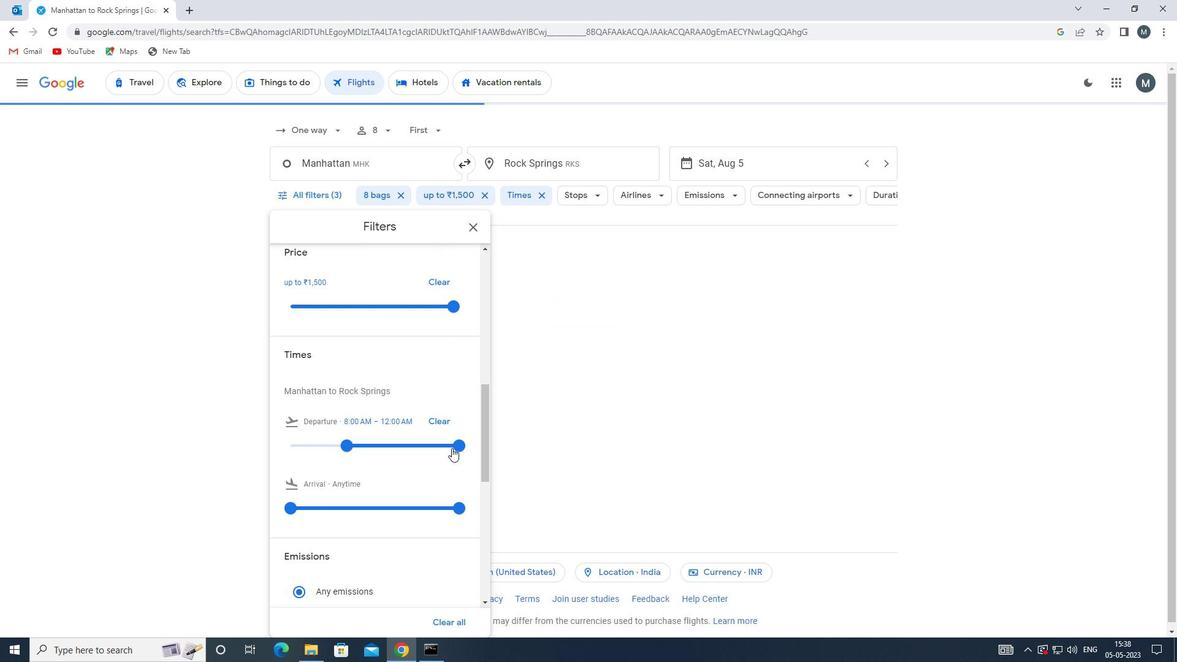 
Action: Mouse pressed left at (456, 446)
Screenshot: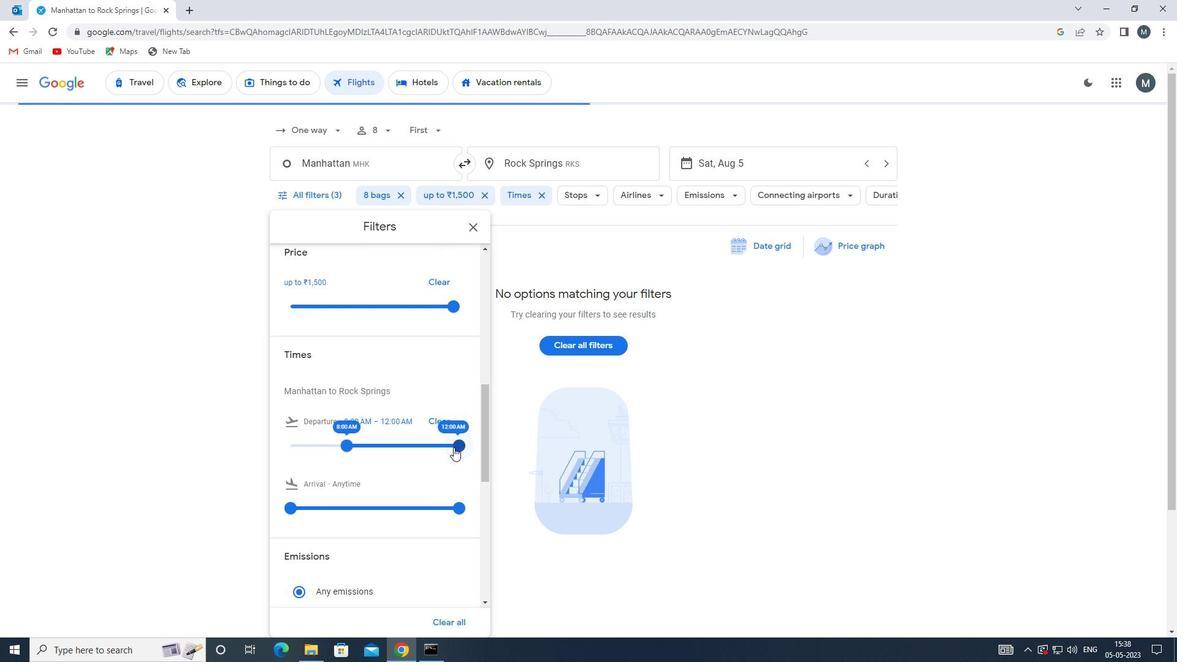 
Action: Mouse moved to (388, 417)
Screenshot: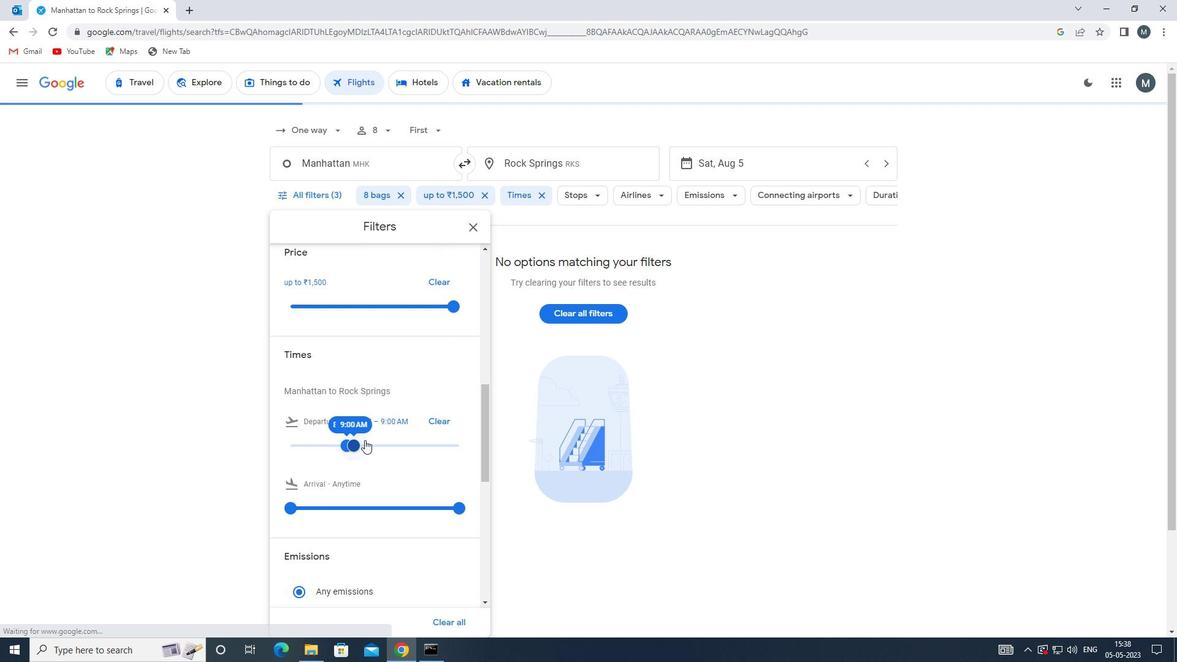 
Action: Mouse scrolled (388, 416) with delta (0, 0)
Screenshot: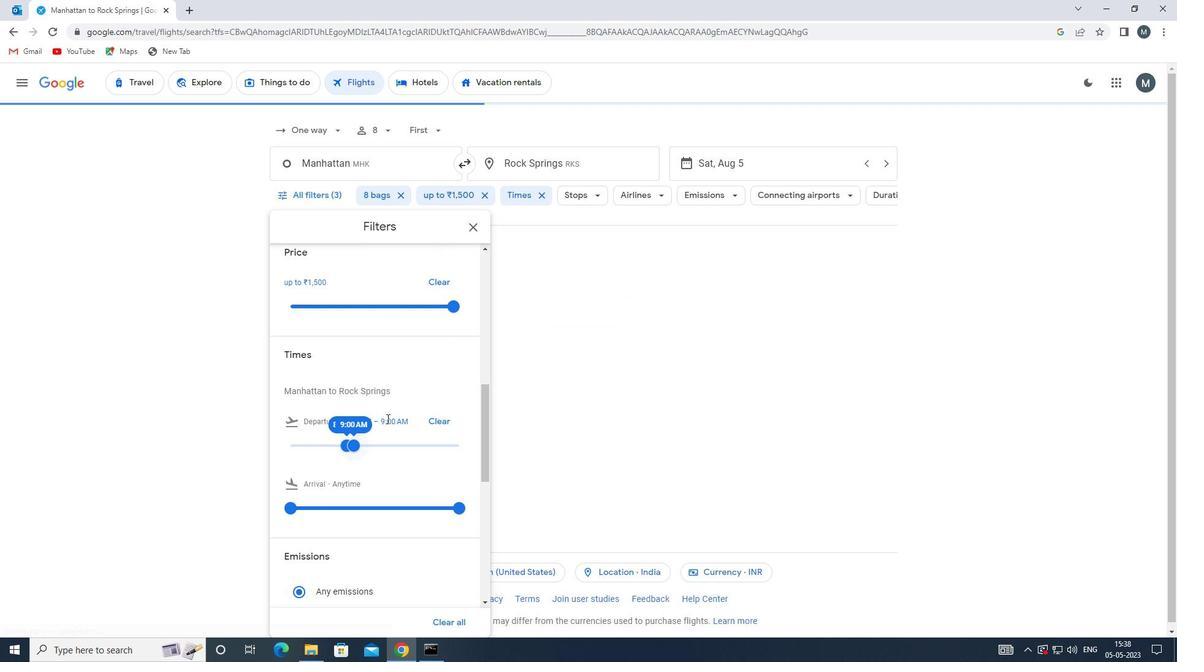 
Action: Mouse moved to (469, 225)
Screenshot: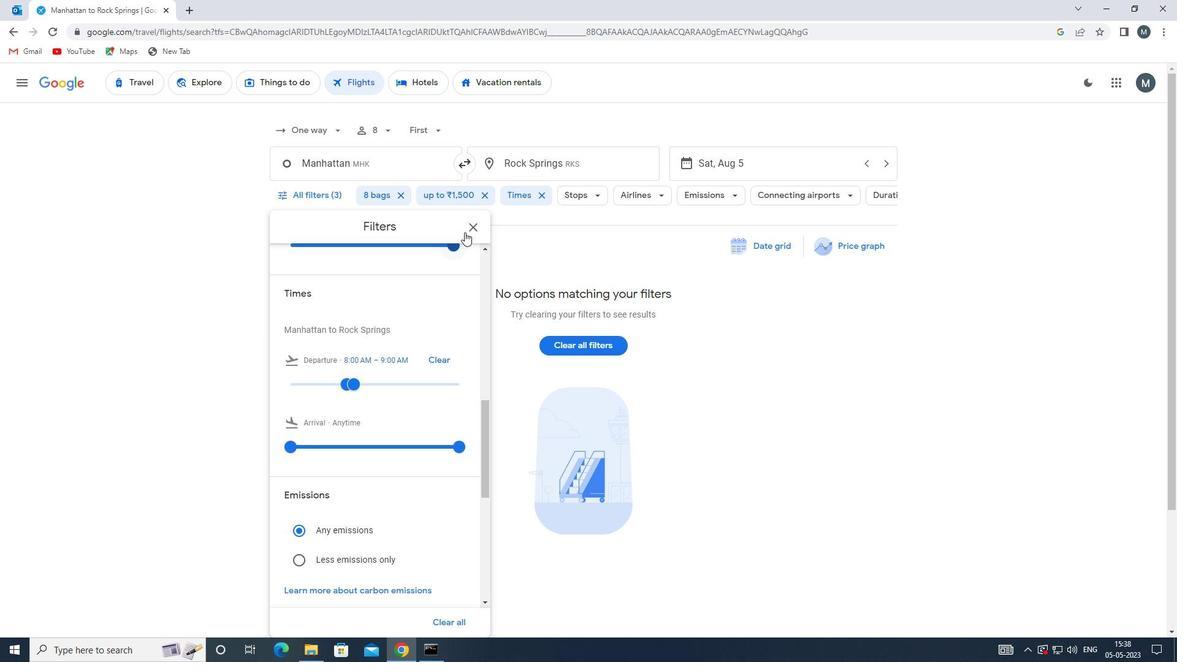 
Action: Mouse pressed left at (469, 225)
Screenshot: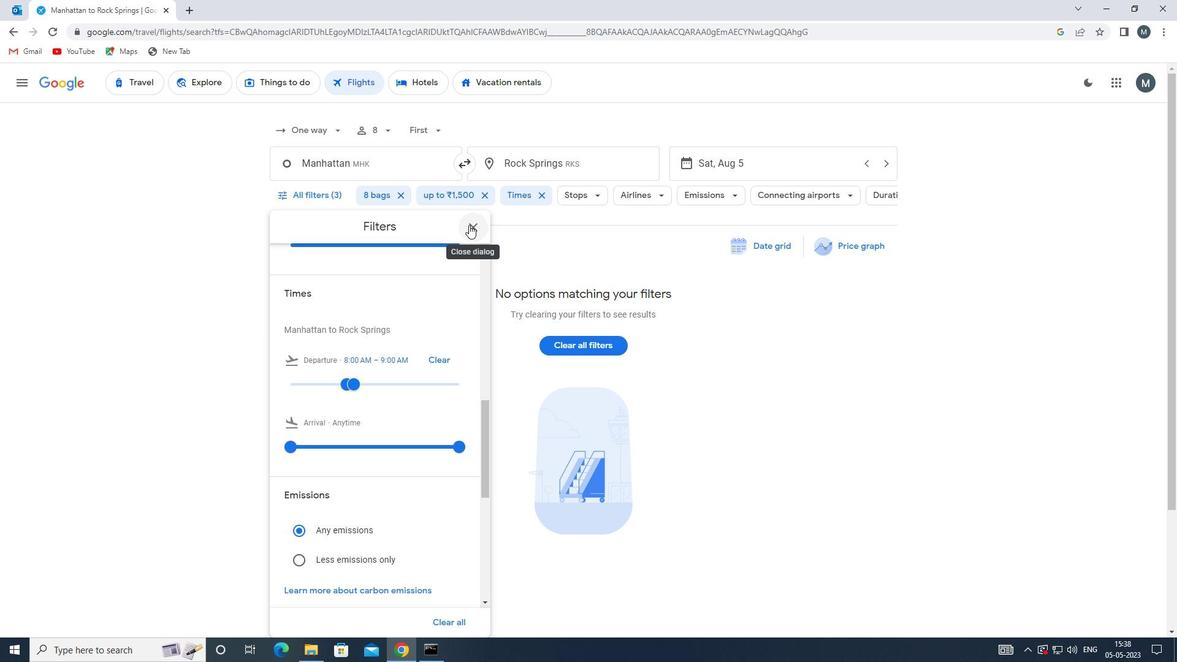 
